 Task: Look for space in Kyrenia, Cyprus from 1st June, 2023 to 9th June, 2023 for 4 adults in price range Rs.6000 to Rs.12000. Place can be entire place with 2 bedrooms having 2 beds and 2 bathrooms. Property type can be house, flat, guest house. Booking option can be shelf check-in. Required host language is English.
Action: Mouse moved to (481, 91)
Screenshot: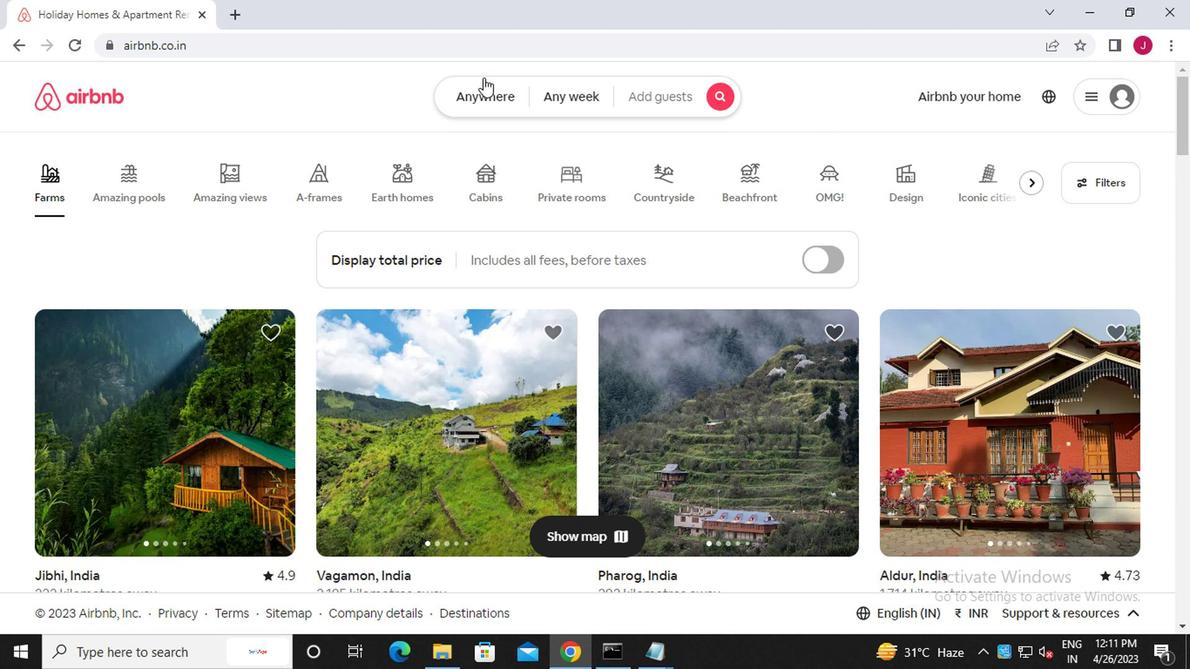
Action: Mouse pressed left at (481, 91)
Screenshot: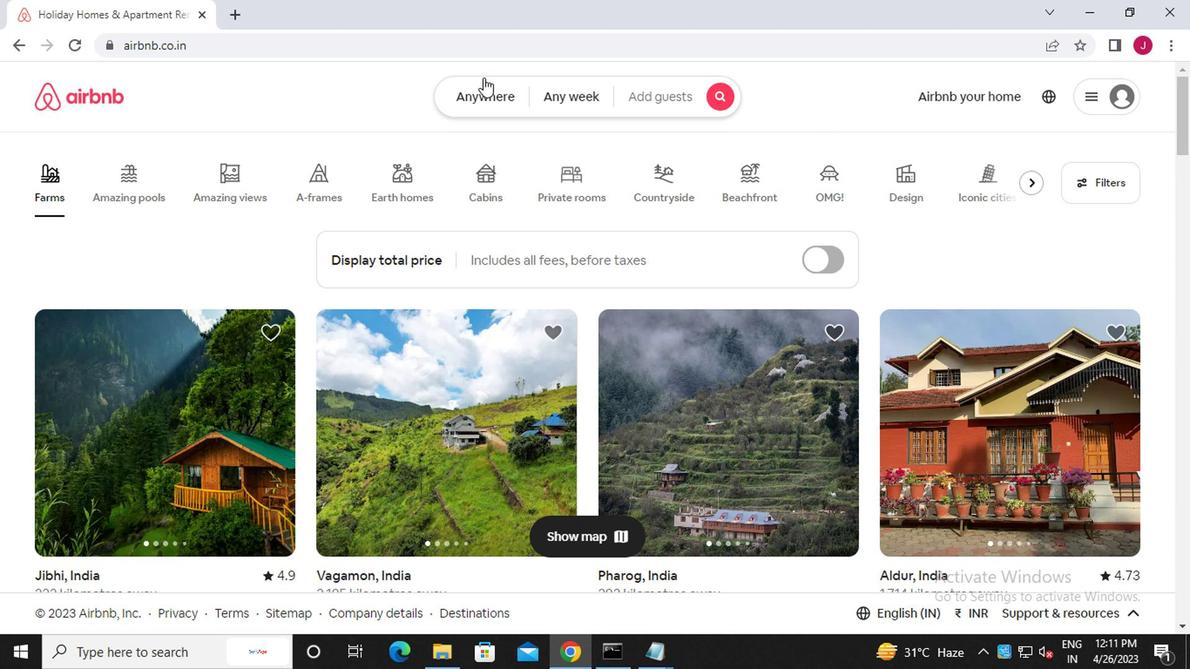 
Action: Mouse moved to (291, 169)
Screenshot: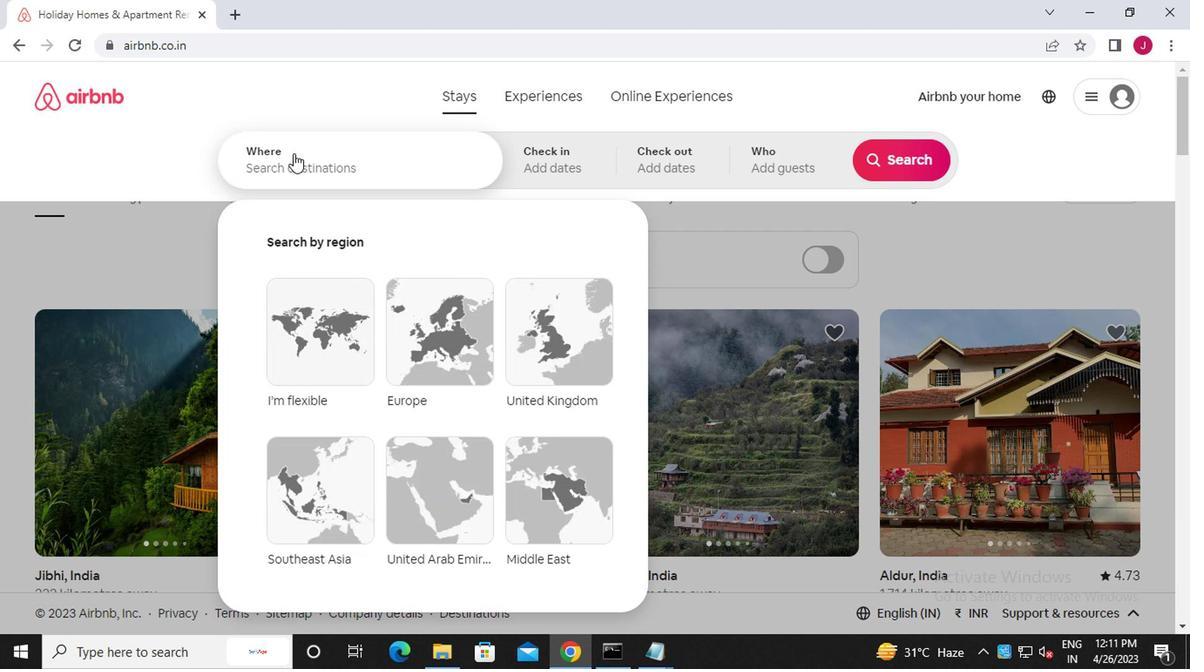 
Action: Mouse pressed left at (291, 169)
Screenshot: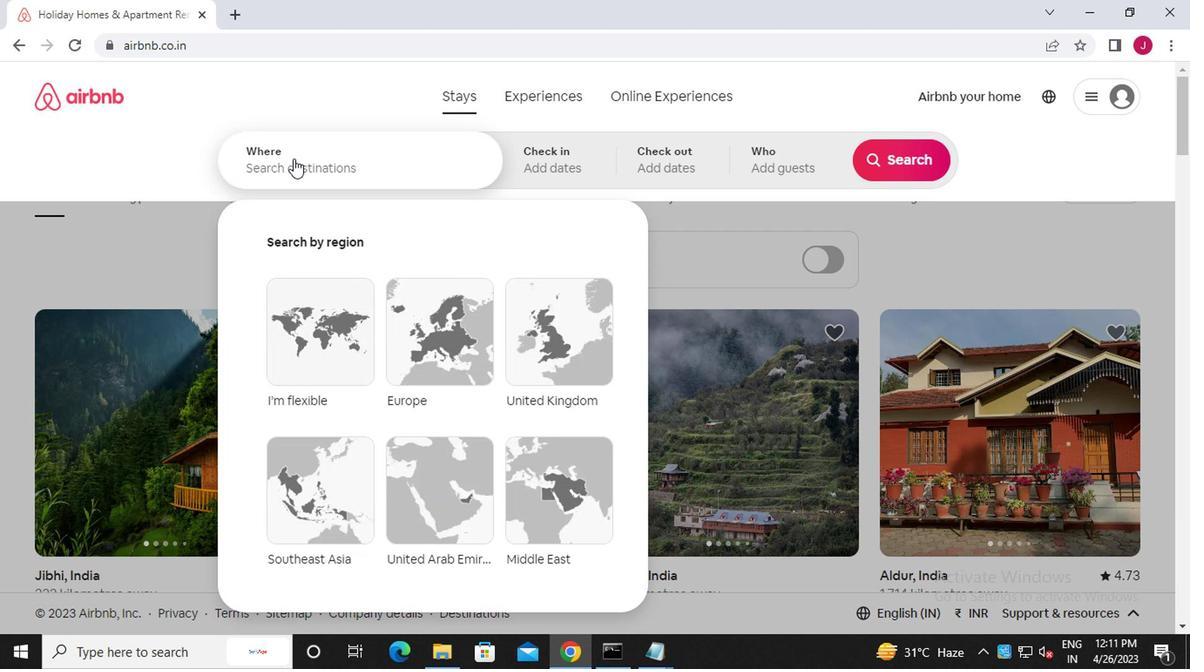 
Action: Mouse moved to (292, 169)
Screenshot: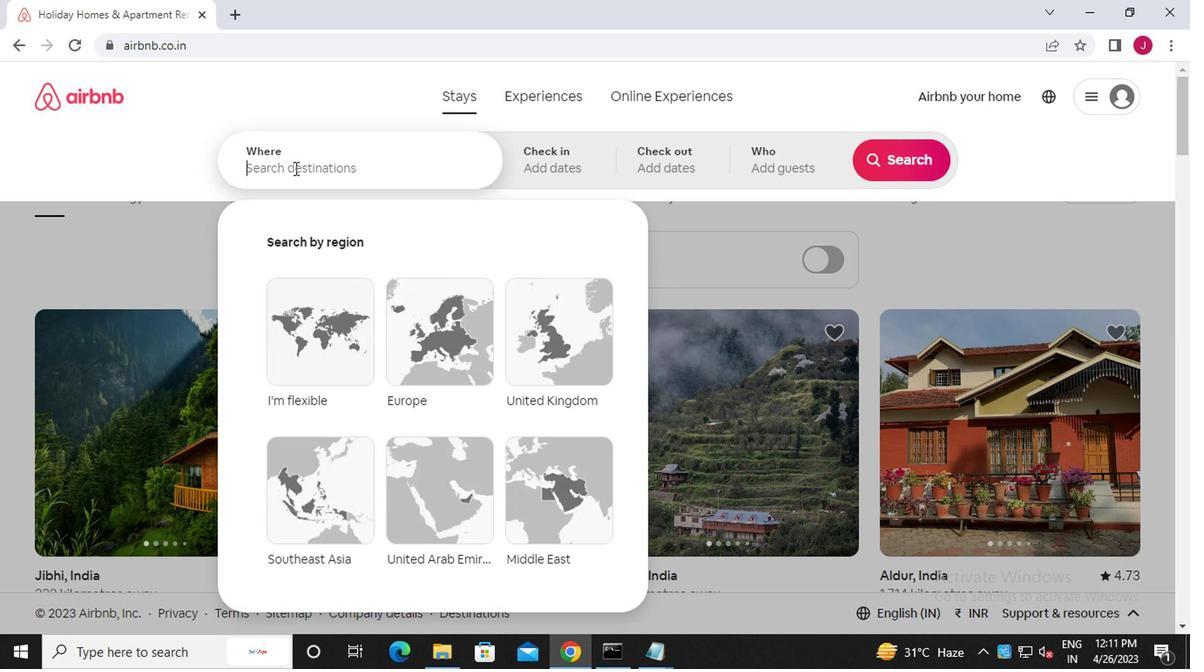 
Action: Key pressed k<Key.caps_lock>yrenia,<Key.caps_lock>c<Key.caps_lock>yprus
Screenshot: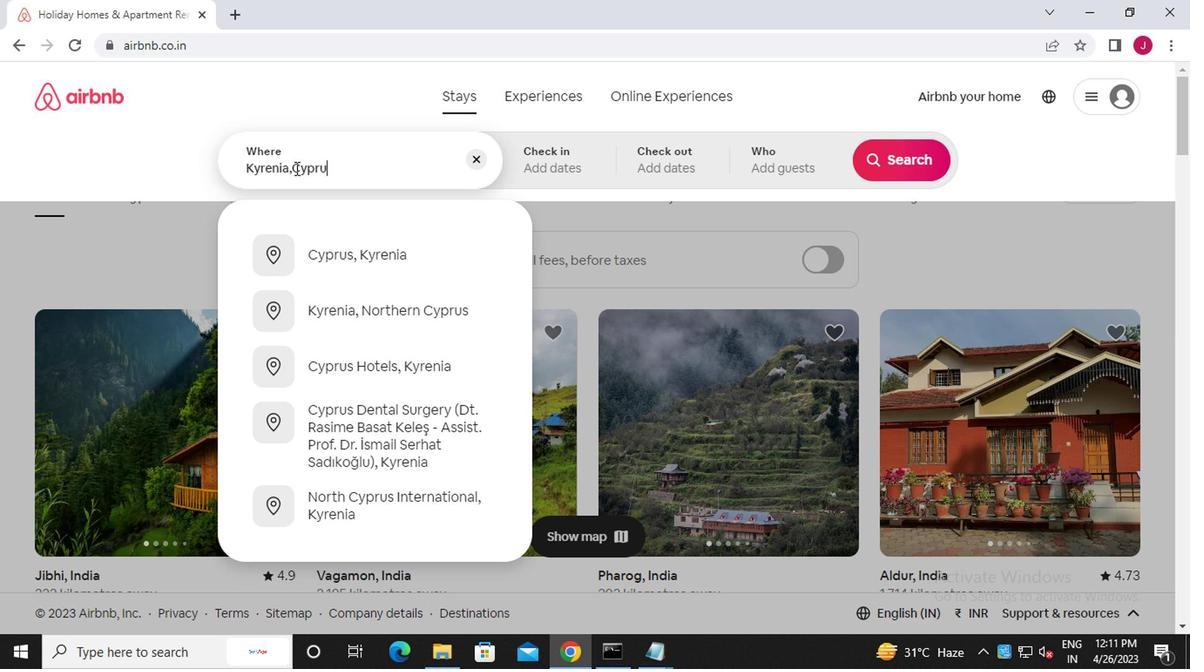 
Action: Mouse moved to (573, 161)
Screenshot: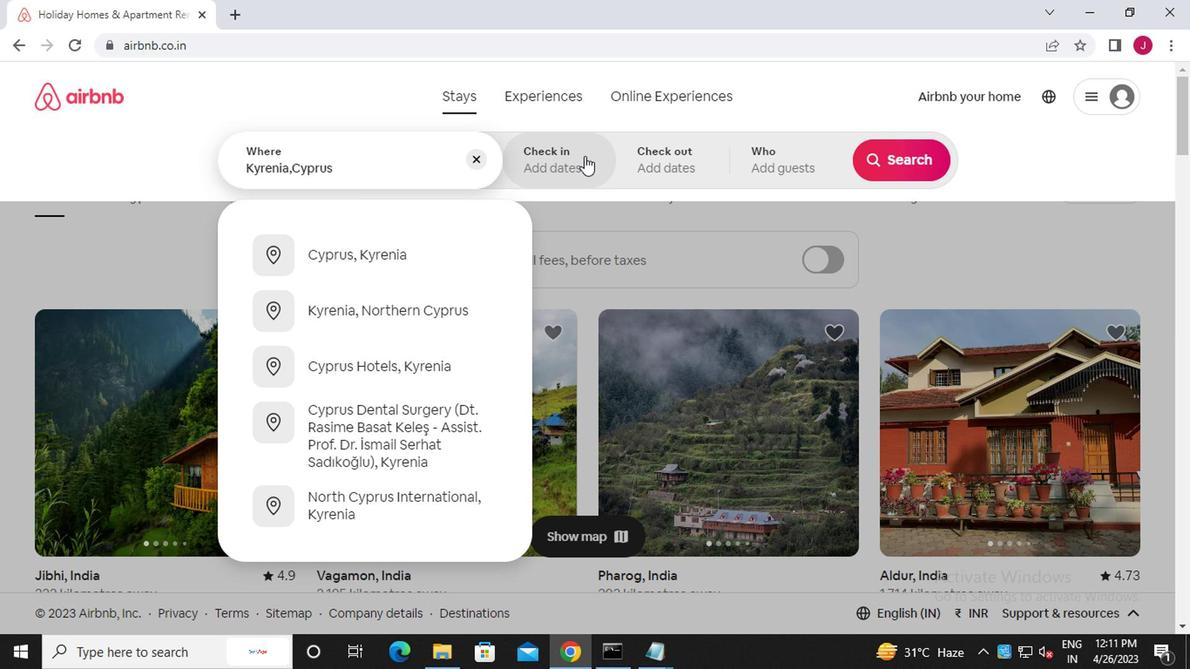 
Action: Mouse pressed left at (573, 161)
Screenshot: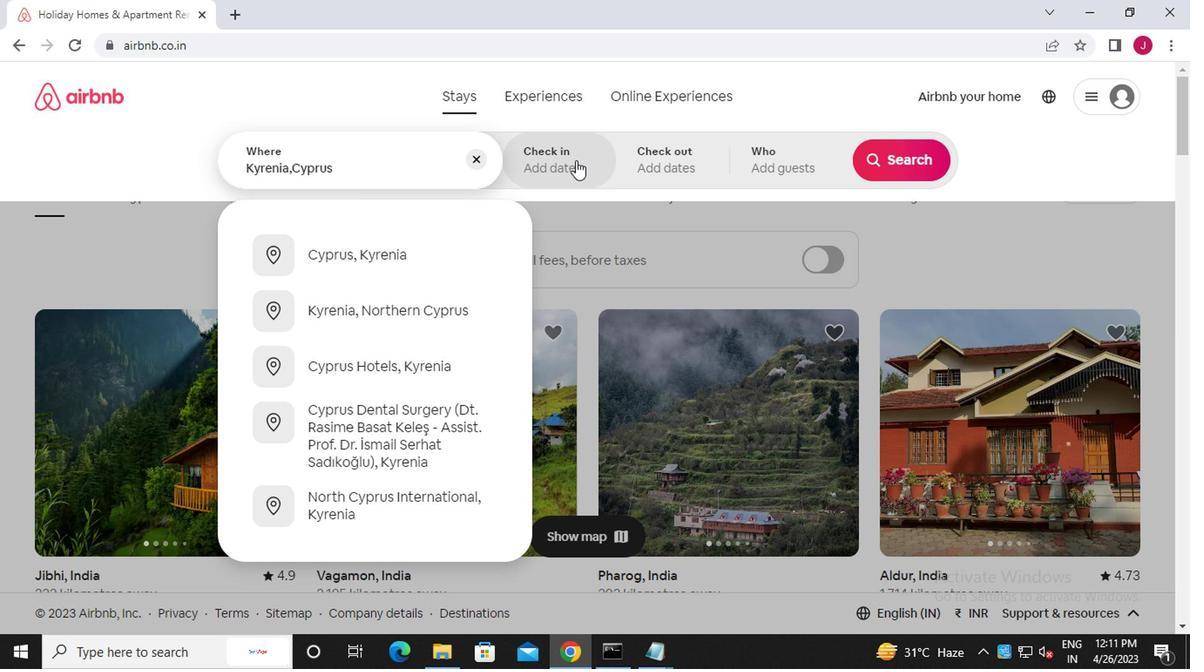
Action: Mouse moved to (878, 295)
Screenshot: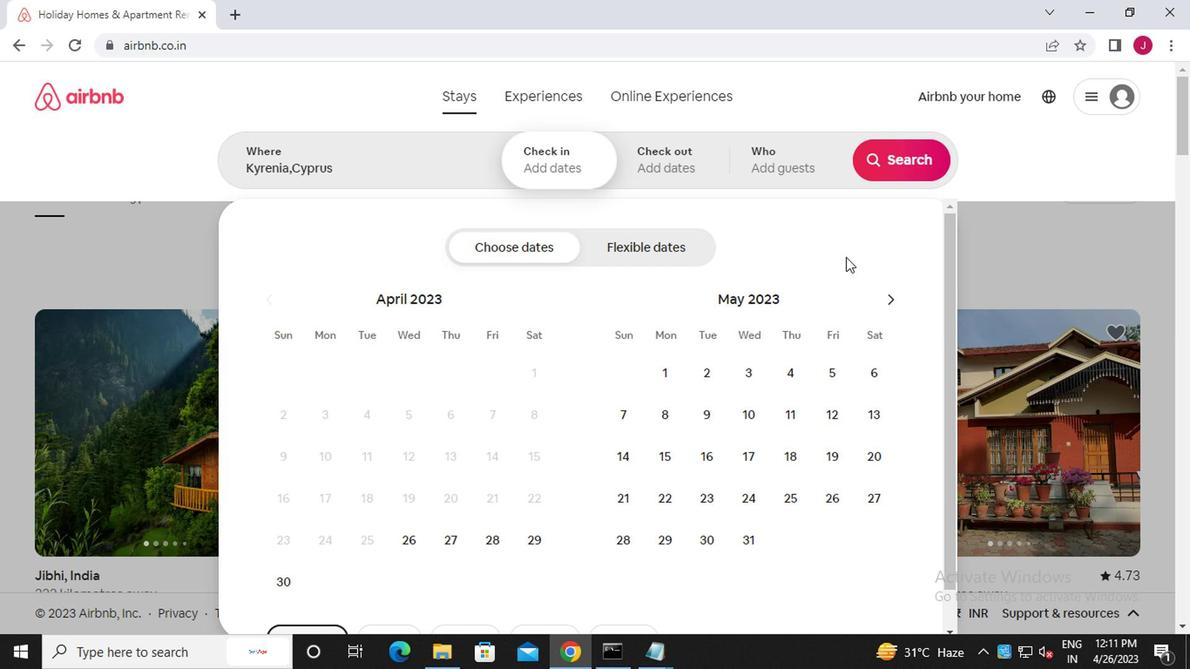 
Action: Mouse pressed left at (878, 295)
Screenshot: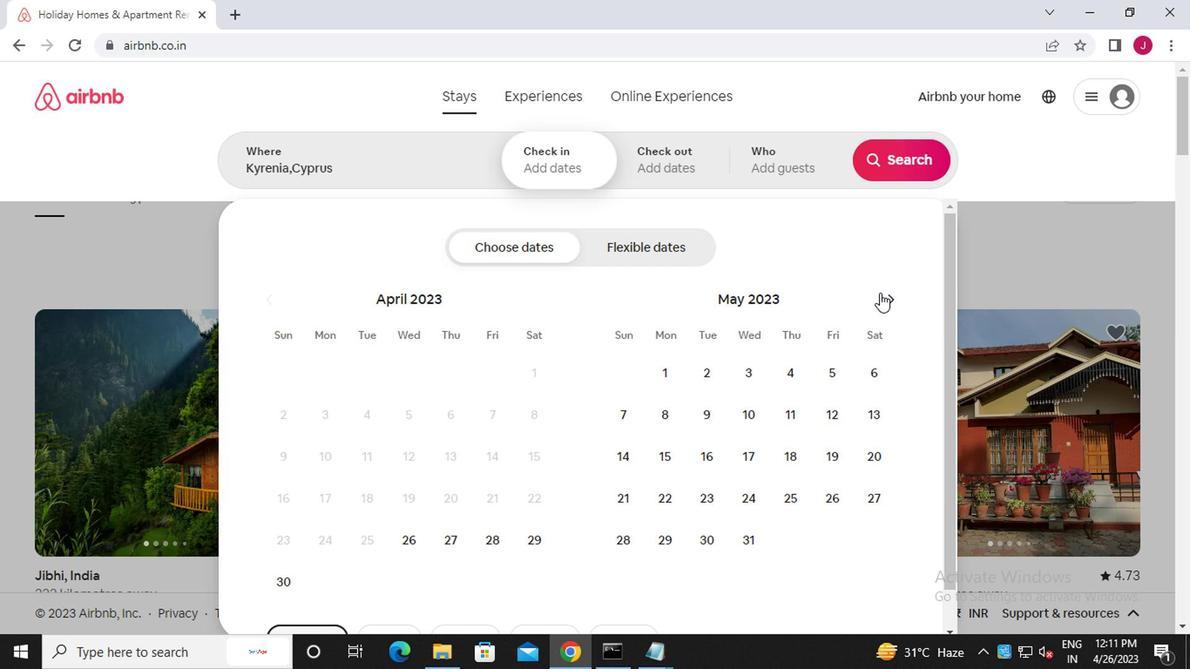 
Action: Mouse moved to (794, 375)
Screenshot: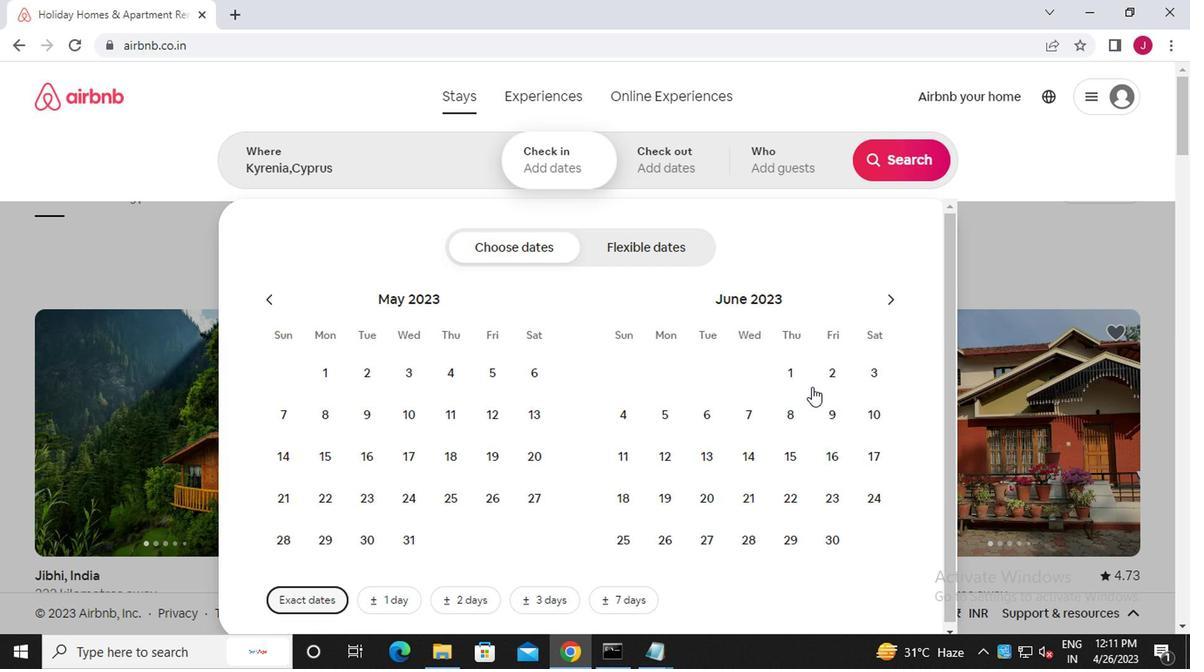 
Action: Mouse pressed left at (794, 375)
Screenshot: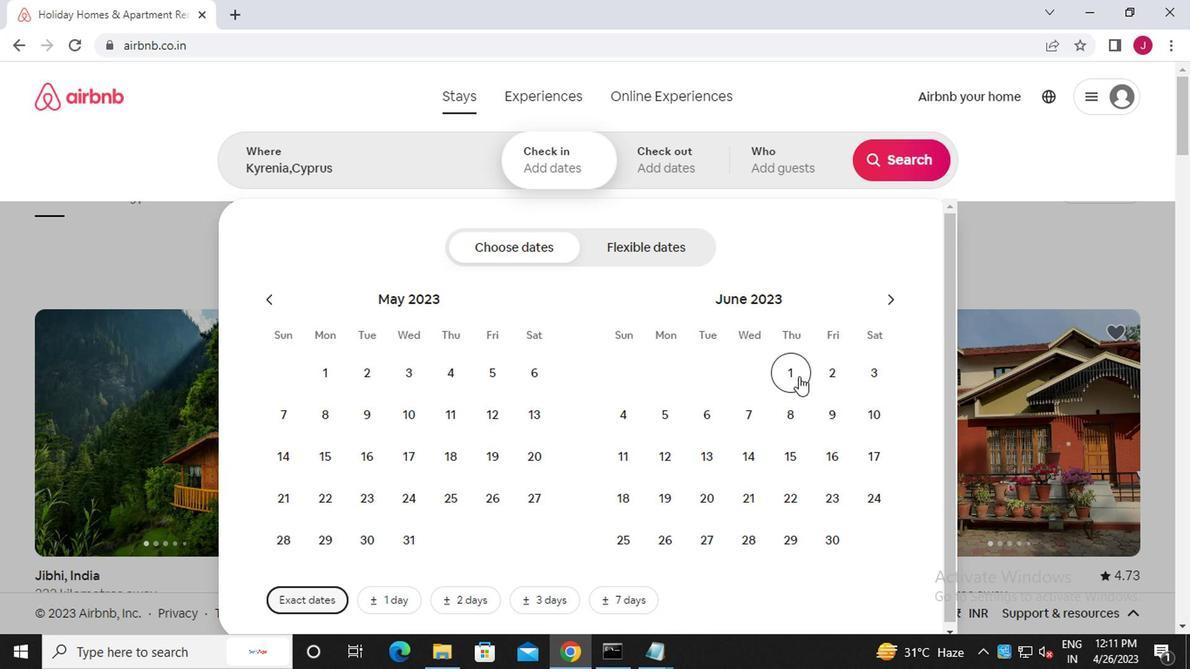 
Action: Mouse moved to (833, 421)
Screenshot: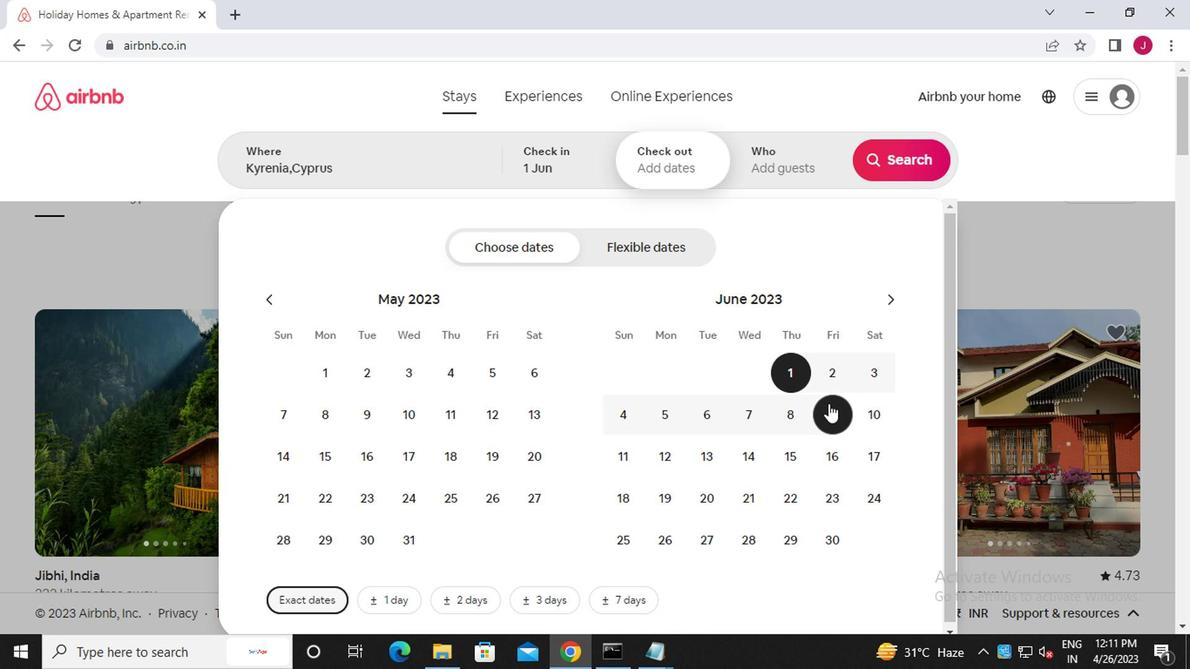 
Action: Mouse pressed left at (833, 421)
Screenshot: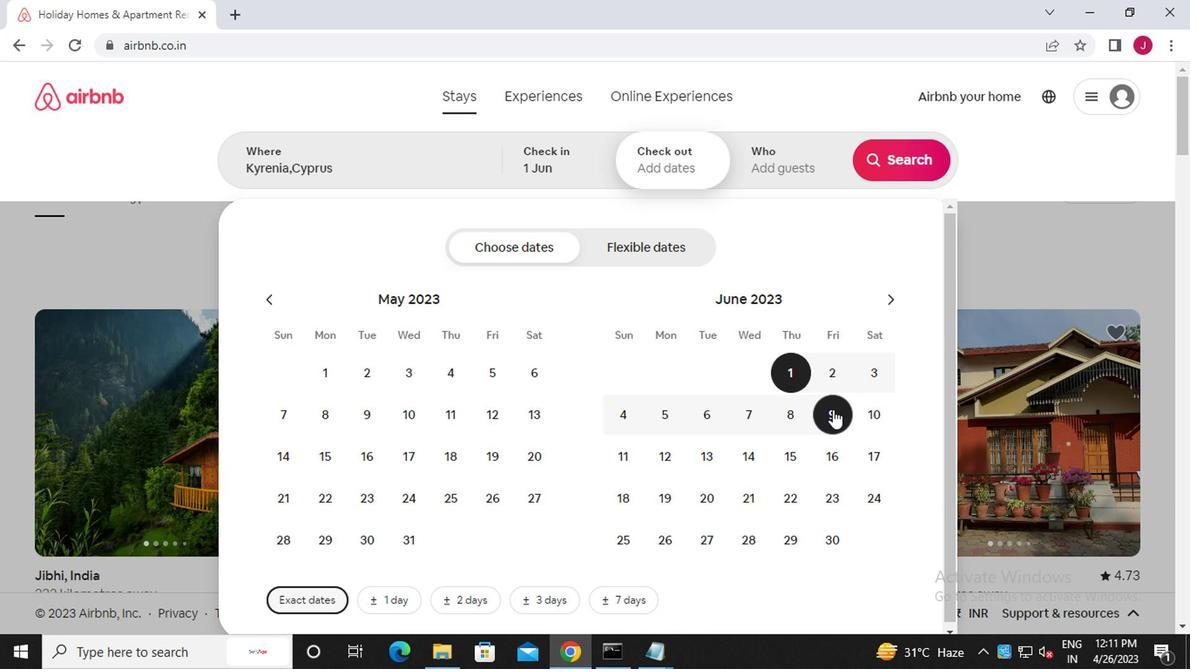 
Action: Mouse moved to (799, 177)
Screenshot: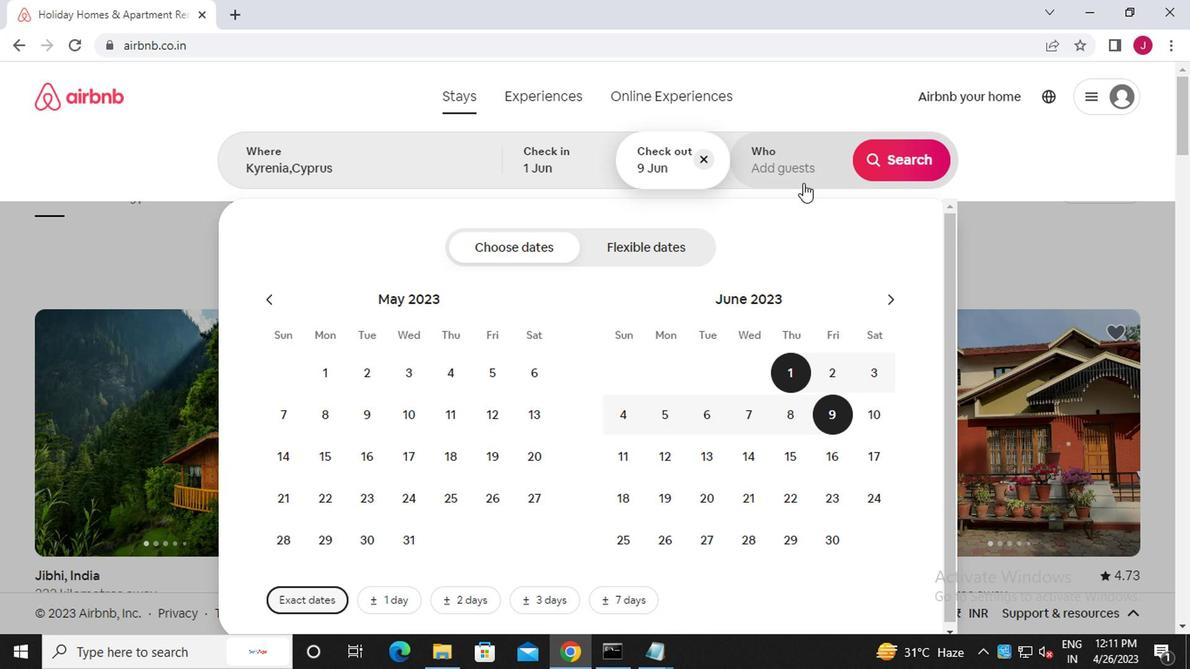 
Action: Mouse pressed left at (799, 177)
Screenshot: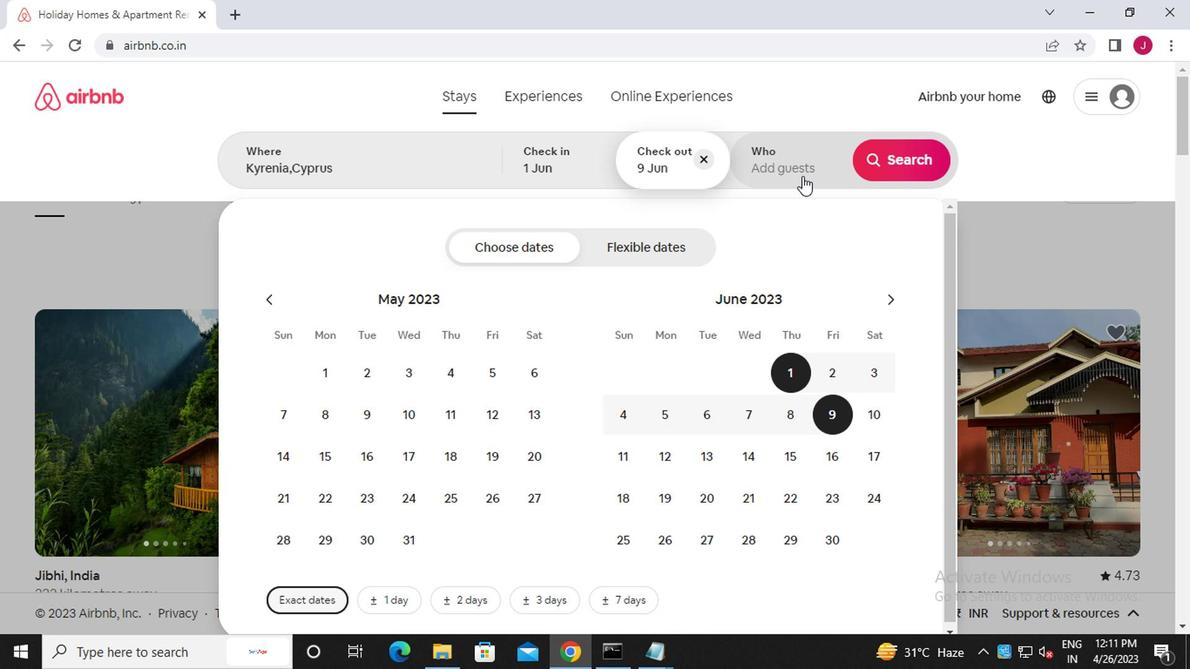 
Action: Mouse moved to (900, 254)
Screenshot: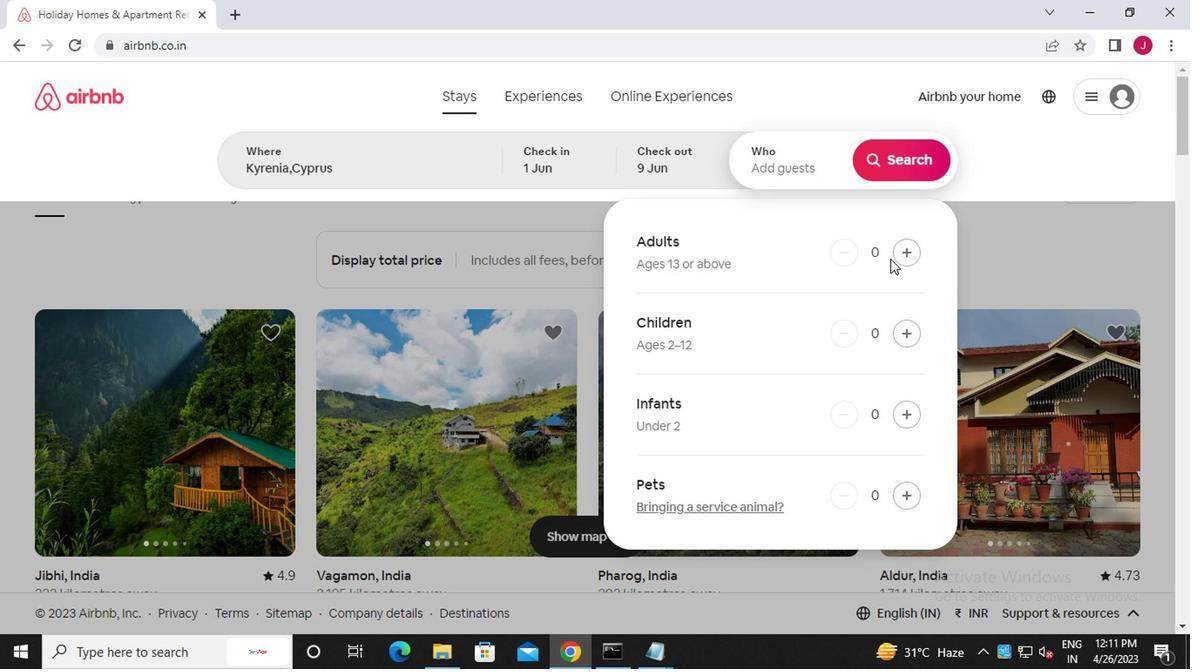 
Action: Mouse pressed left at (900, 254)
Screenshot: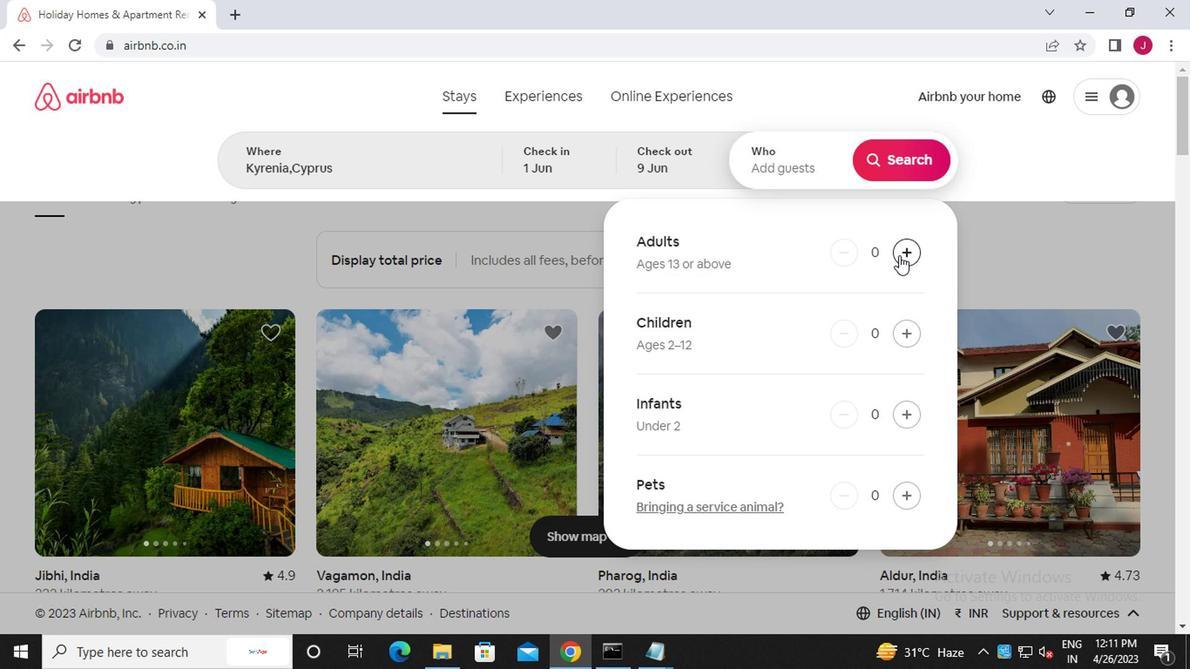 
Action: Mouse pressed left at (900, 254)
Screenshot: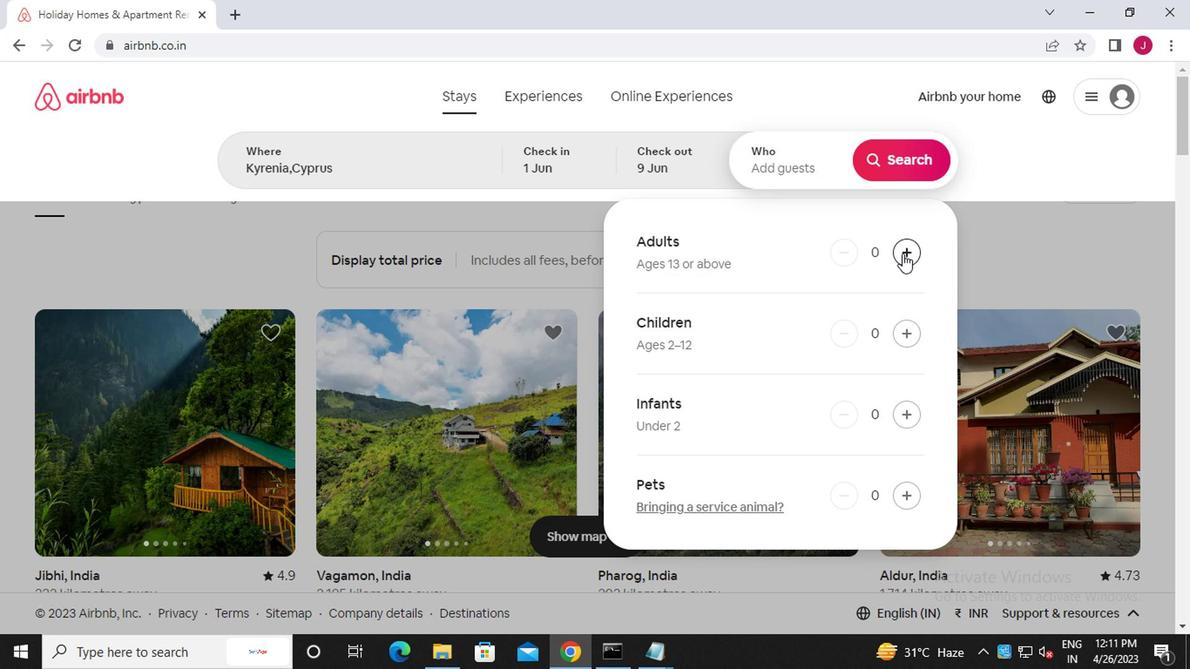 
Action: Mouse moved to (900, 254)
Screenshot: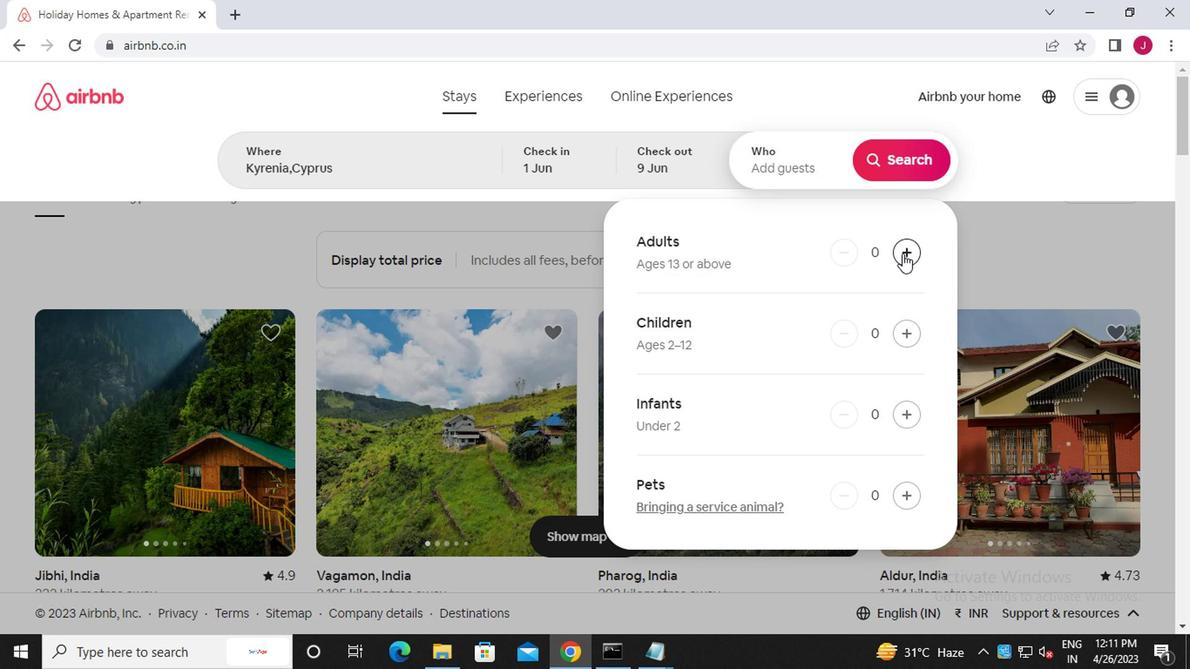 
Action: Mouse pressed left at (900, 254)
Screenshot: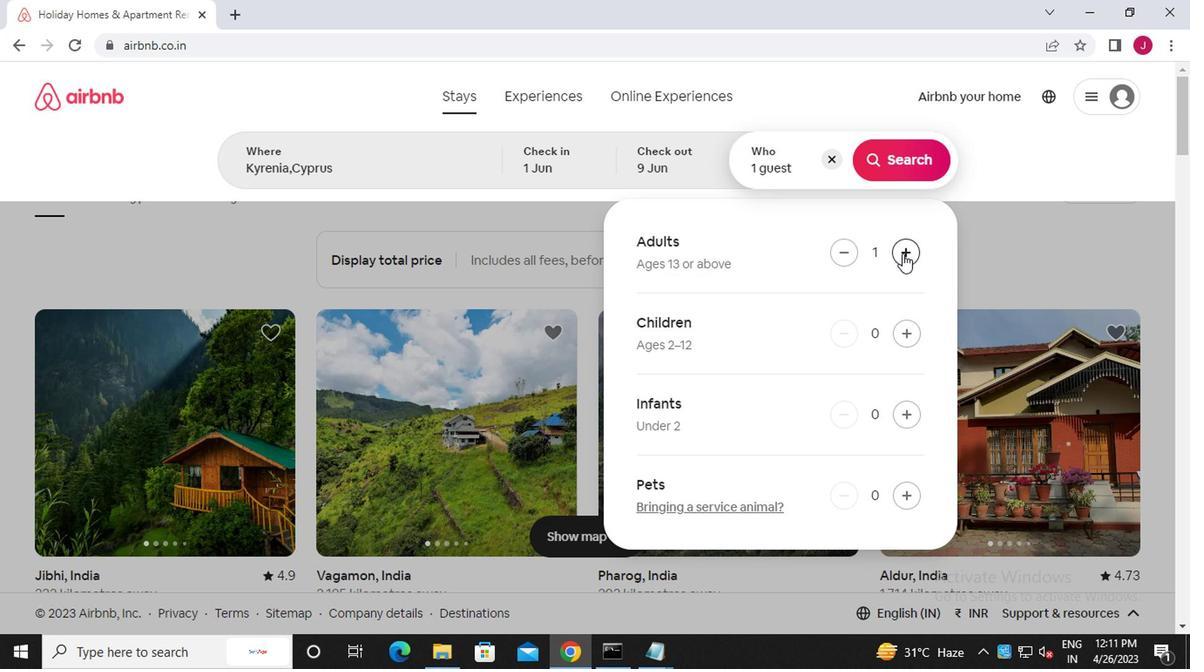 
Action: Mouse pressed left at (900, 254)
Screenshot: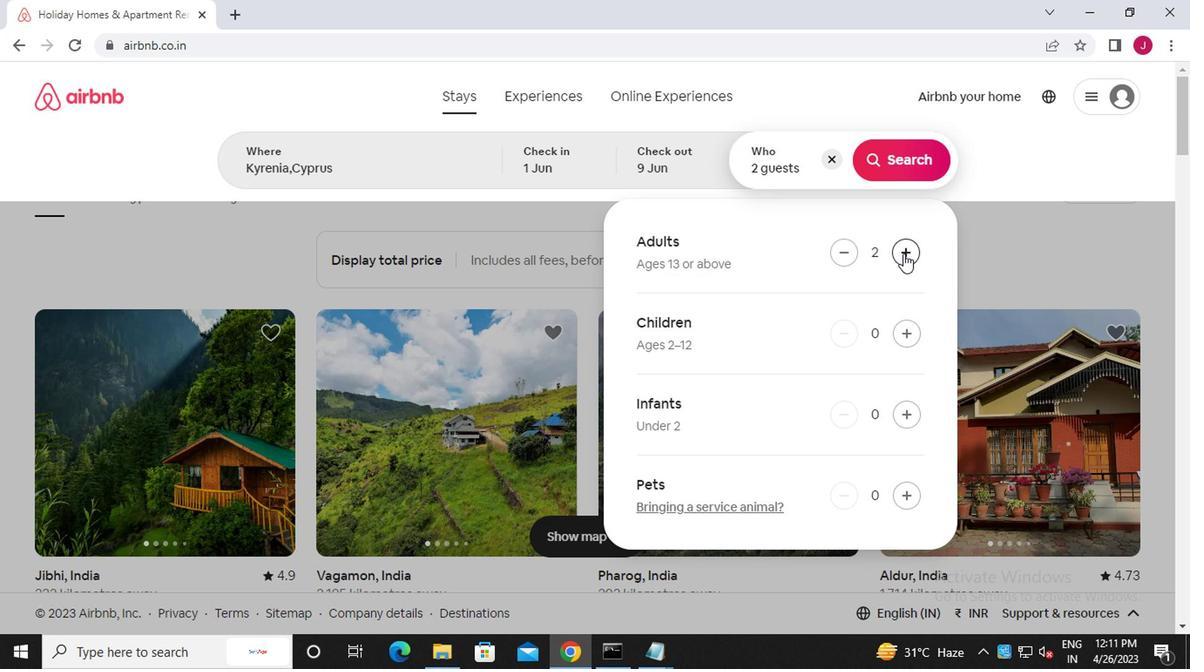 
Action: Mouse moved to (908, 172)
Screenshot: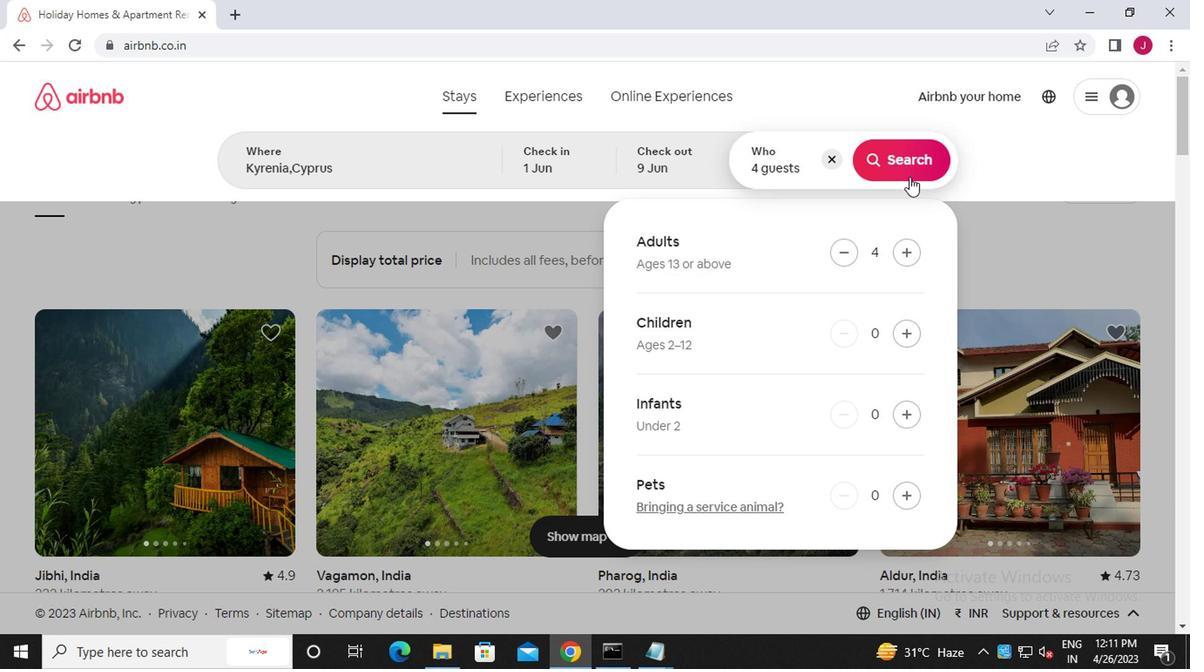 
Action: Mouse pressed left at (908, 172)
Screenshot: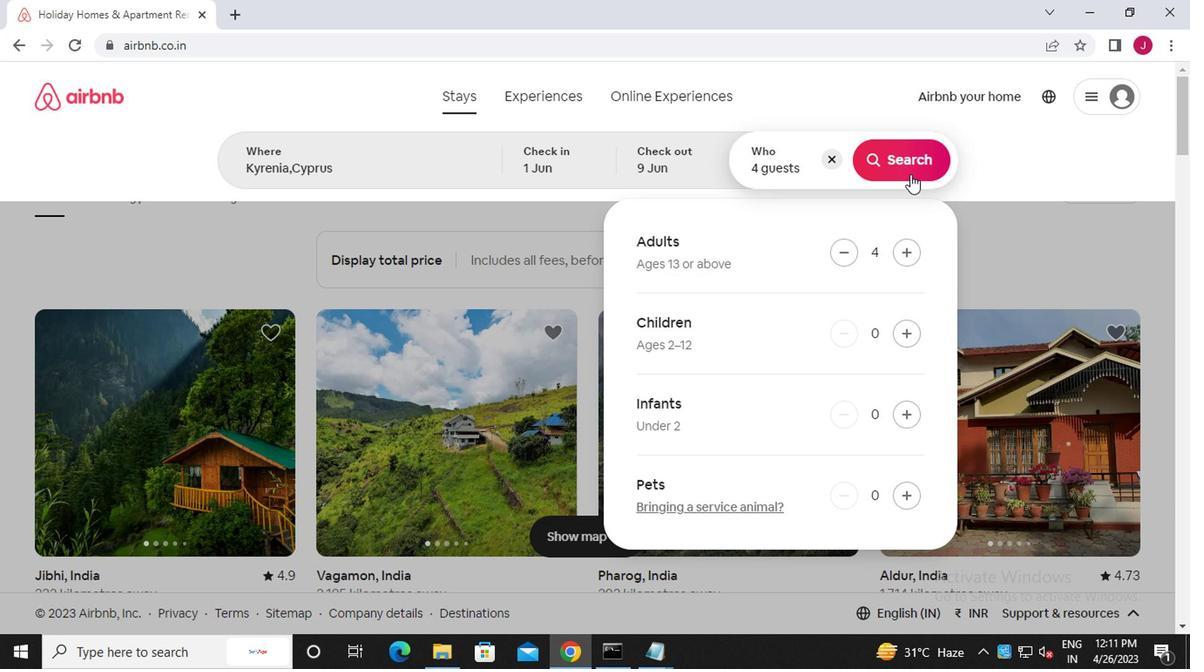
Action: Mouse moved to (1105, 164)
Screenshot: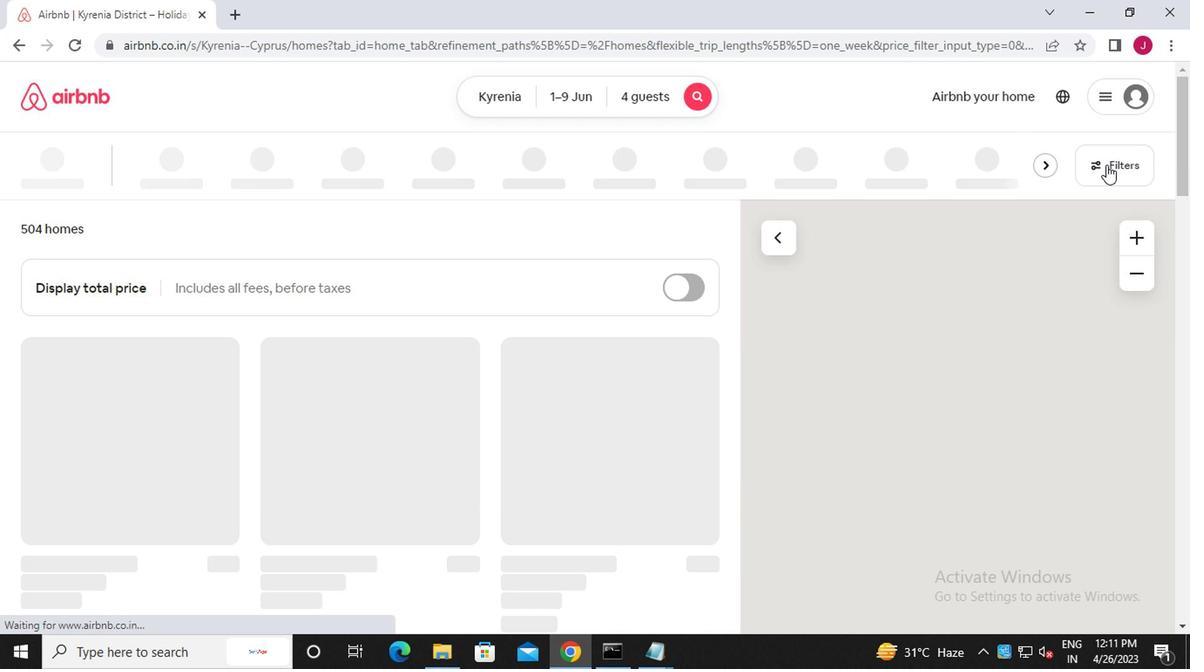
Action: Mouse pressed left at (1105, 164)
Screenshot: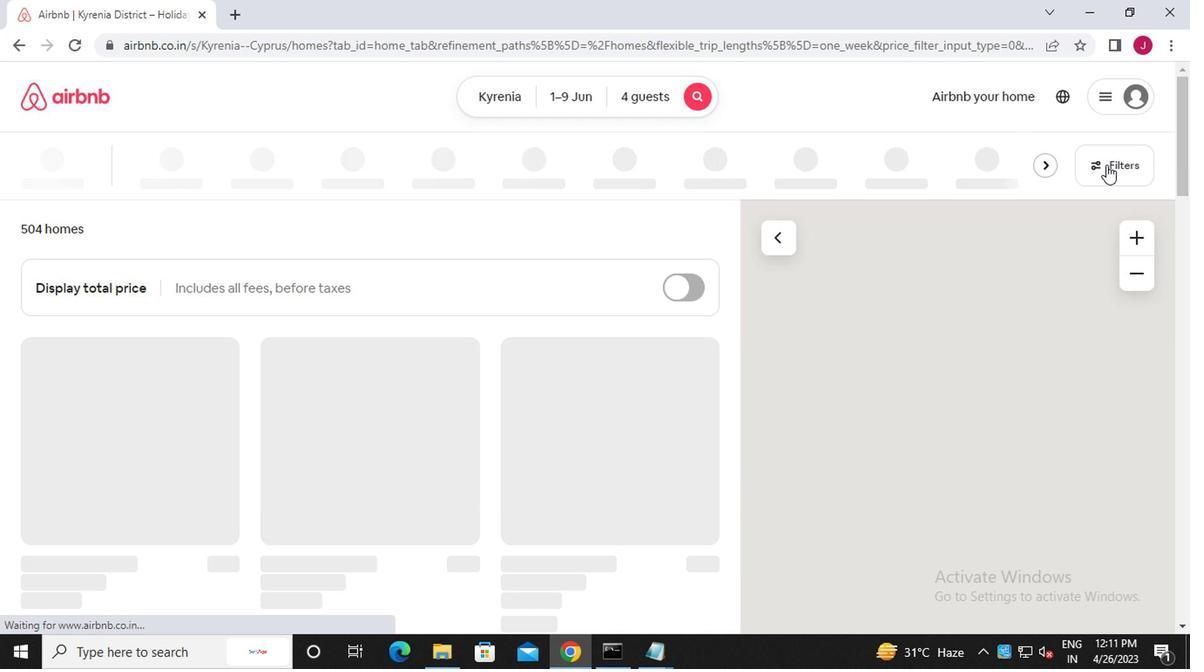 
Action: Mouse moved to (428, 383)
Screenshot: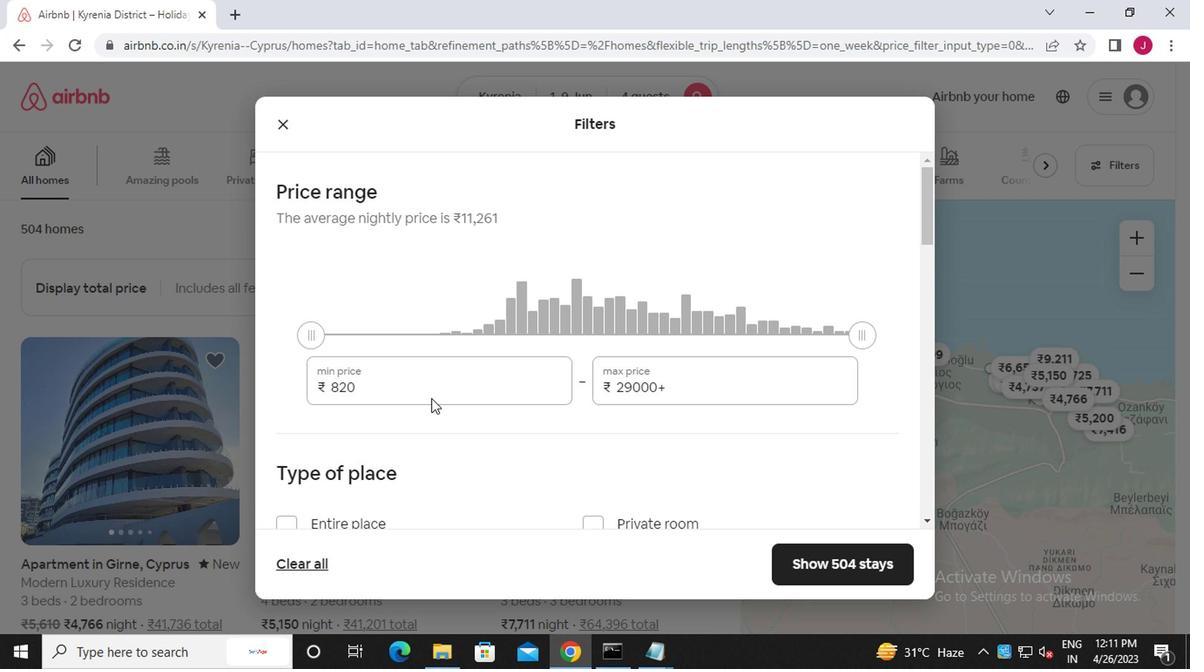 
Action: Mouse pressed left at (428, 383)
Screenshot: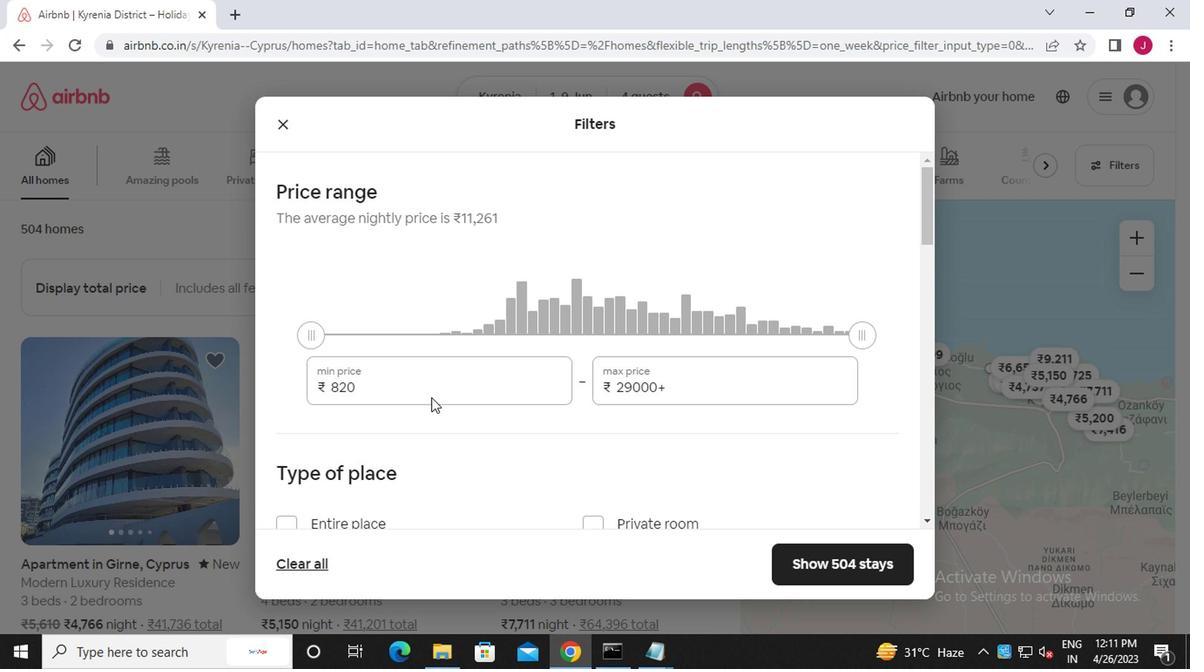 
Action: Mouse moved to (416, 369)
Screenshot: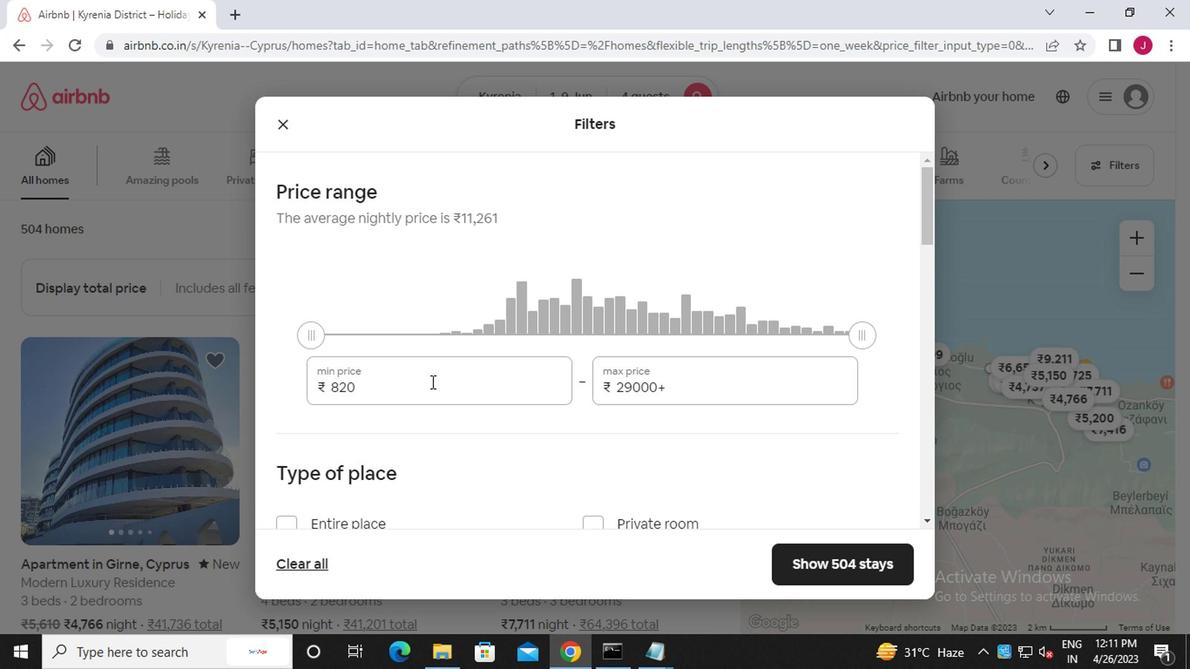 
Action: Key pressed <Key.backspace><Key.backspace><Key.backspace><<102>><<96>><<96>><<96>>
Screenshot: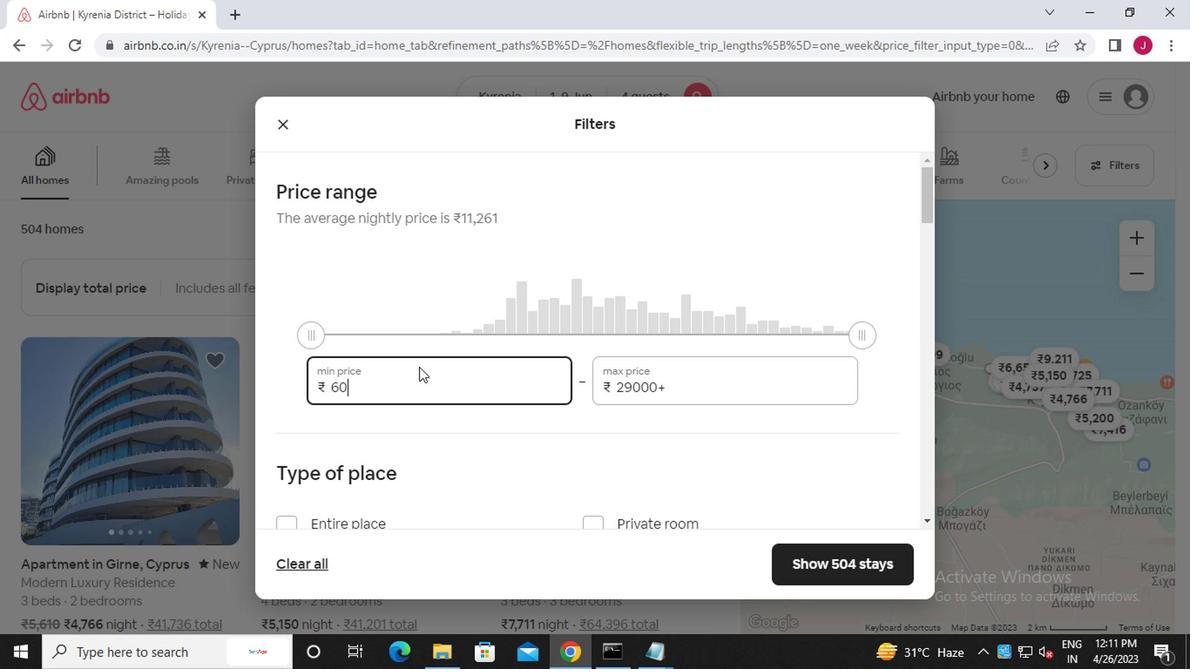
Action: Mouse moved to (697, 387)
Screenshot: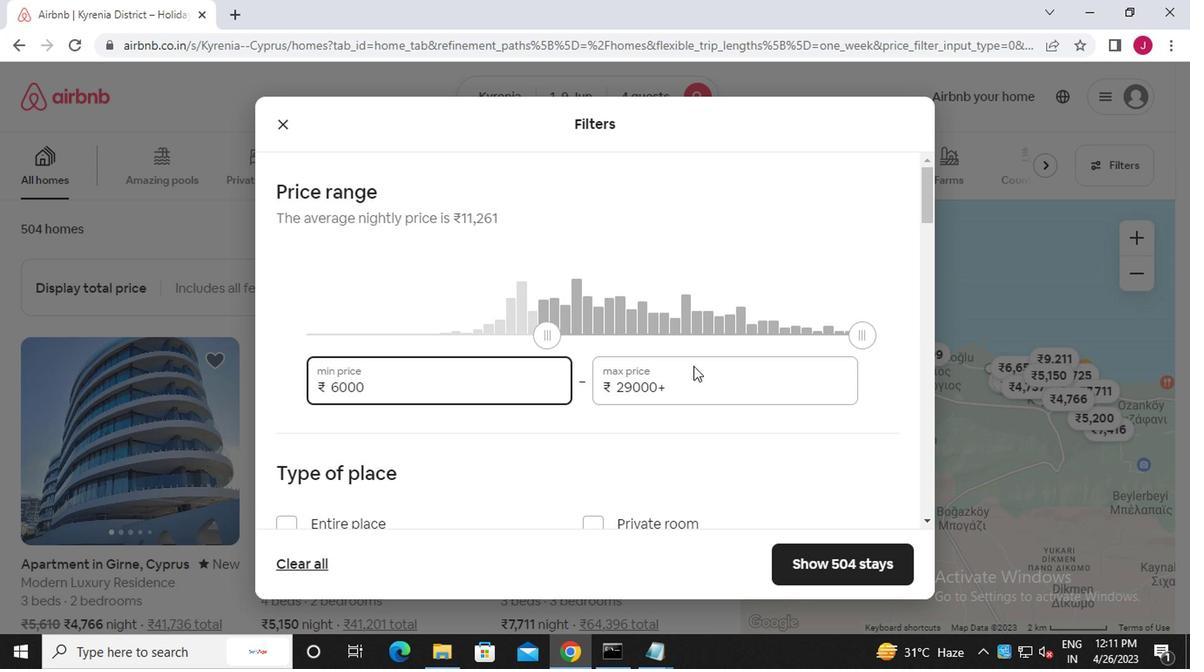 
Action: Mouse pressed left at (697, 387)
Screenshot: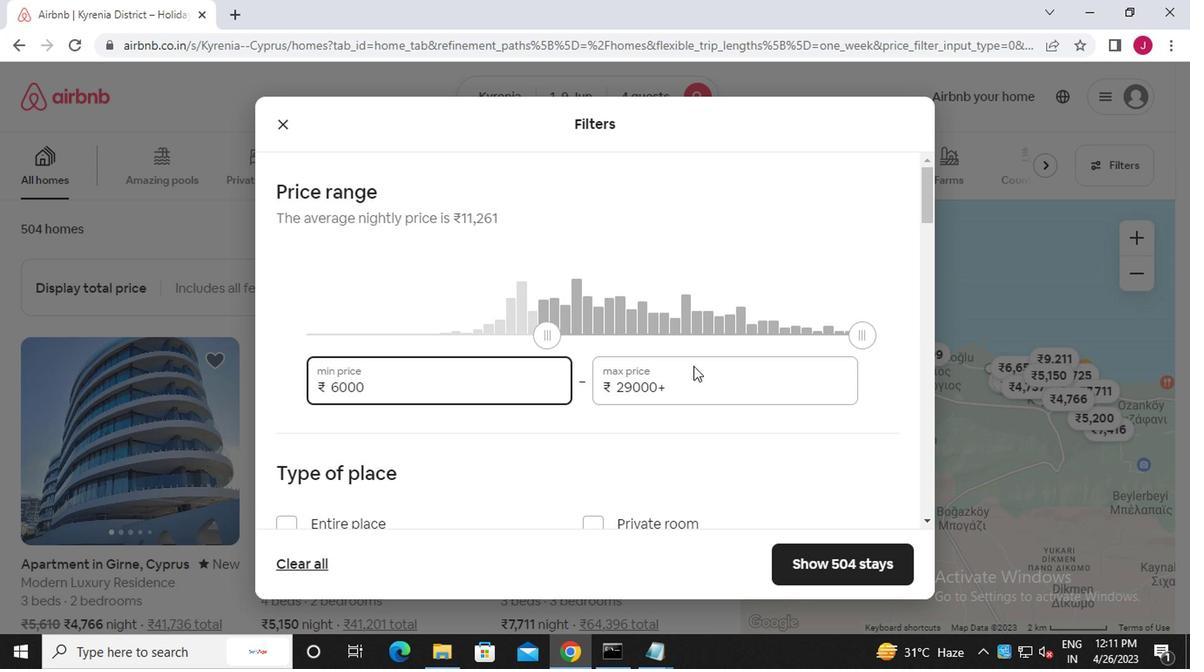 
Action: Key pressed <Key.backspace><Key.backspace><Key.backspace><Key.backspace><Key.backspace><Key.backspace><Key.backspace><Key.backspace><Key.backspace><Key.backspace><Key.backspace><<97>><<98>><<96>><<96>><<96>>
Screenshot: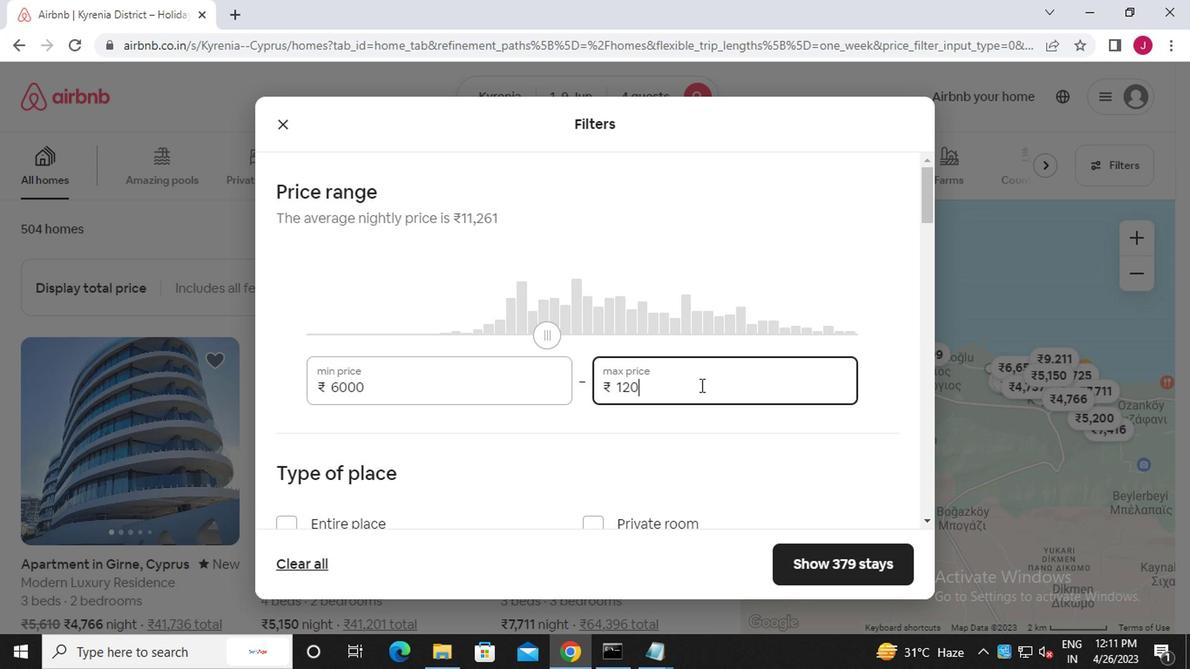 
Action: Mouse scrolled (697, 386) with delta (0, 0)
Screenshot: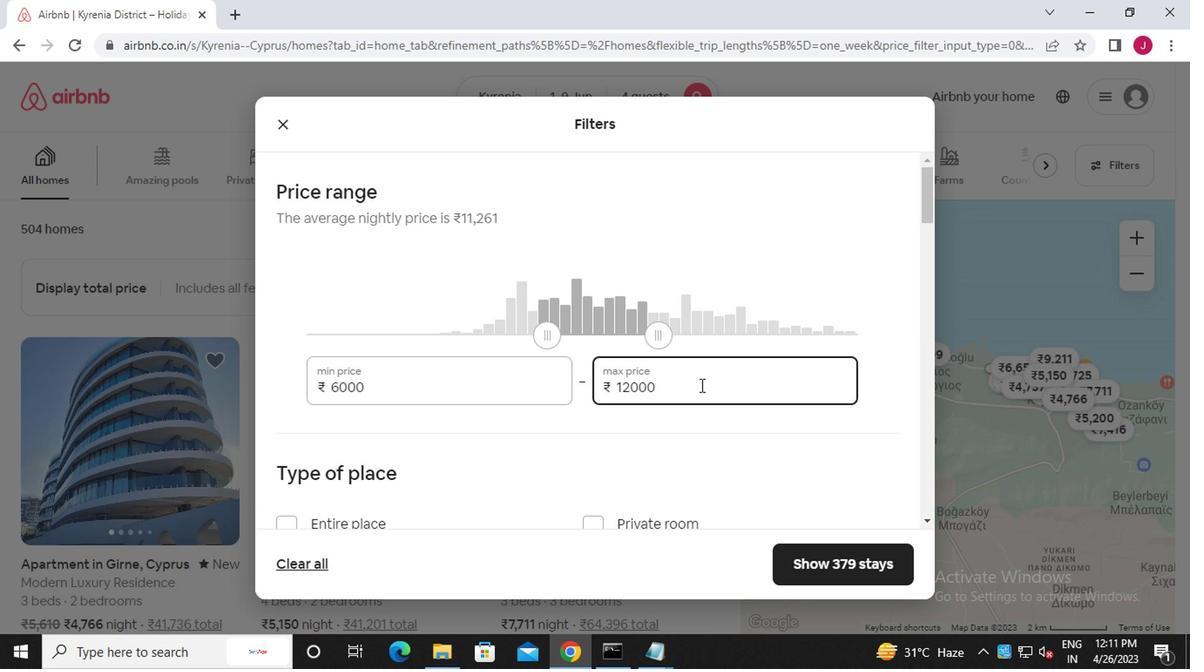 
Action: Mouse scrolled (697, 386) with delta (0, 0)
Screenshot: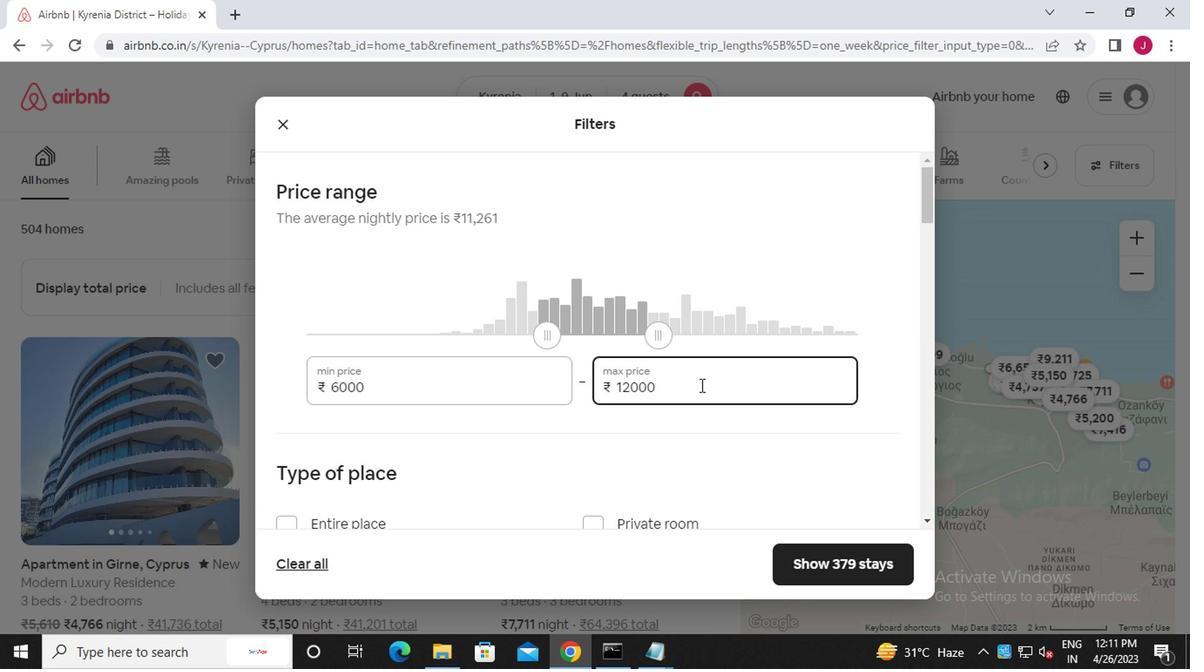
Action: Mouse scrolled (697, 386) with delta (0, 0)
Screenshot: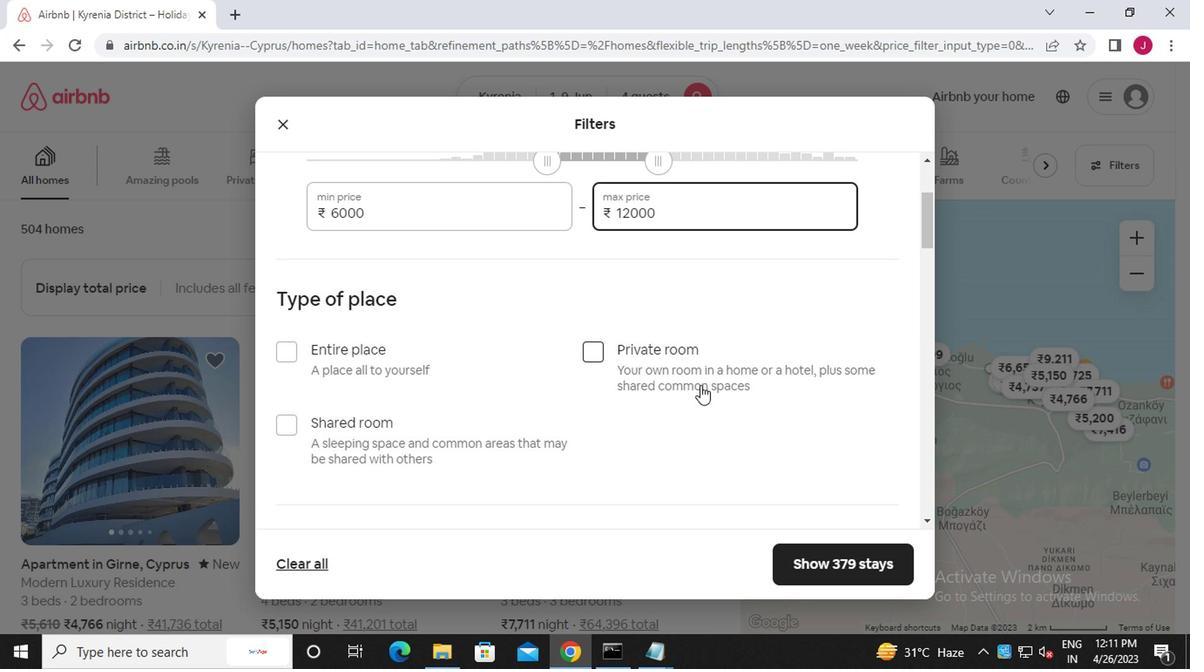 
Action: Mouse scrolled (697, 386) with delta (0, 0)
Screenshot: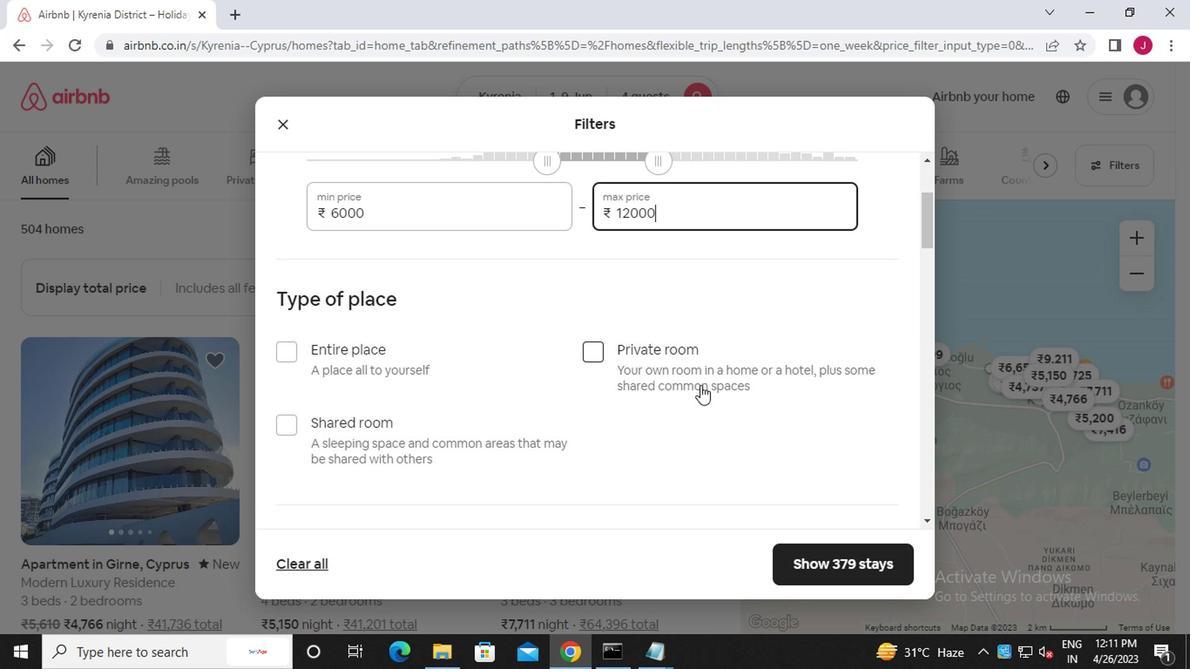 
Action: Mouse moved to (269, 181)
Screenshot: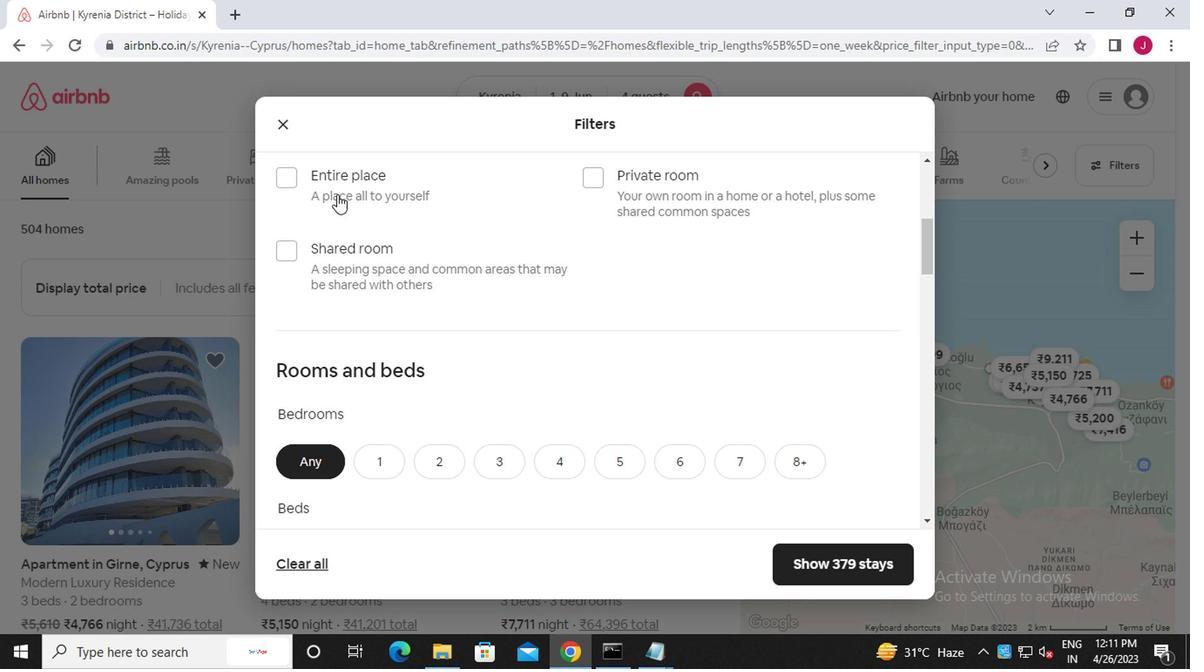 
Action: Mouse pressed left at (269, 181)
Screenshot: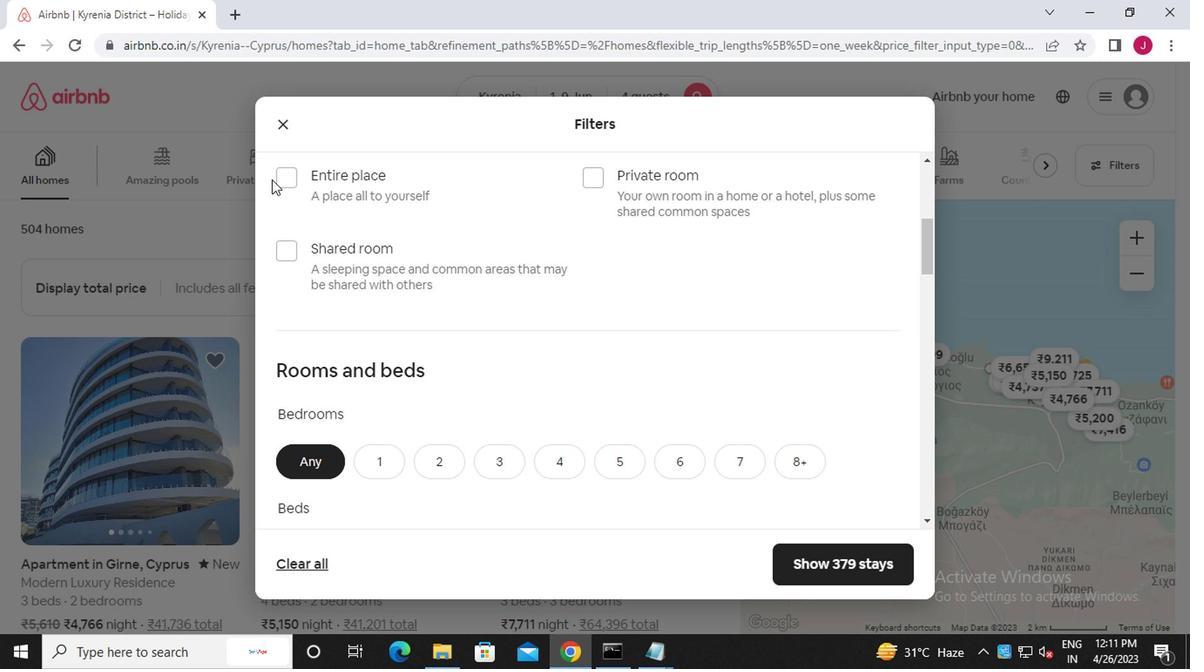 
Action: Mouse moved to (287, 183)
Screenshot: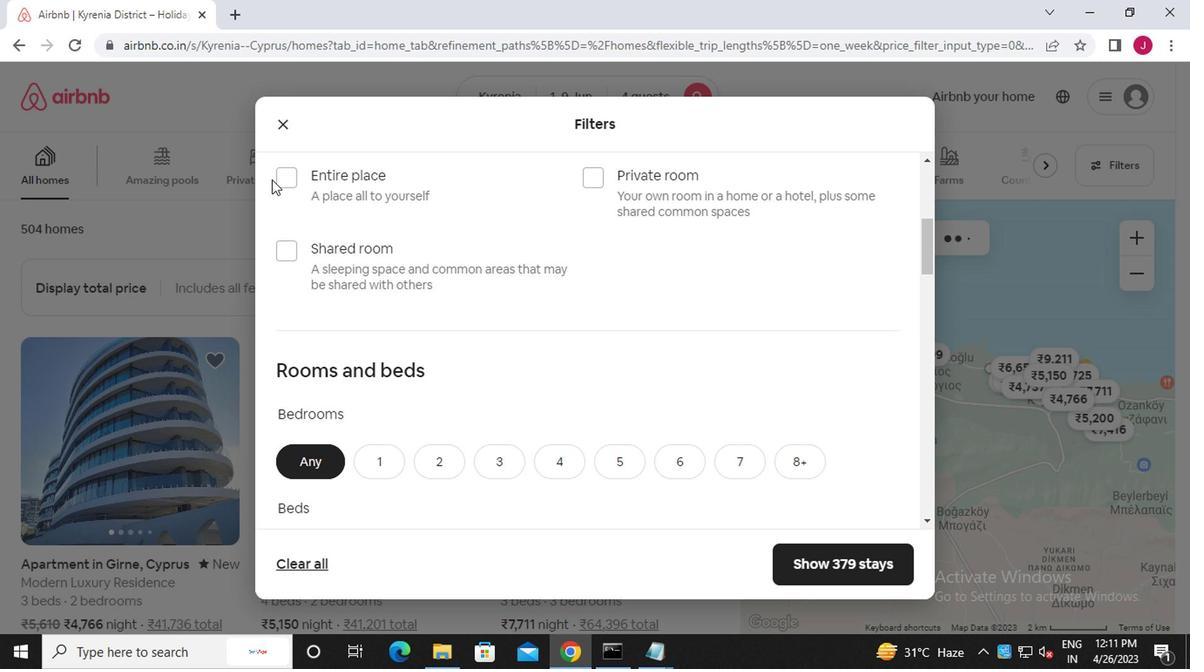 
Action: Mouse pressed left at (287, 183)
Screenshot: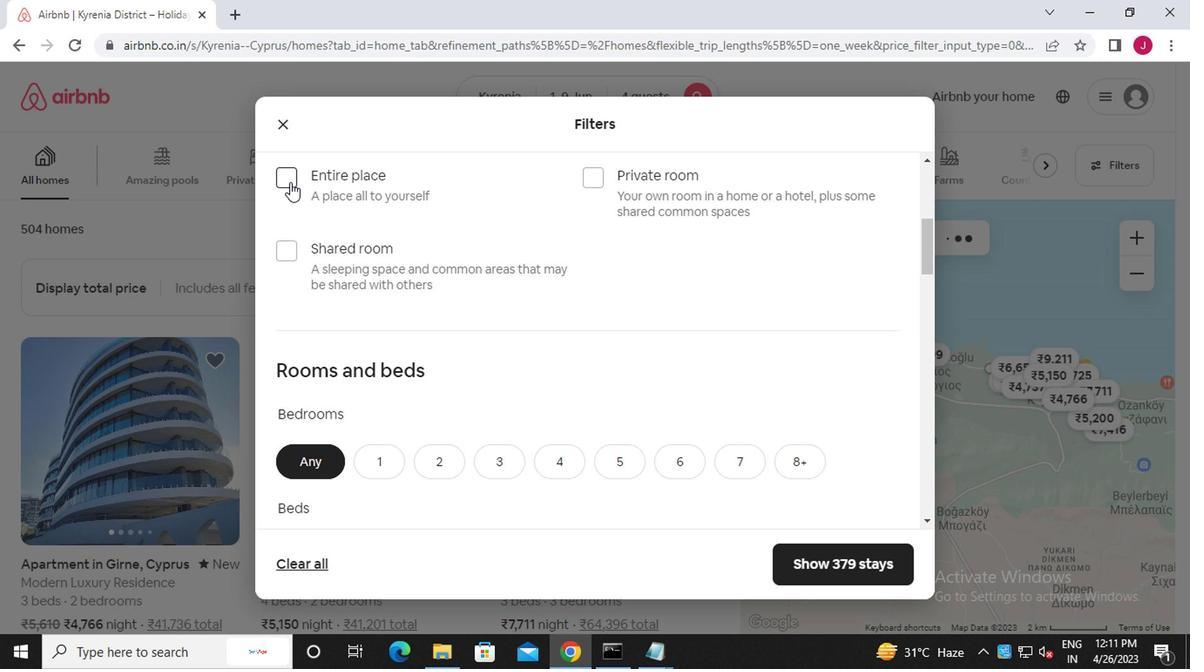
Action: Mouse moved to (356, 308)
Screenshot: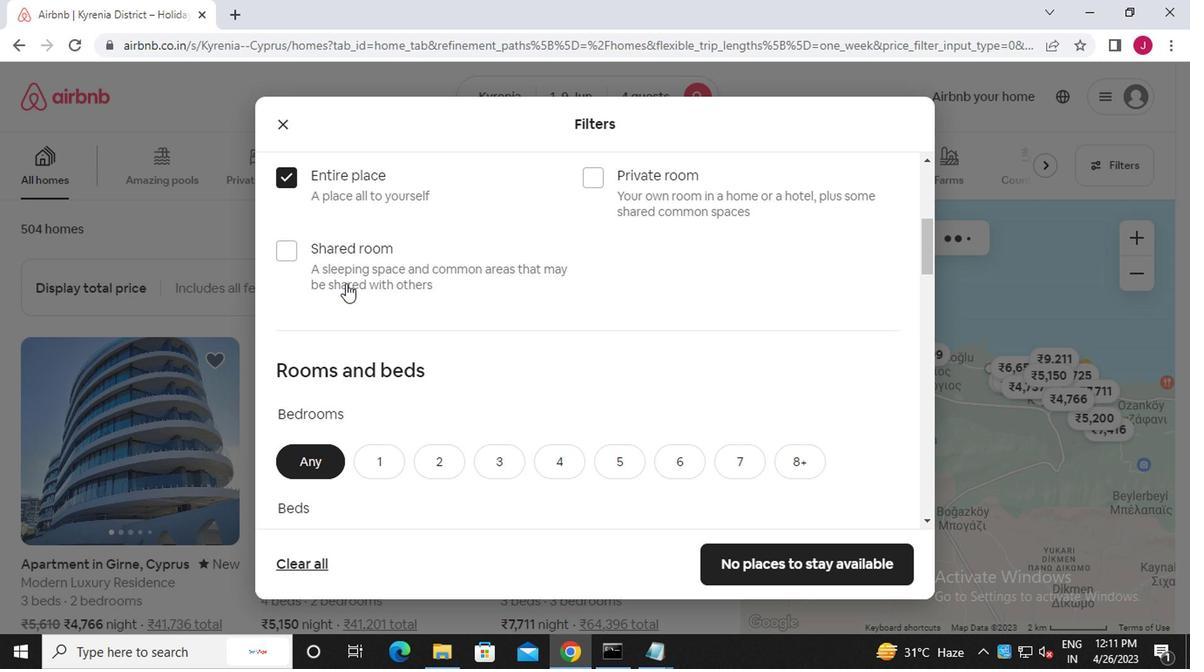 
Action: Mouse scrolled (356, 307) with delta (0, -1)
Screenshot: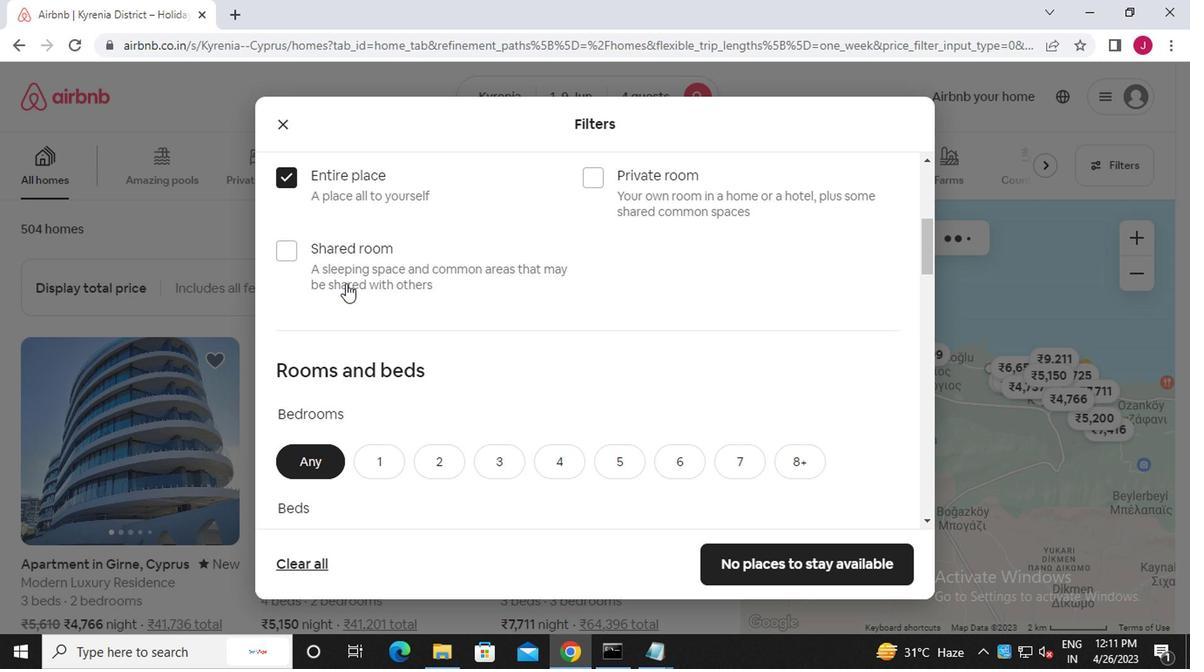 
Action: Mouse scrolled (356, 307) with delta (0, -1)
Screenshot: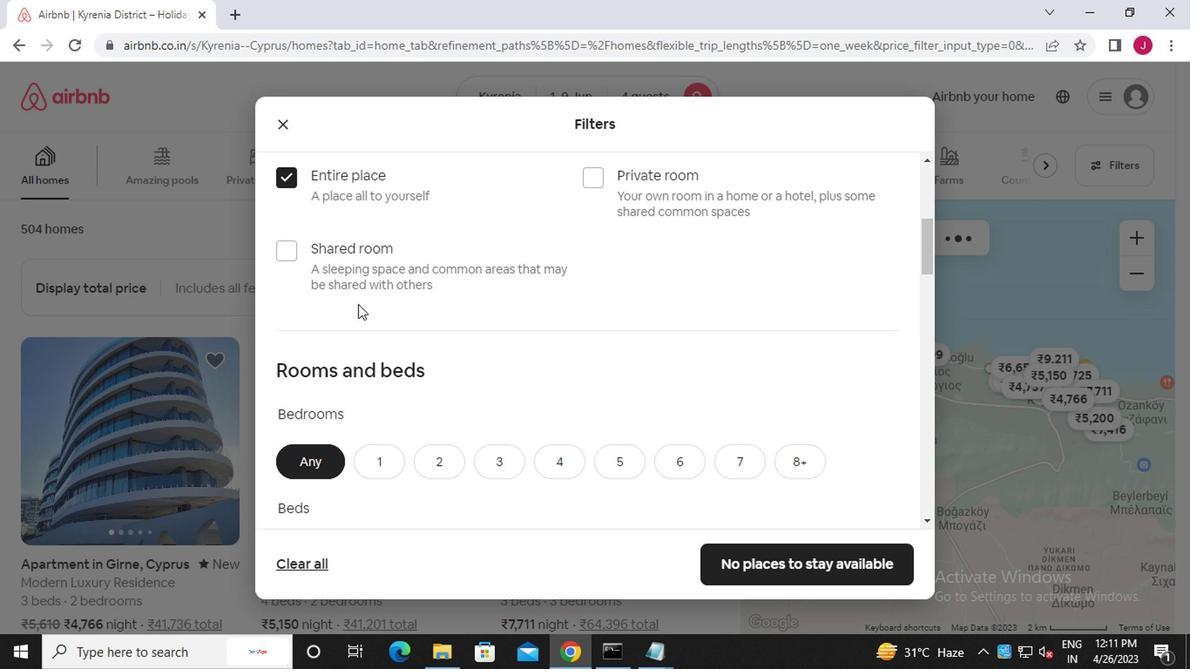 
Action: Mouse scrolled (356, 307) with delta (0, -1)
Screenshot: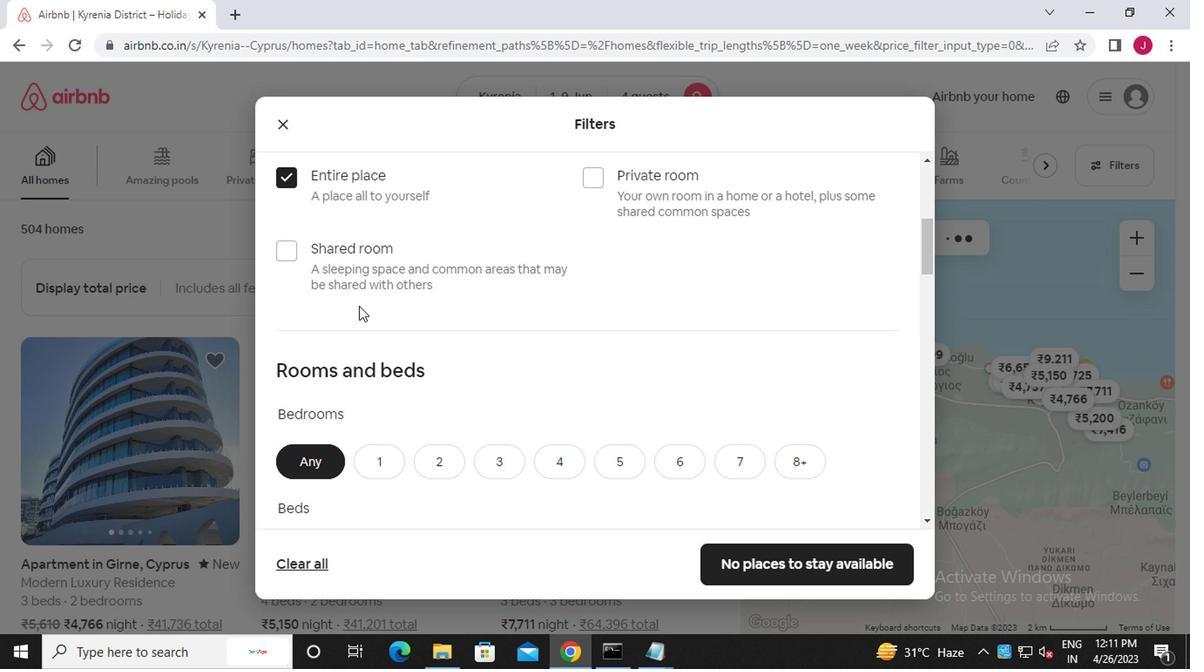 
Action: Mouse moved to (436, 206)
Screenshot: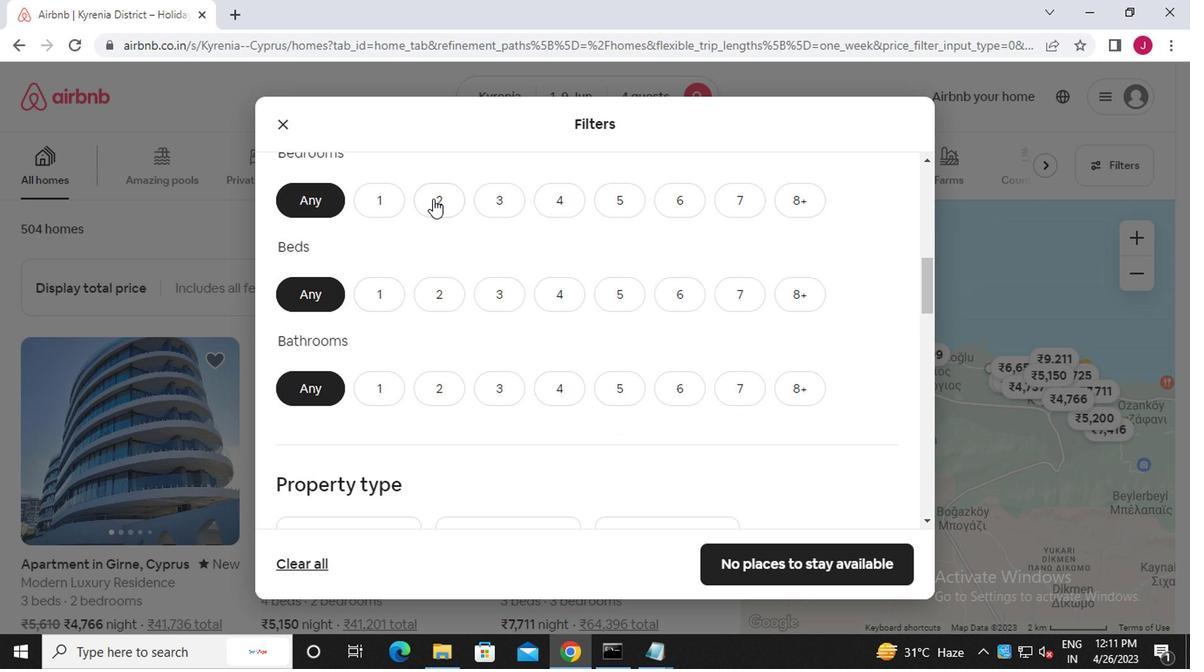 
Action: Mouse pressed left at (436, 206)
Screenshot: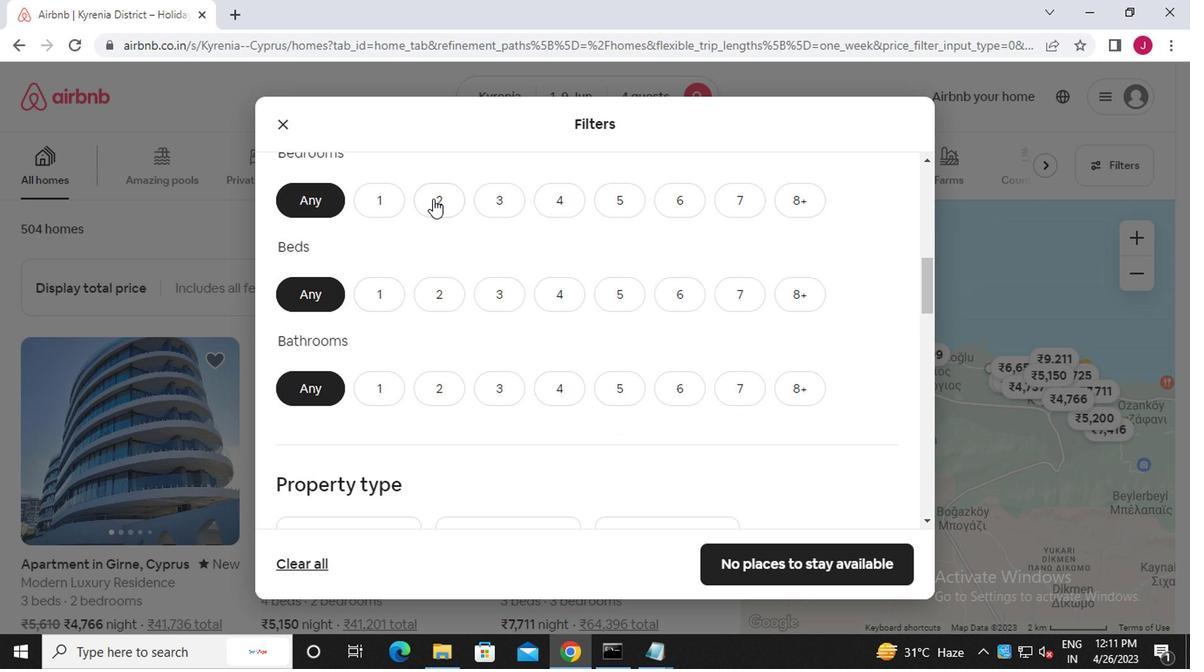 
Action: Mouse moved to (437, 295)
Screenshot: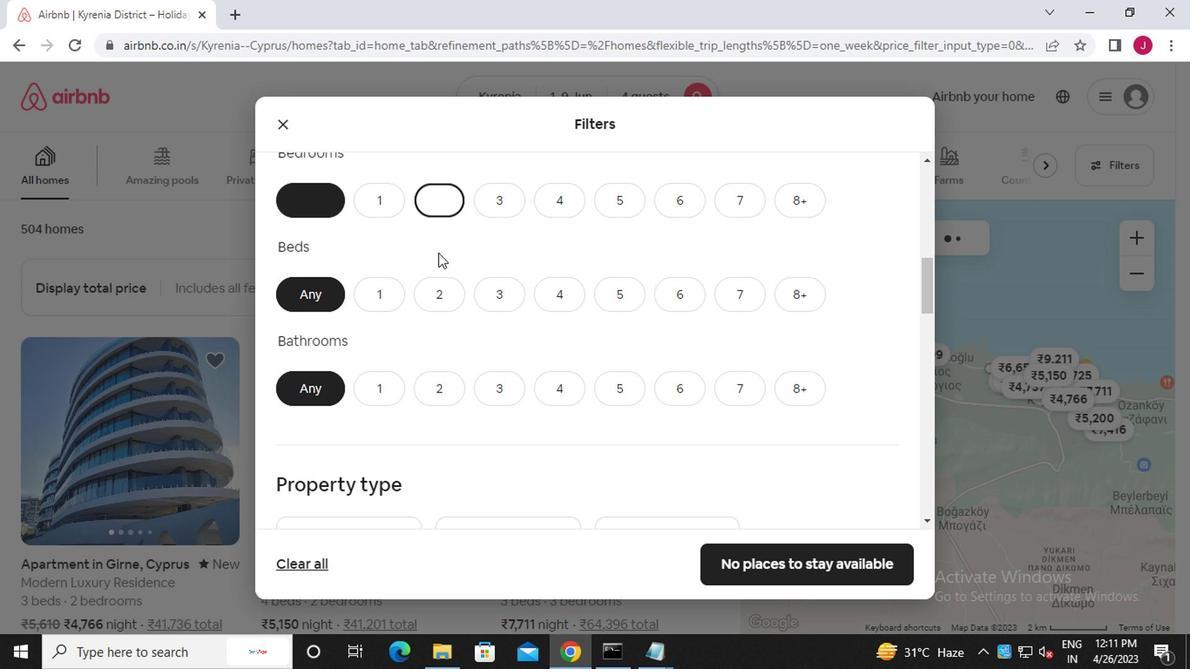 
Action: Mouse pressed left at (437, 295)
Screenshot: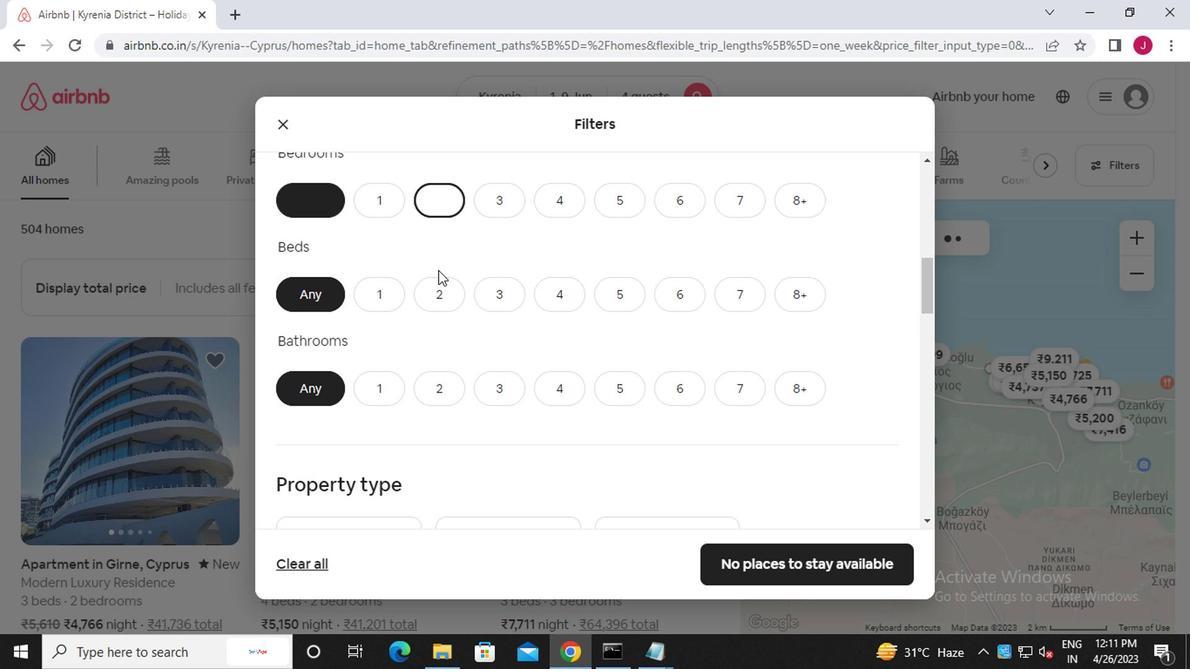 
Action: Mouse moved to (431, 394)
Screenshot: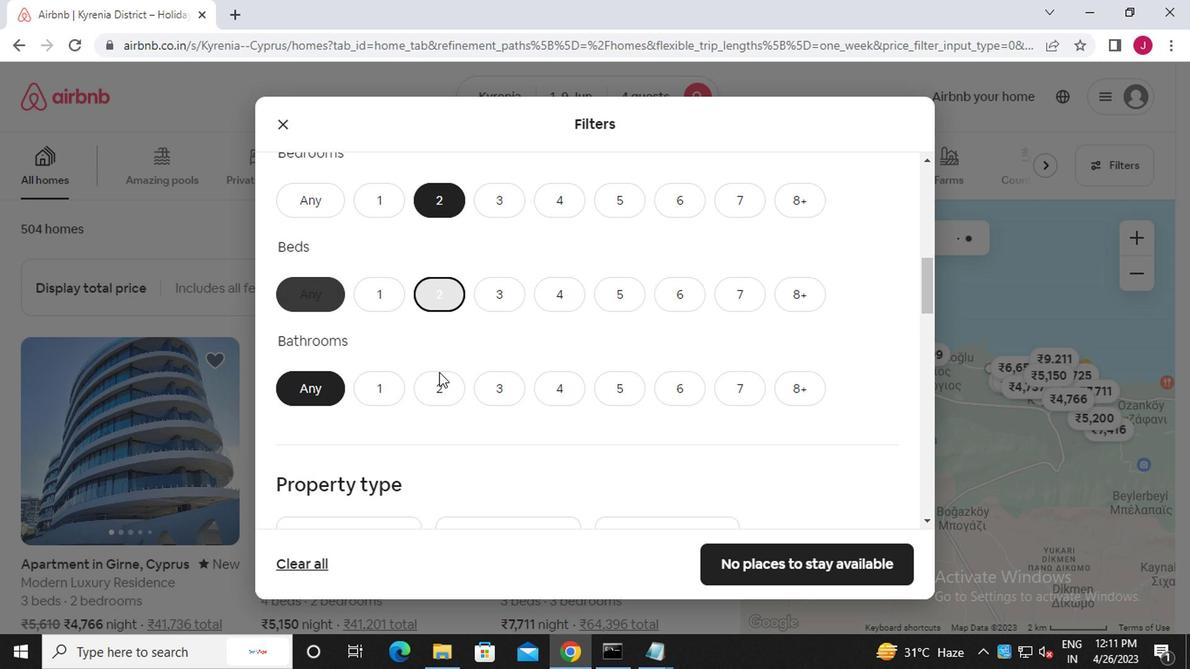 
Action: Mouse pressed left at (431, 394)
Screenshot: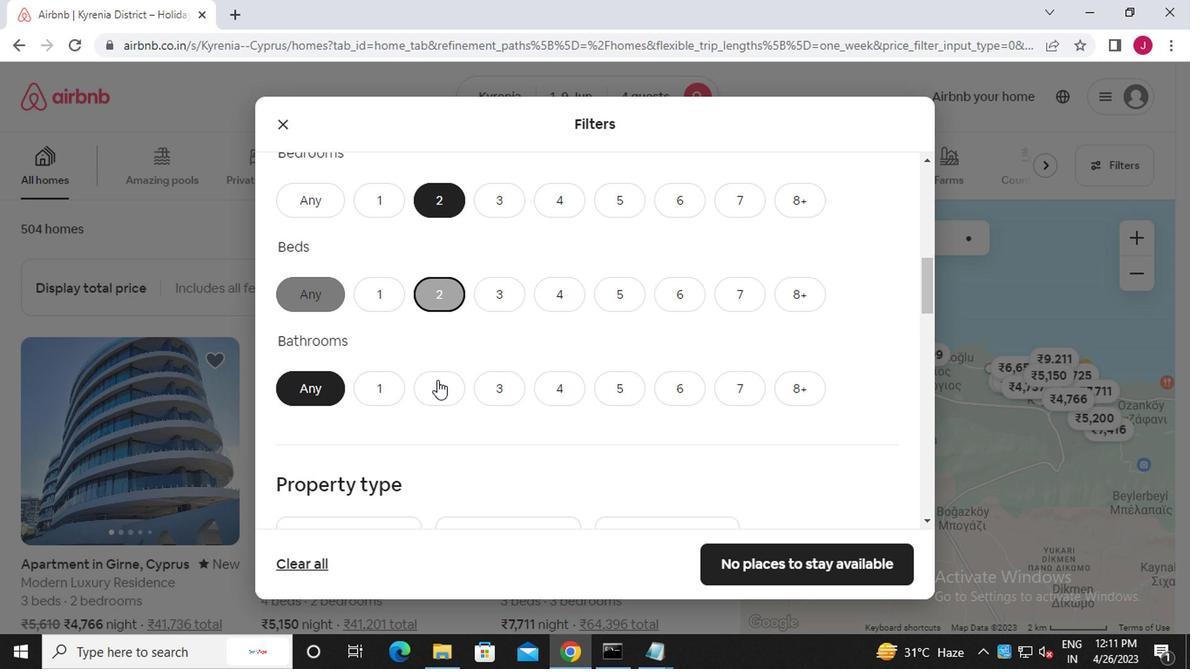 
Action: Mouse scrolled (431, 393) with delta (0, -1)
Screenshot: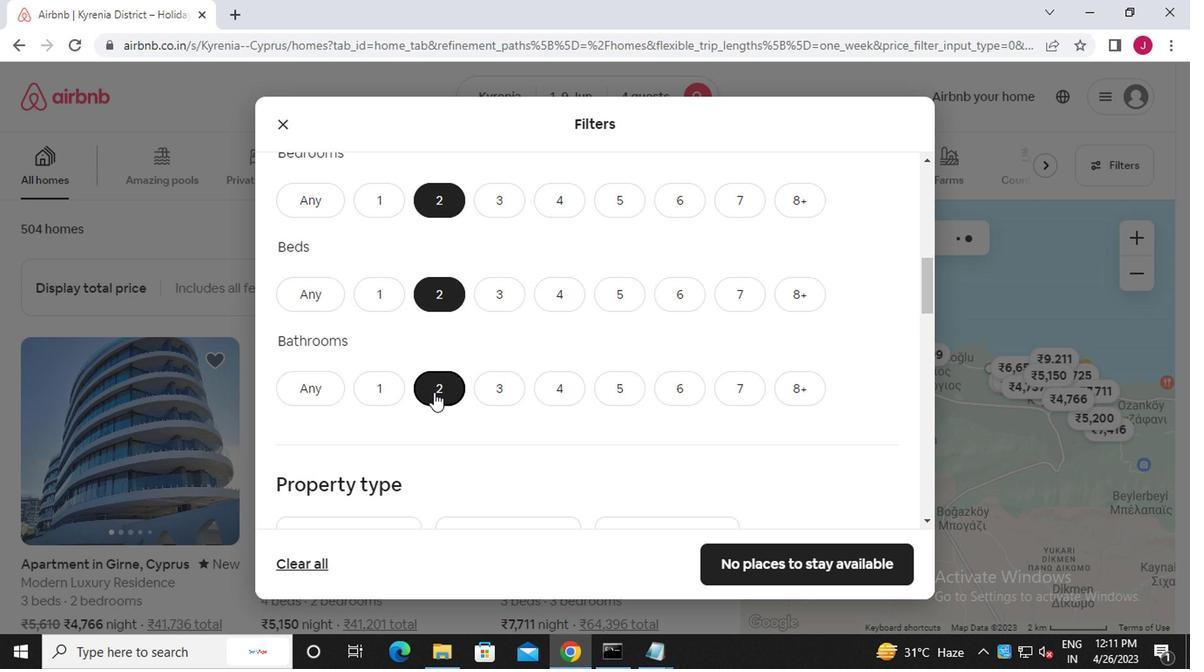 
Action: Mouse scrolled (431, 393) with delta (0, -1)
Screenshot: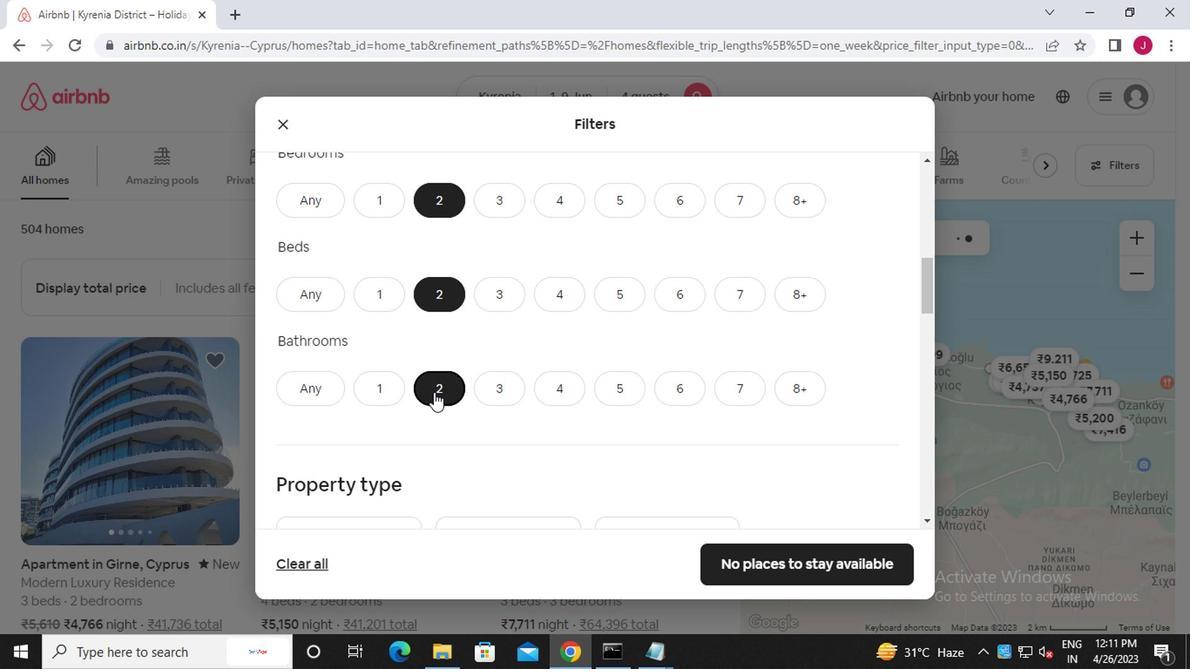 
Action: Mouse scrolled (431, 393) with delta (0, -1)
Screenshot: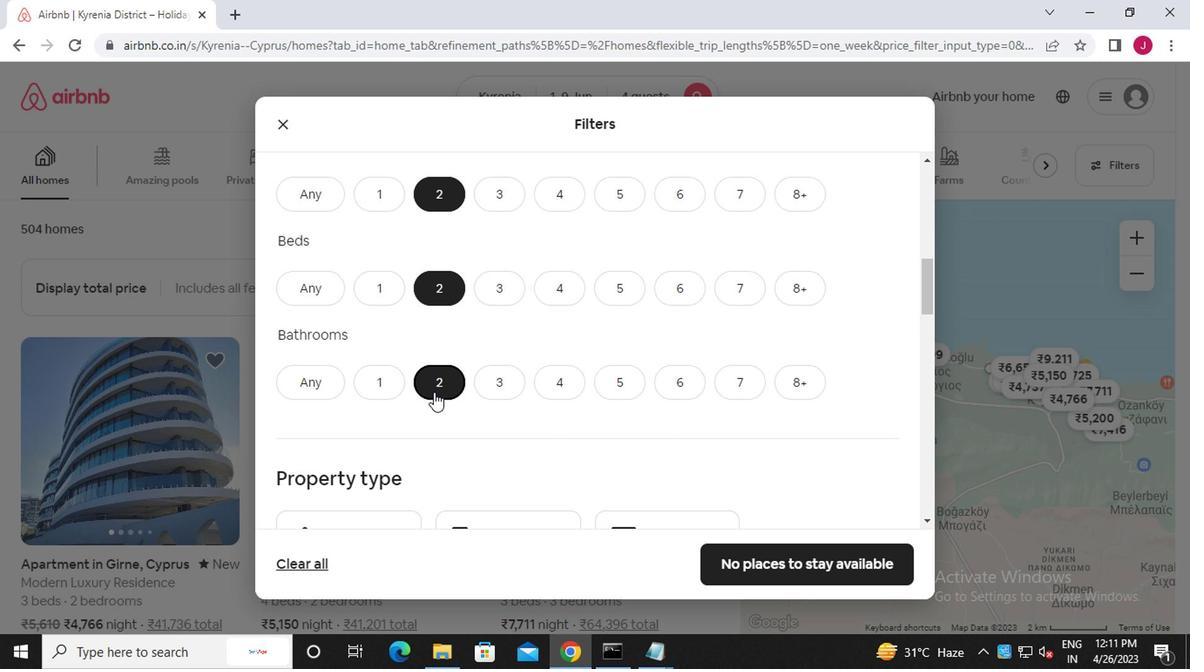 
Action: Mouse scrolled (431, 393) with delta (0, -1)
Screenshot: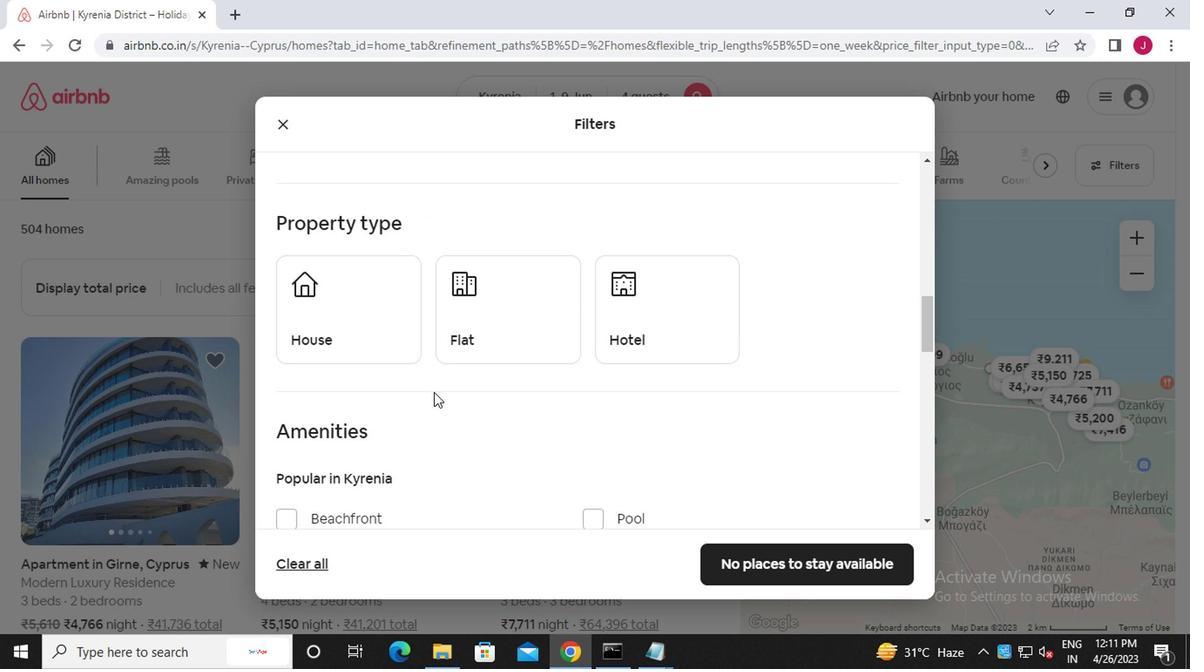 
Action: Mouse moved to (357, 254)
Screenshot: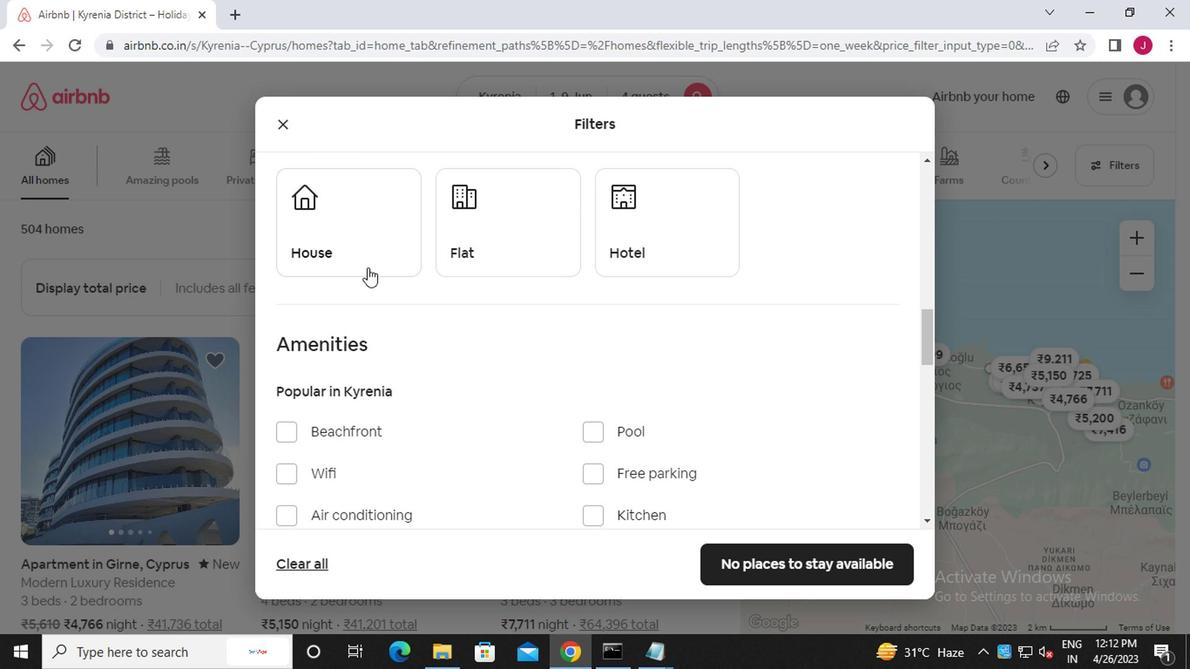 
Action: Mouse pressed left at (357, 254)
Screenshot: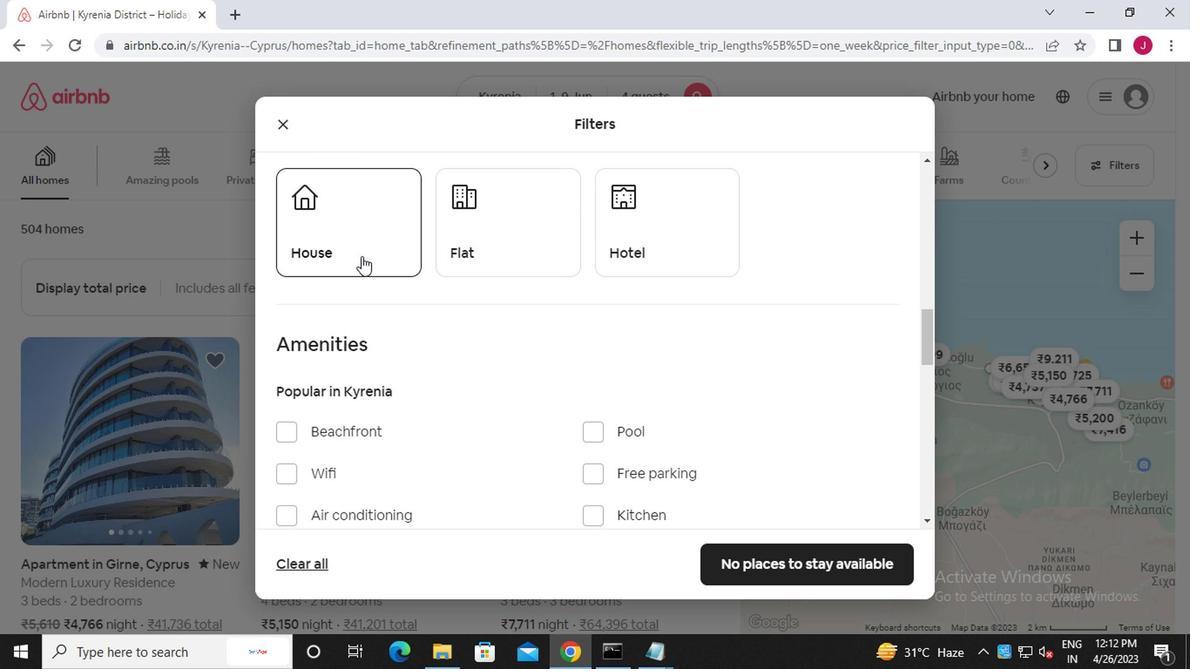 
Action: Mouse moved to (465, 254)
Screenshot: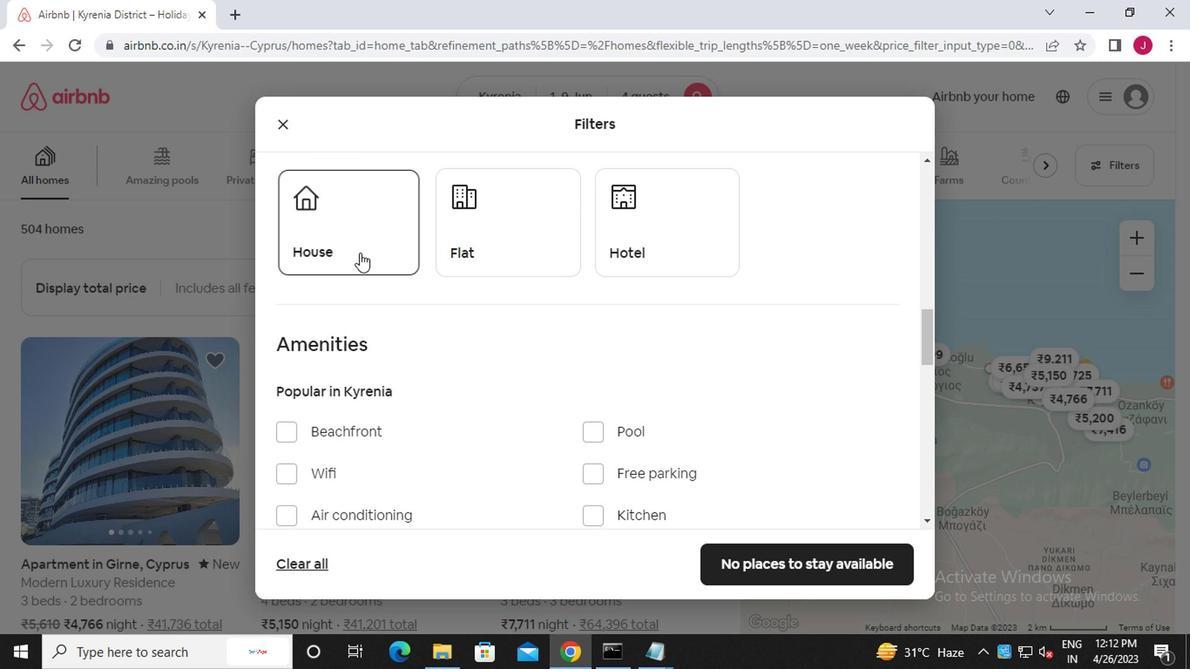 
Action: Mouse pressed left at (465, 254)
Screenshot: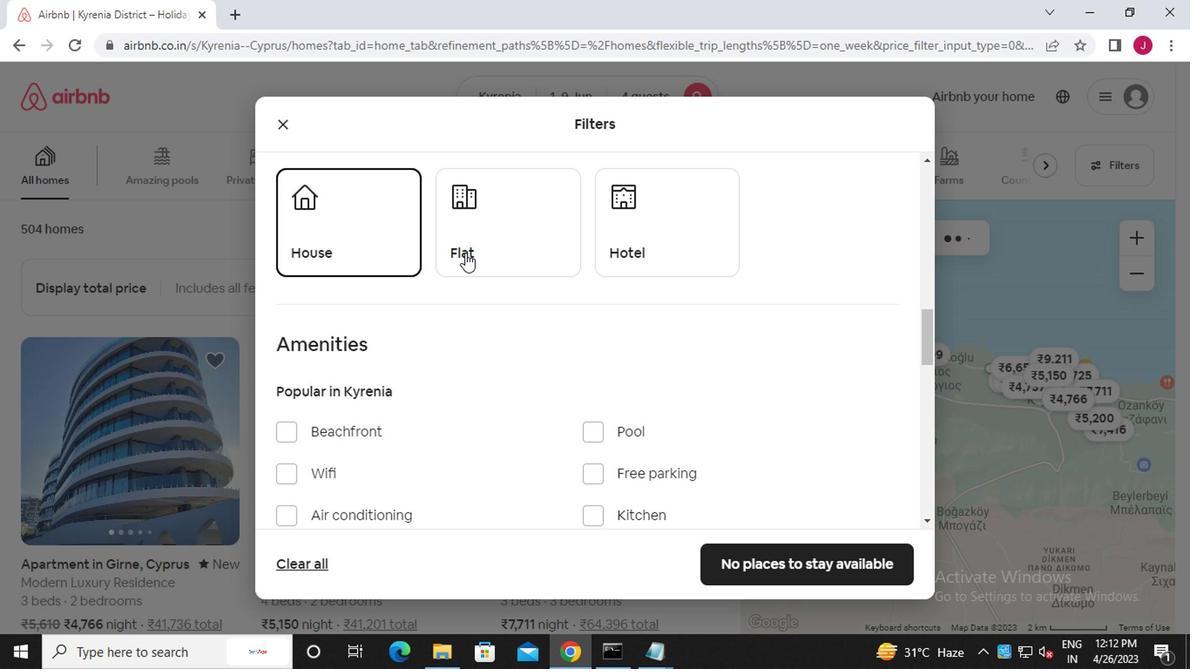 
Action: Mouse moved to (519, 350)
Screenshot: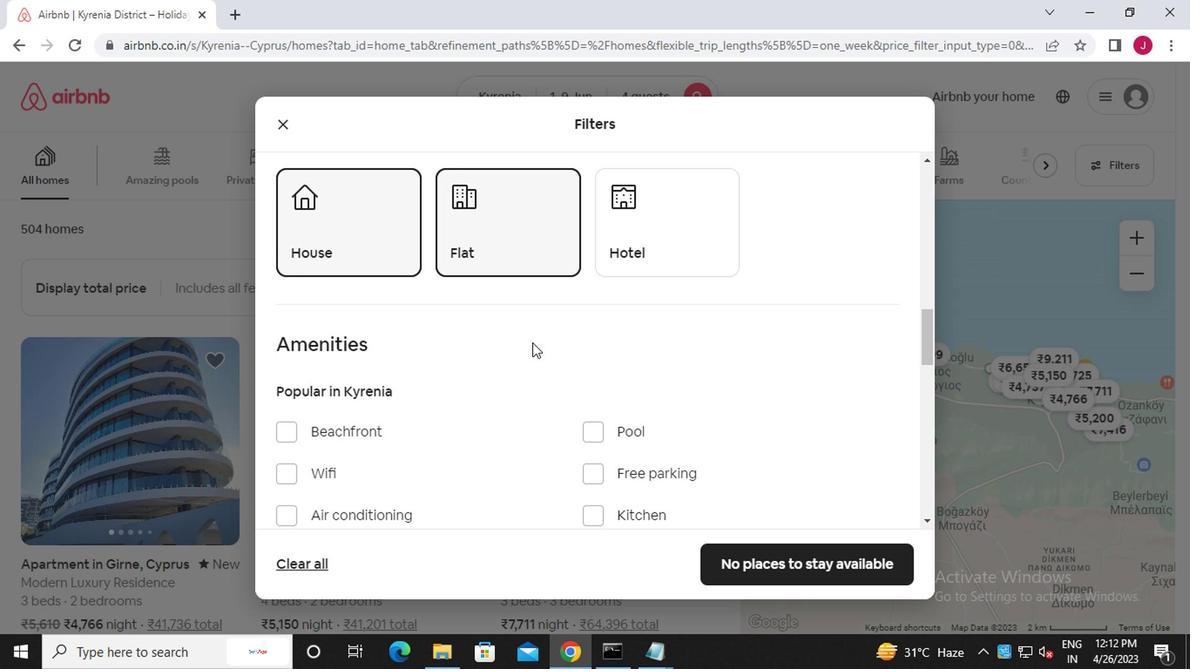
Action: Mouse scrolled (519, 349) with delta (0, 0)
Screenshot: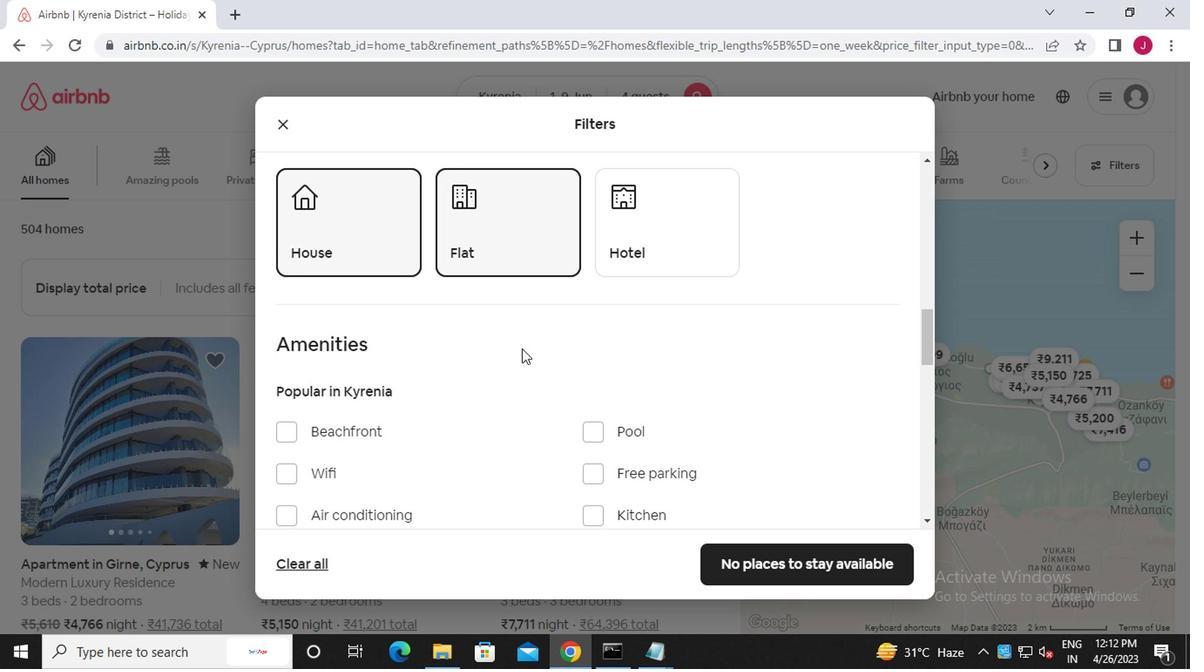 
Action: Mouse scrolled (519, 349) with delta (0, 0)
Screenshot: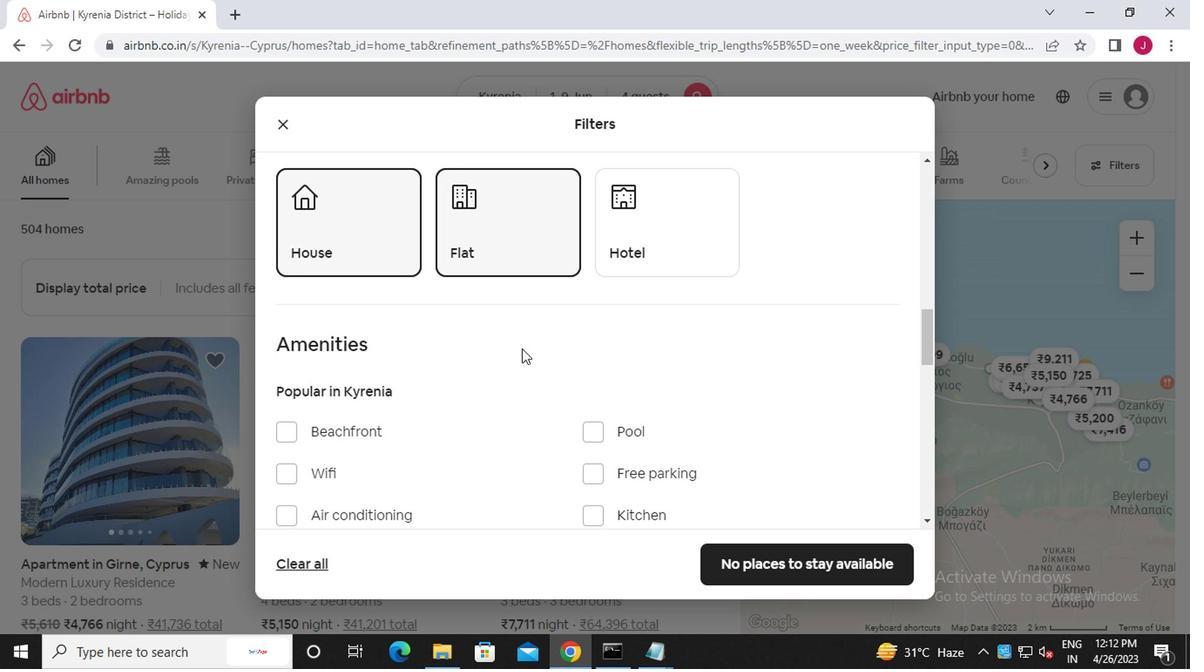 
Action: Mouse scrolled (519, 349) with delta (0, 0)
Screenshot: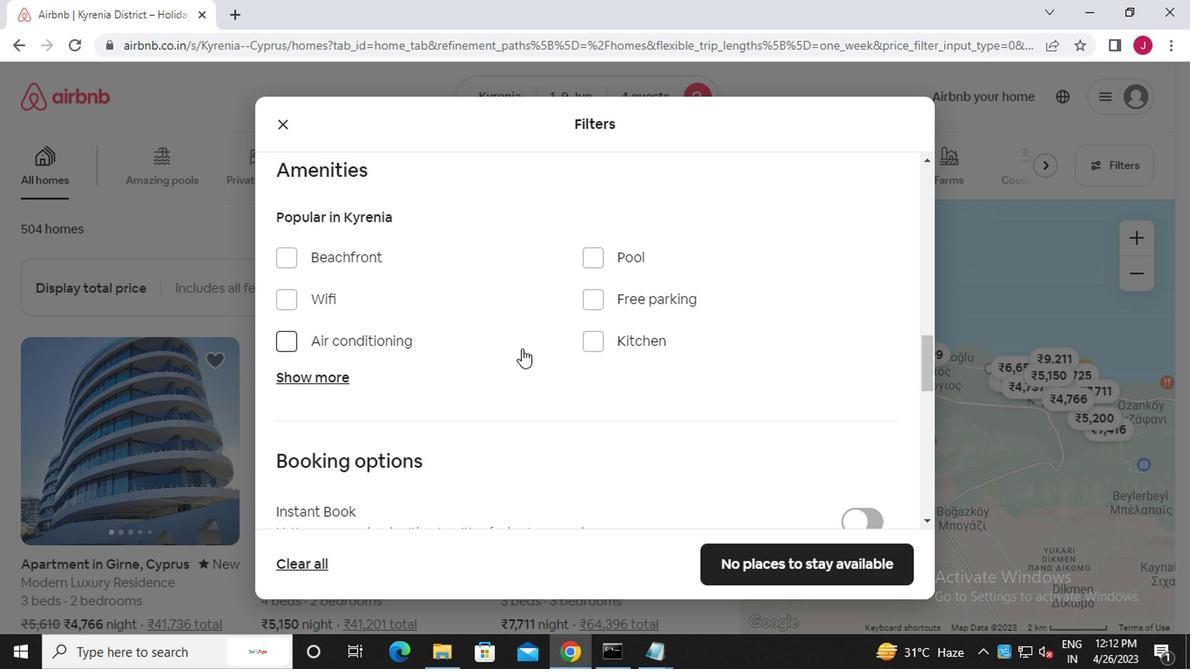 
Action: Mouse scrolled (519, 349) with delta (0, 0)
Screenshot: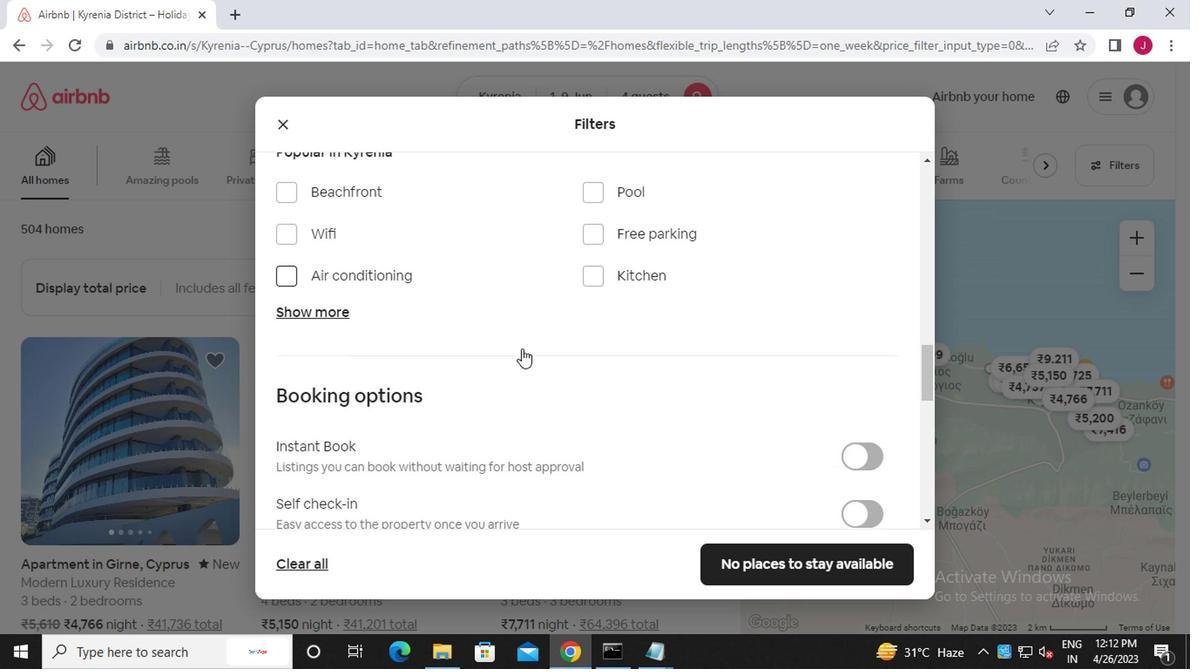 
Action: Mouse scrolled (519, 349) with delta (0, 0)
Screenshot: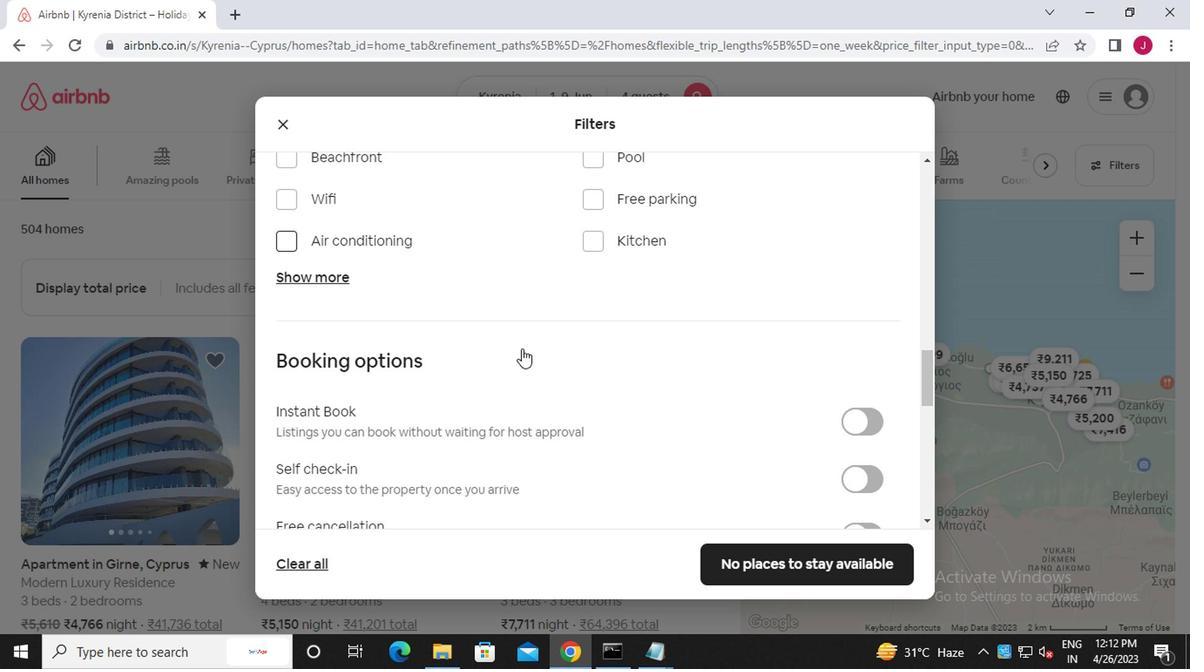 
Action: Mouse scrolled (519, 349) with delta (0, 0)
Screenshot: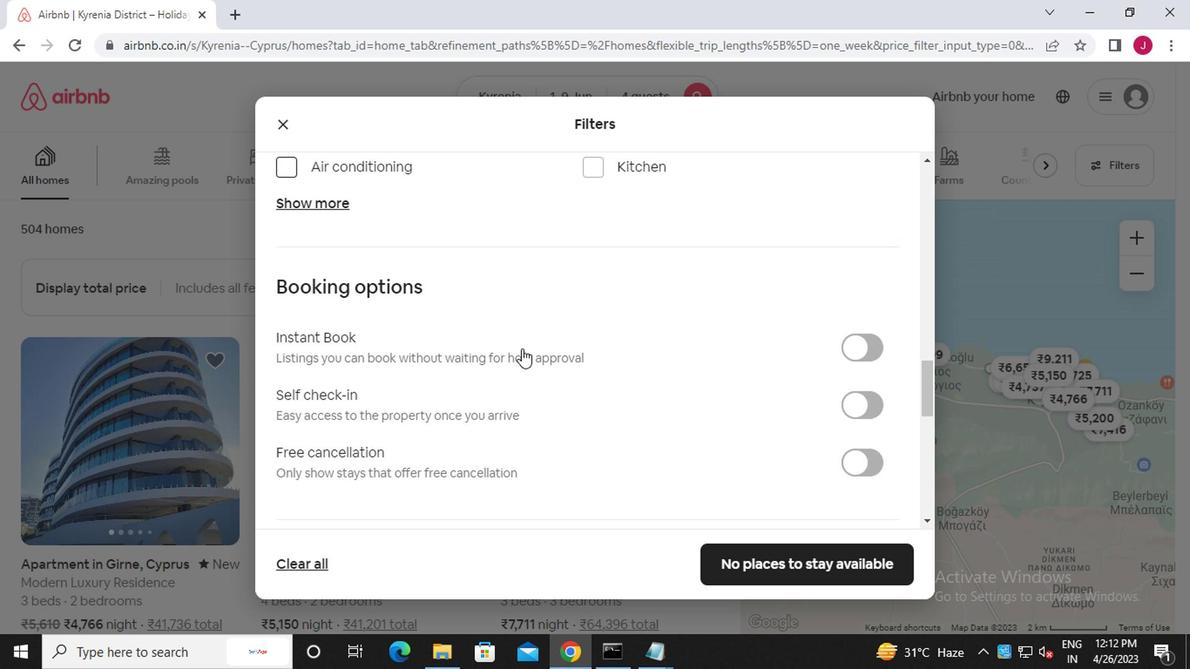 
Action: Mouse moved to (851, 231)
Screenshot: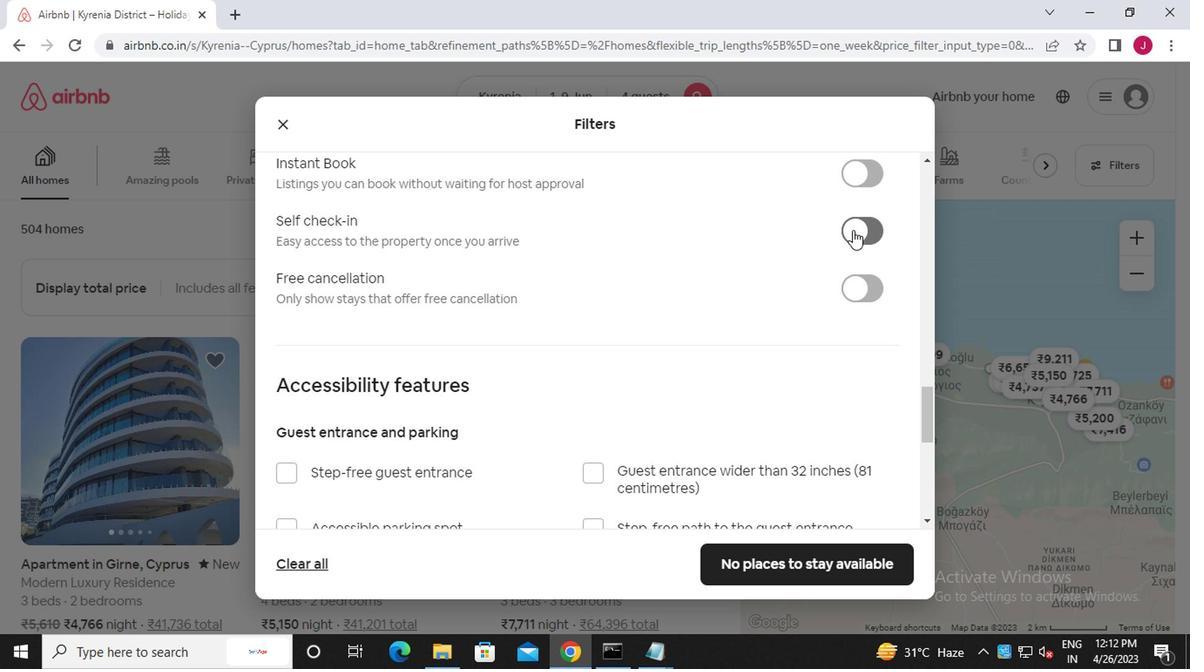 
Action: Mouse pressed left at (851, 231)
Screenshot: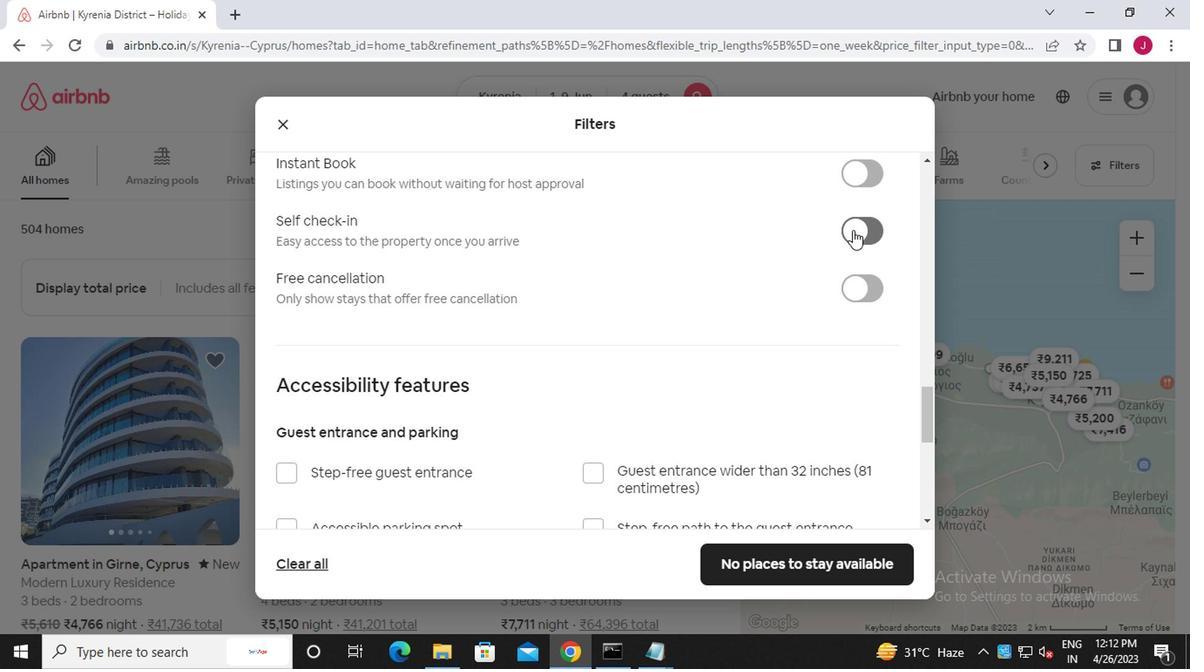 
Action: Mouse moved to (686, 318)
Screenshot: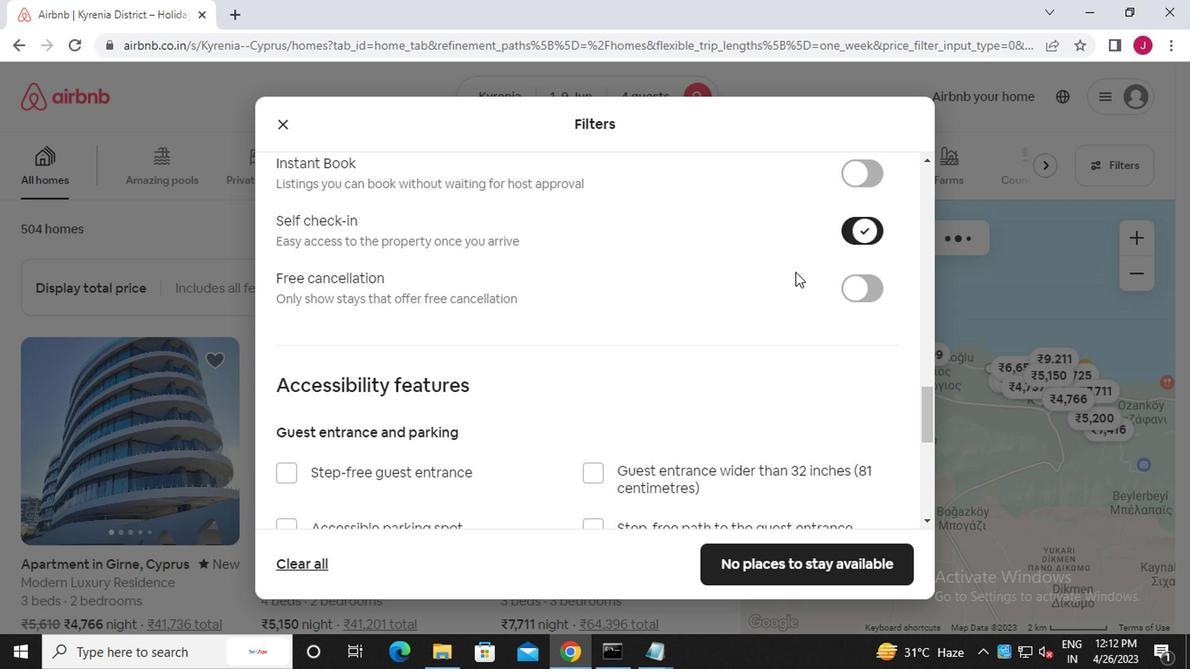 
Action: Mouse scrolled (686, 317) with delta (0, 0)
Screenshot: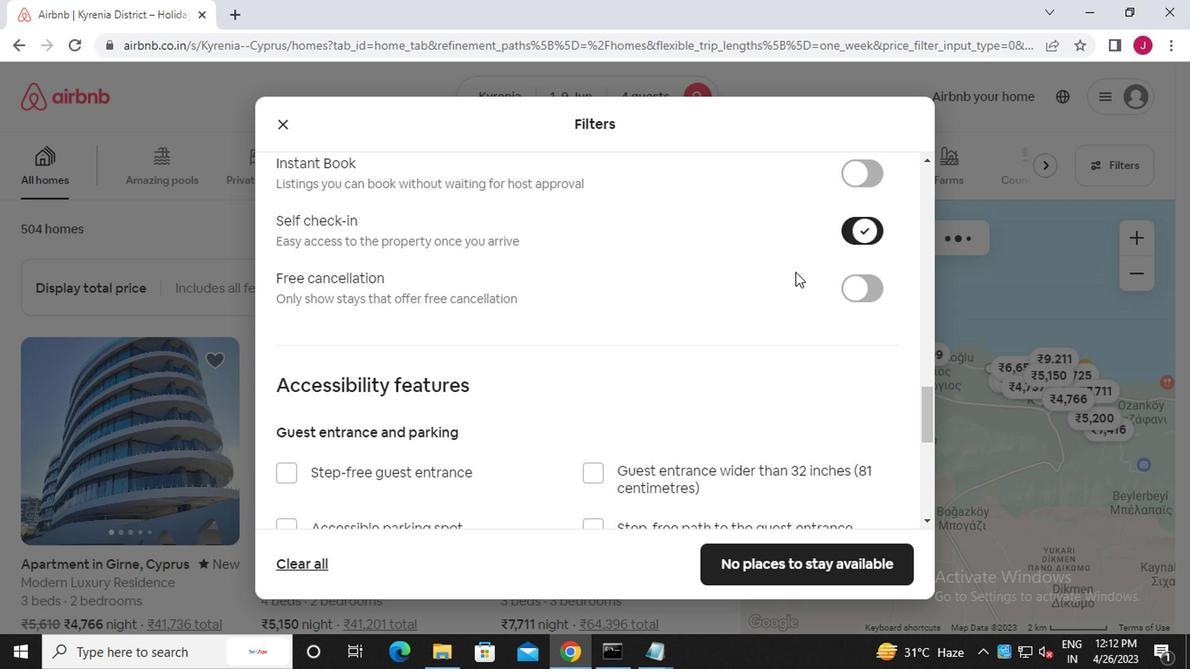 
Action: Mouse moved to (682, 325)
Screenshot: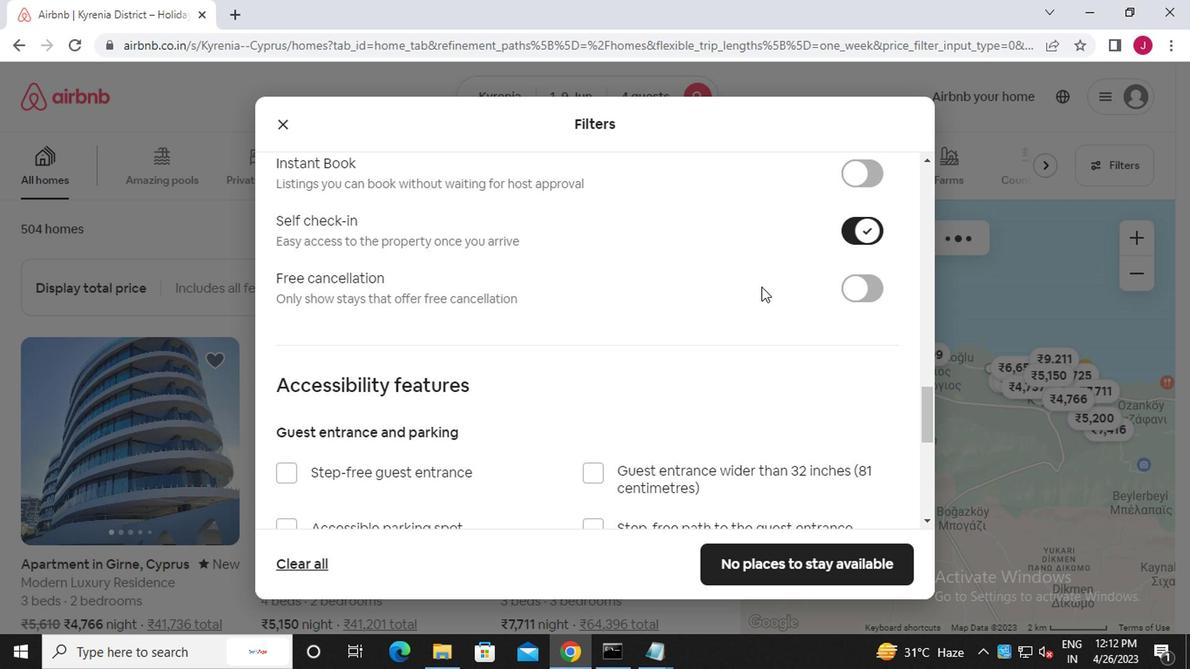 
Action: Mouse scrolled (682, 324) with delta (0, 0)
Screenshot: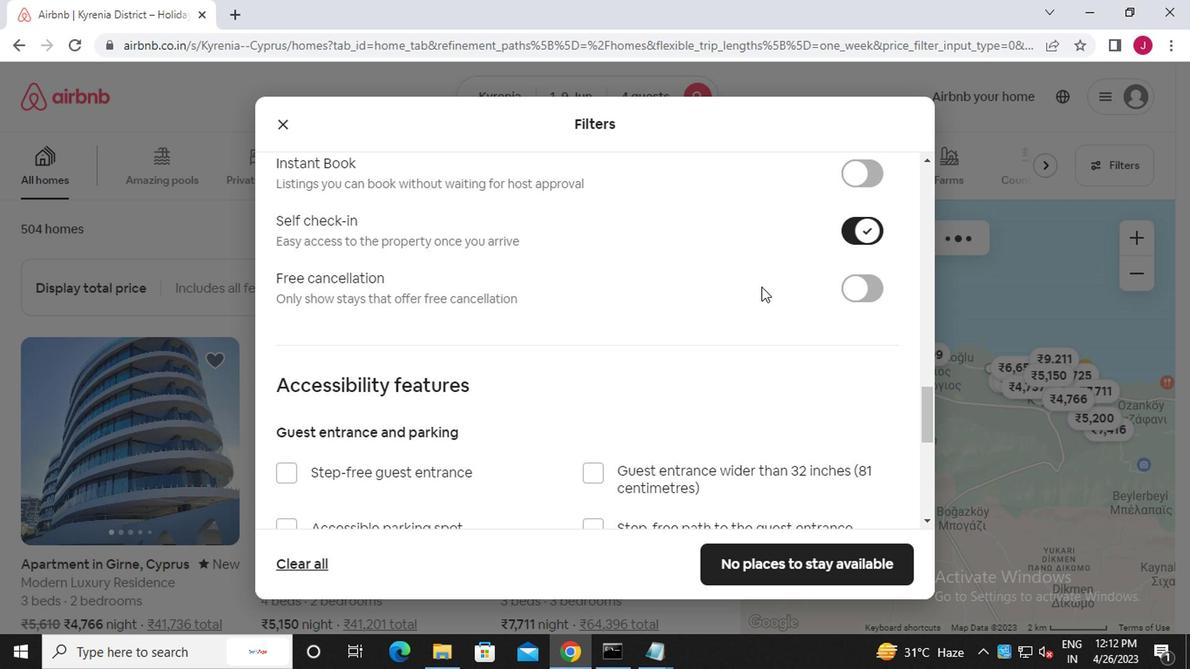 
Action: Mouse moved to (681, 326)
Screenshot: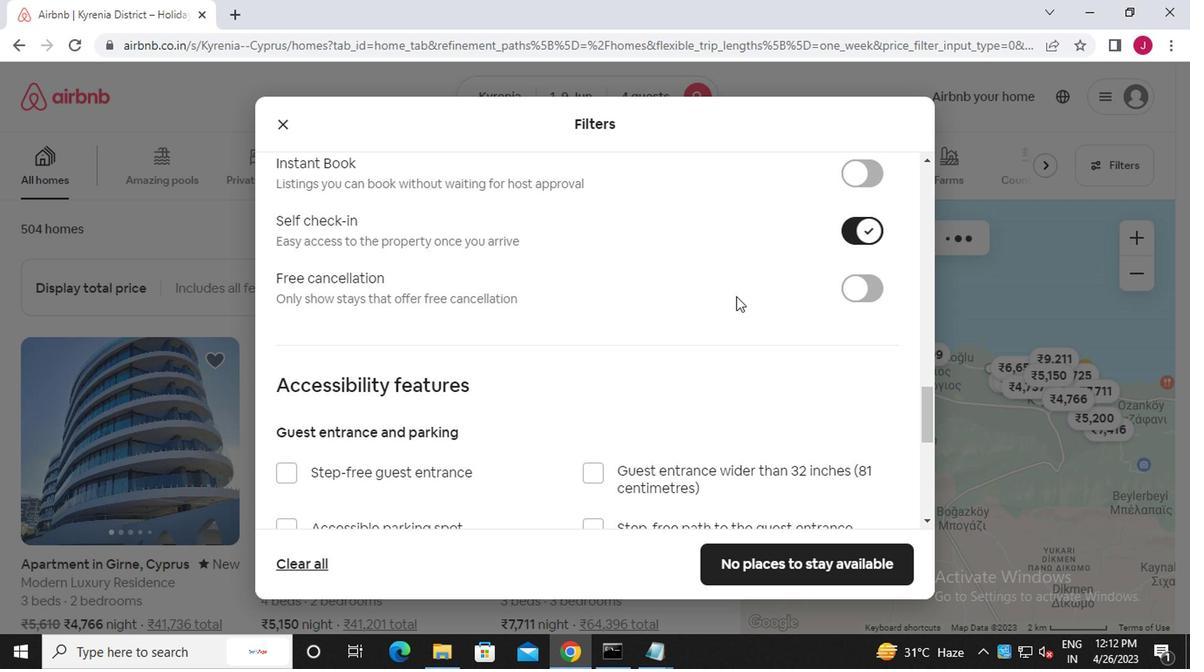 
Action: Mouse scrolled (681, 326) with delta (0, 0)
Screenshot: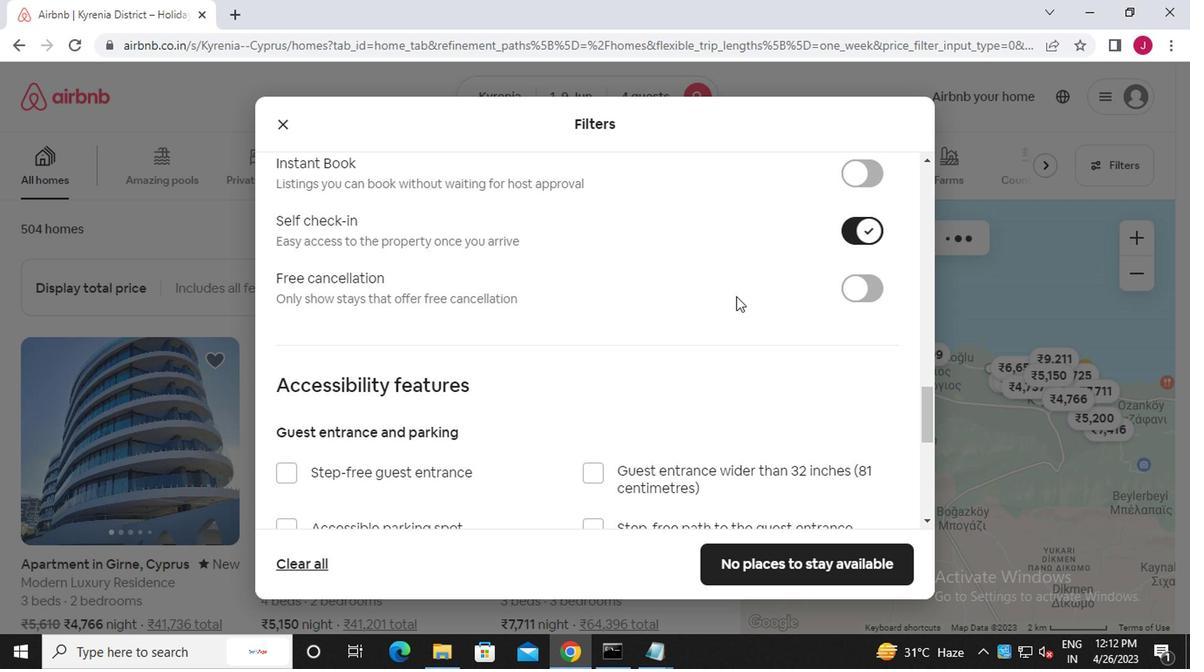 
Action: Mouse moved to (680, 328)
Screenshot: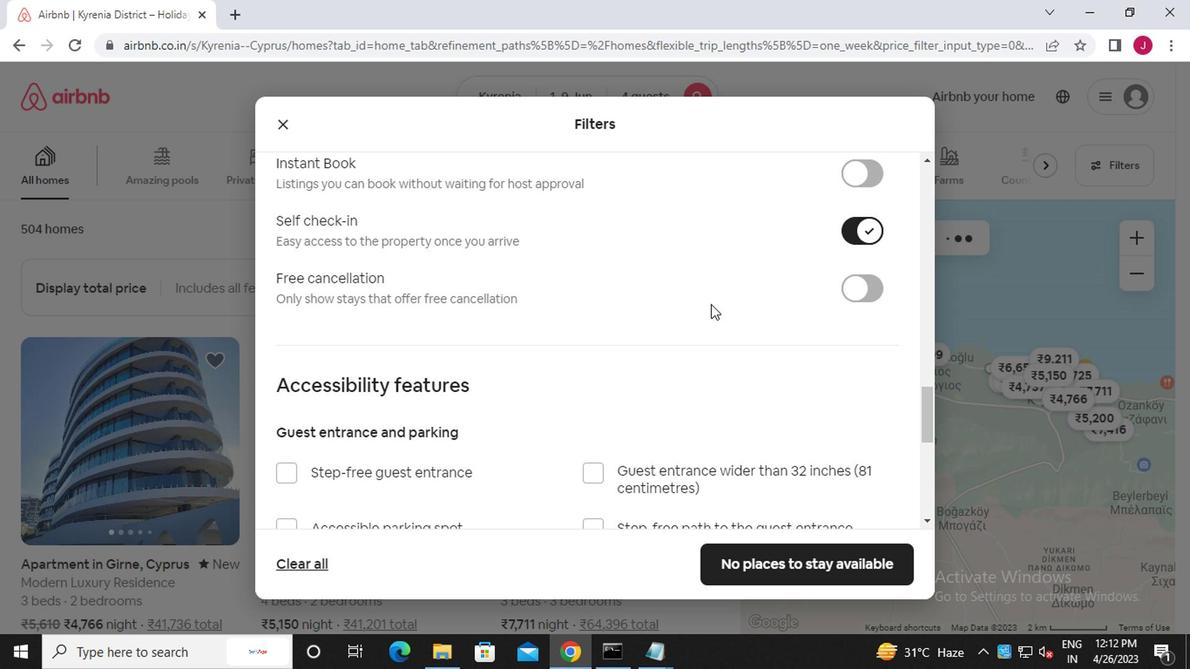 
Action: Mouse scrolled (680, 328) with delta (0, 0)
Screenshot: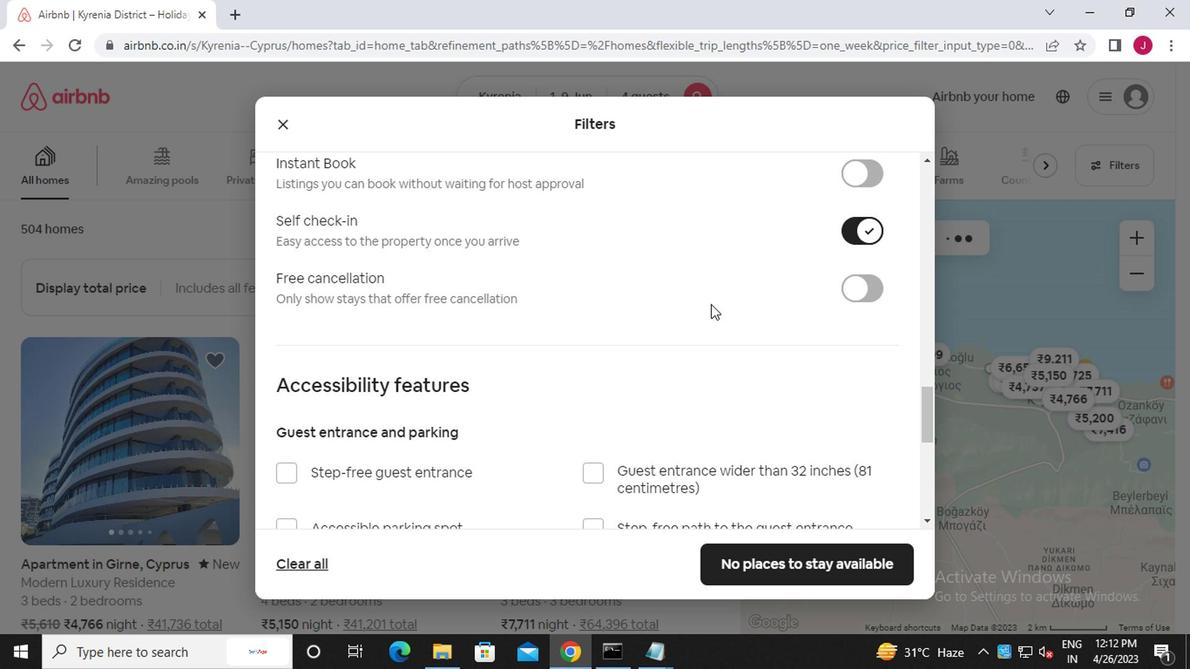 
Action: Mouse moved to (680, 328)
Screenshot: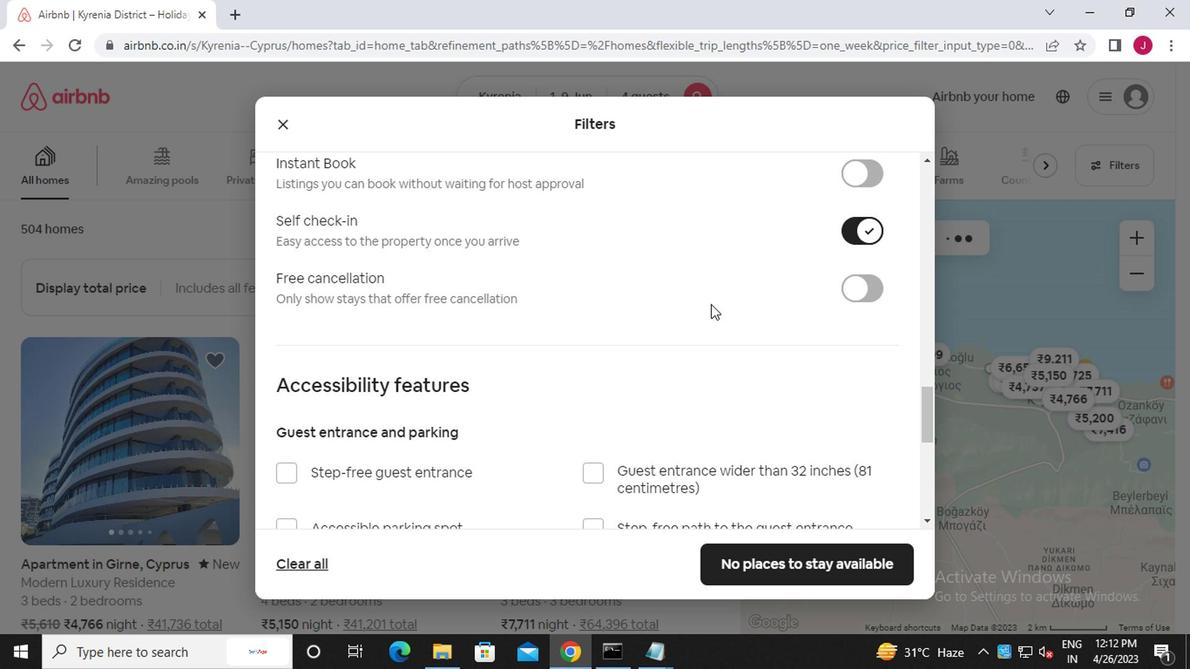 
Action: Mouse scrolled (680, 328) with delta (0, 0)
Screenshot: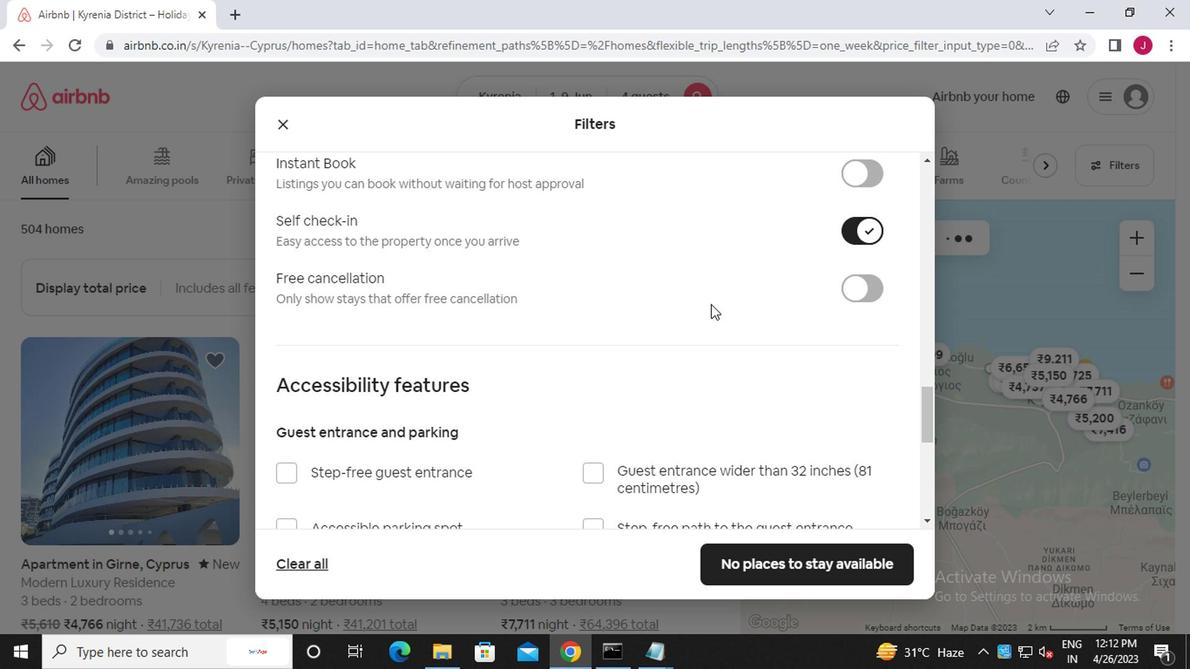 
Action: Mouse moved to (680, 328)
Screenshot: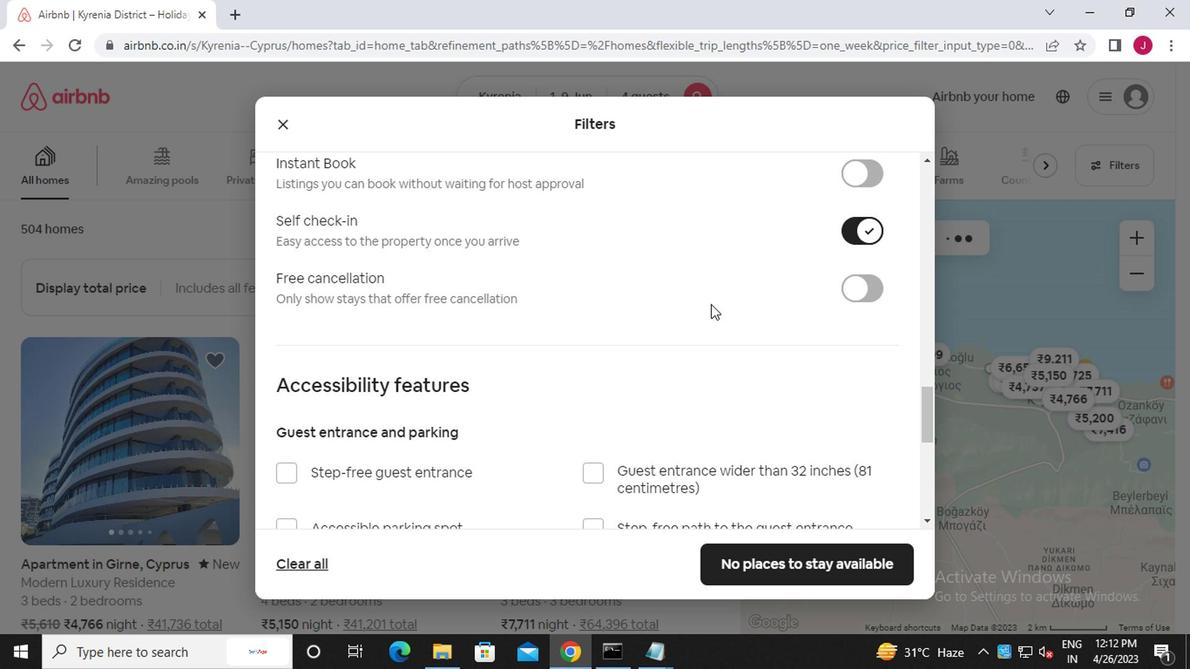 
Action: Mouse scrolled (680, 328) with delta (0, 0)
Screenshot: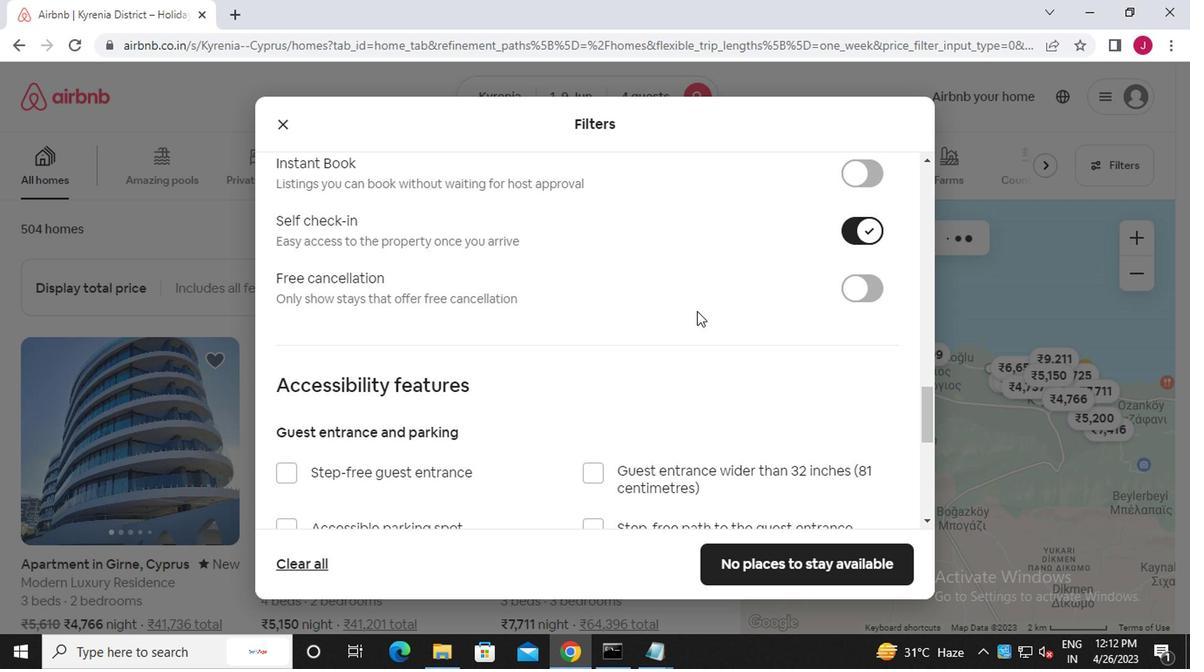 
Action: Mouse moved to (680, 329)
Screenshot: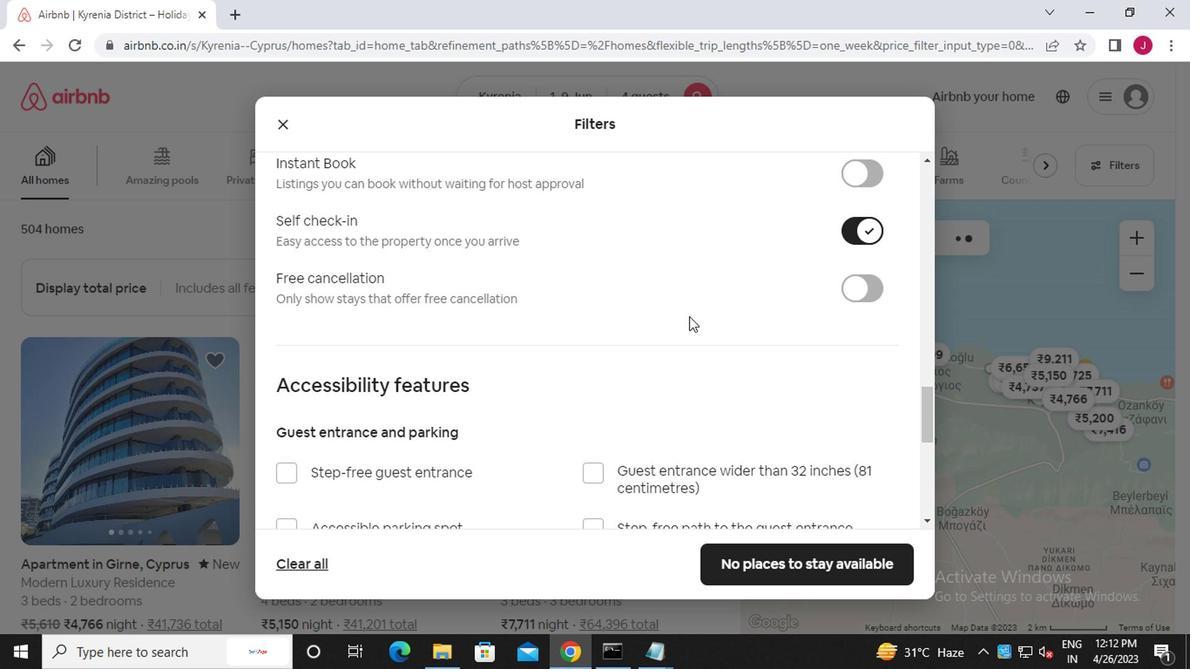 
Action: Mouse scrolled (680, 328) with delta (0, 0)
Screenshot: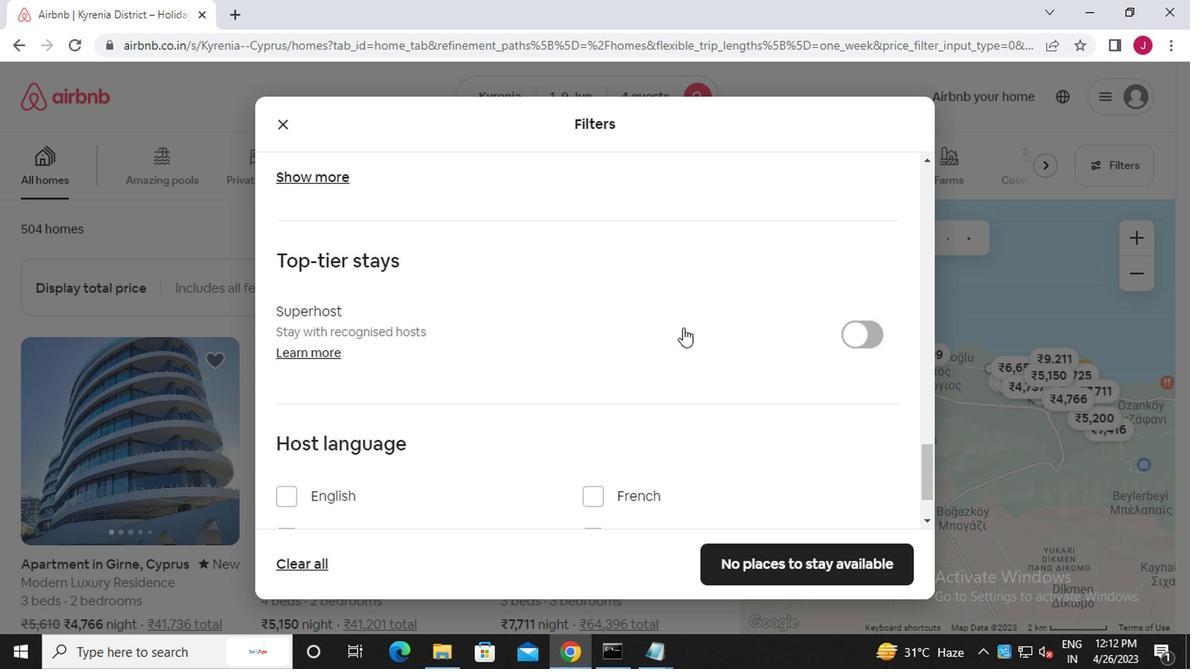 
Action: Mouse scrolled (680, 328) with delta (0, 0)
Screenshot: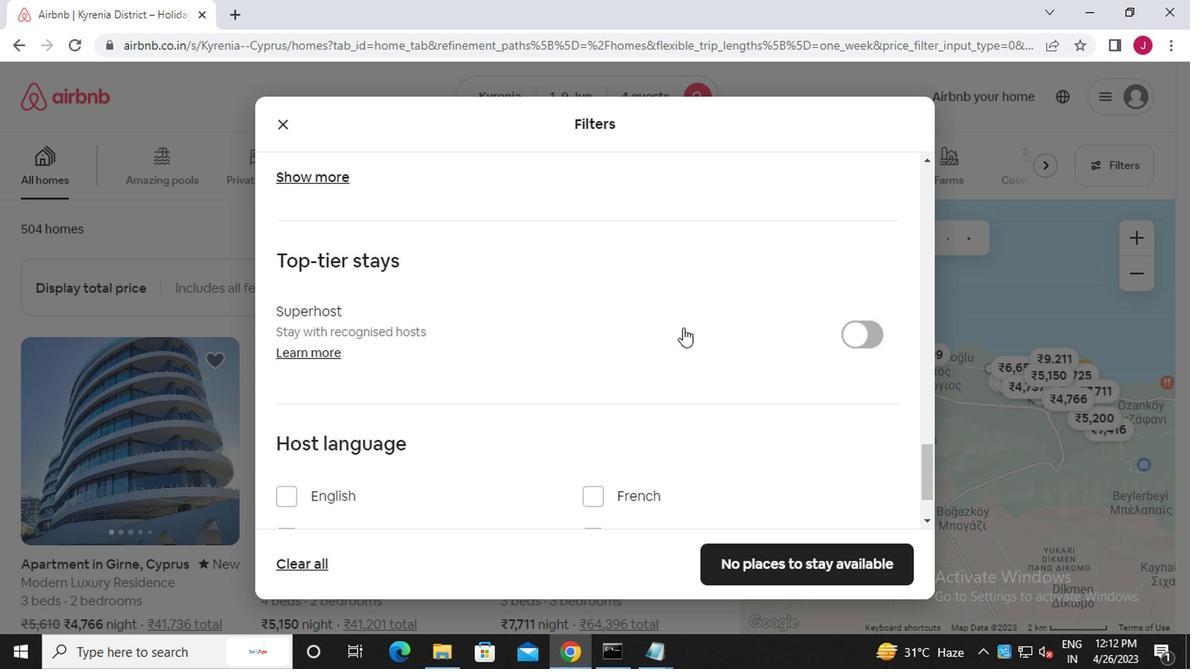 
Action: Mouse scrolled (680, 328) with delta (0, 0)
Screenshot: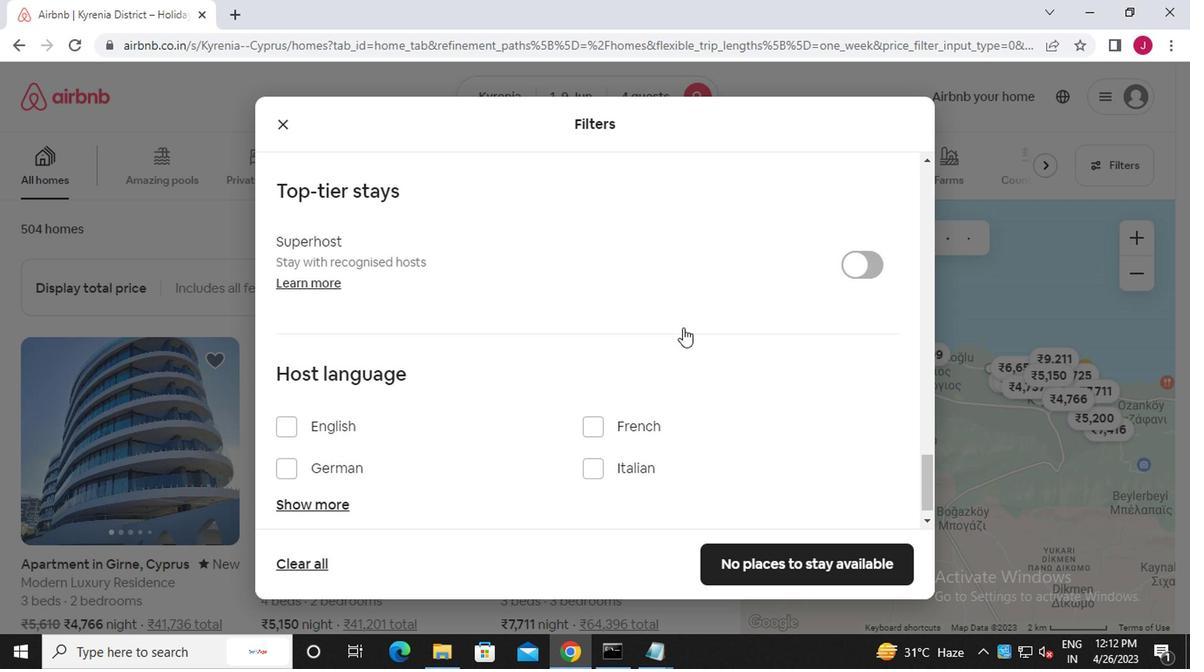 
Action: Mouse scrolled (680, 328) with delta (0, 0)
Screenshot: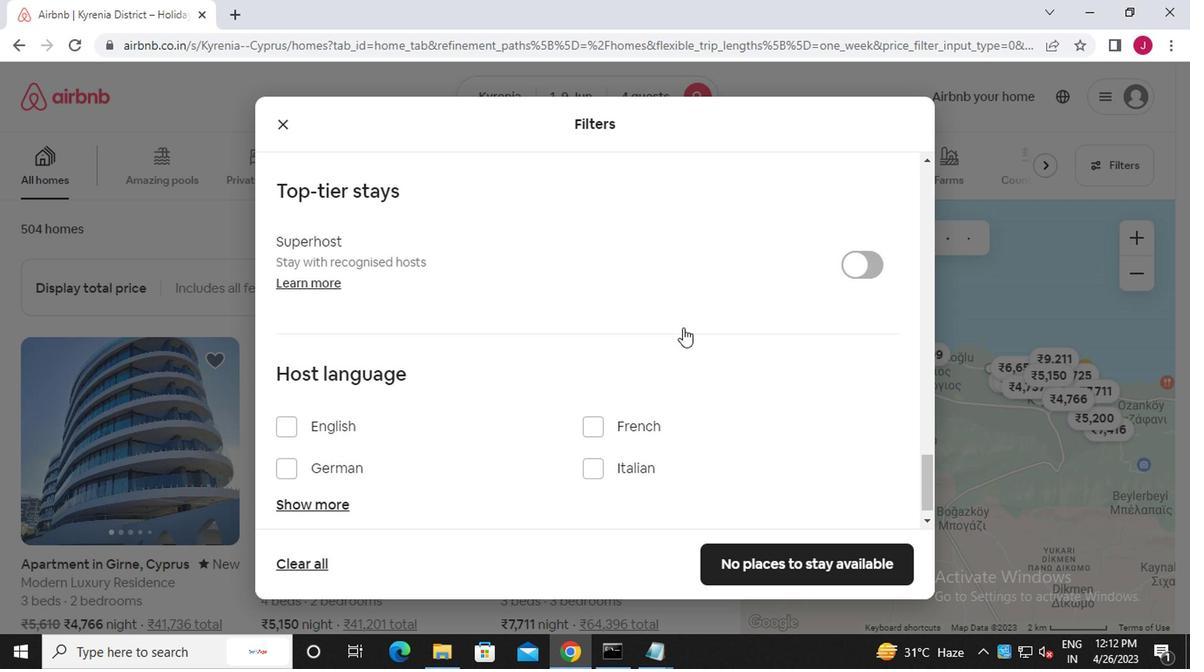 
Action: Mouse scrolled (680, 328) with delta (0, 0)
Screenshot: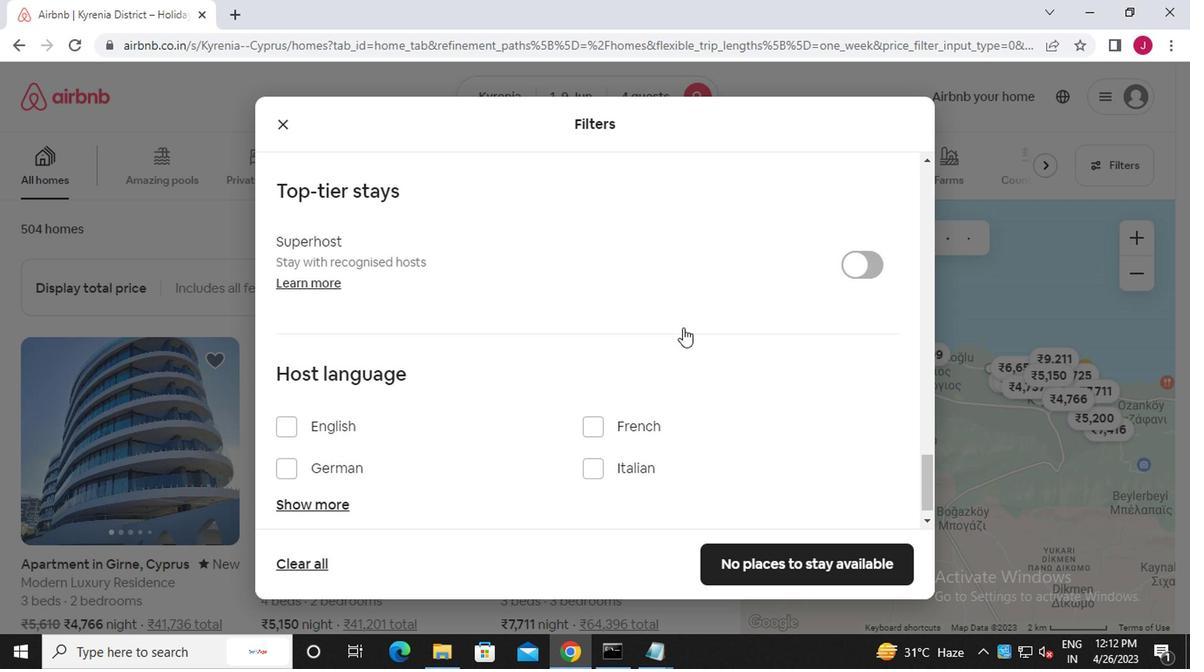 
Action: Mouse scrolled (680, 328) with delta (0, 0)
Screenshot: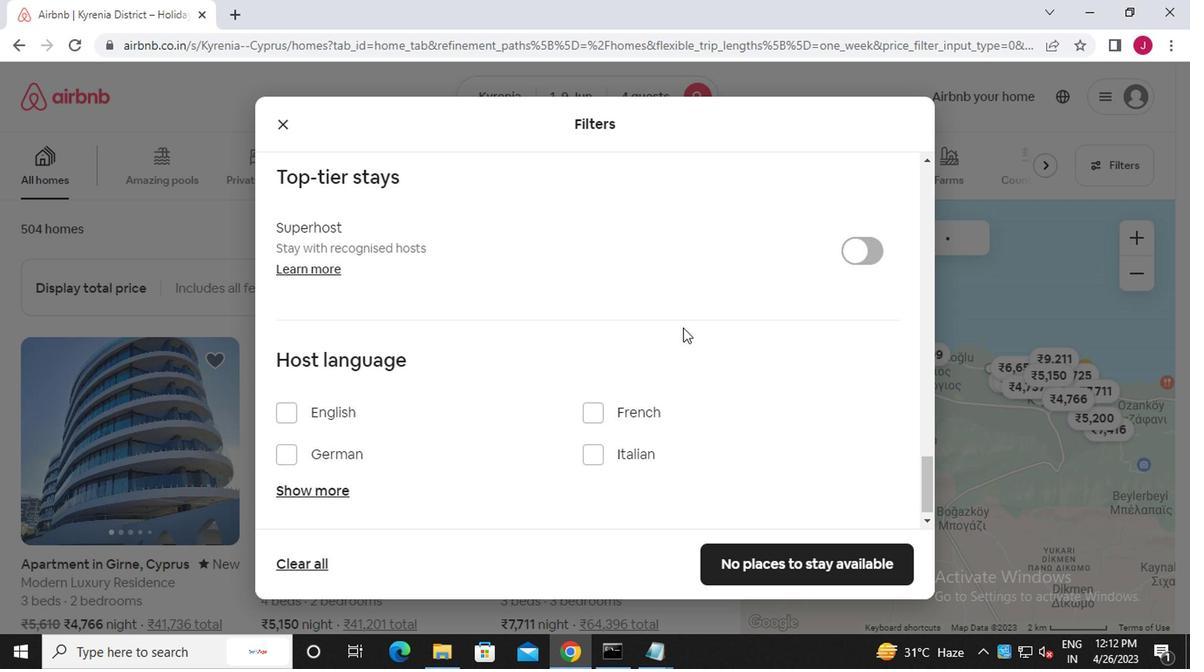 
Action: Mouse moved to (274, 407)
Screenshot: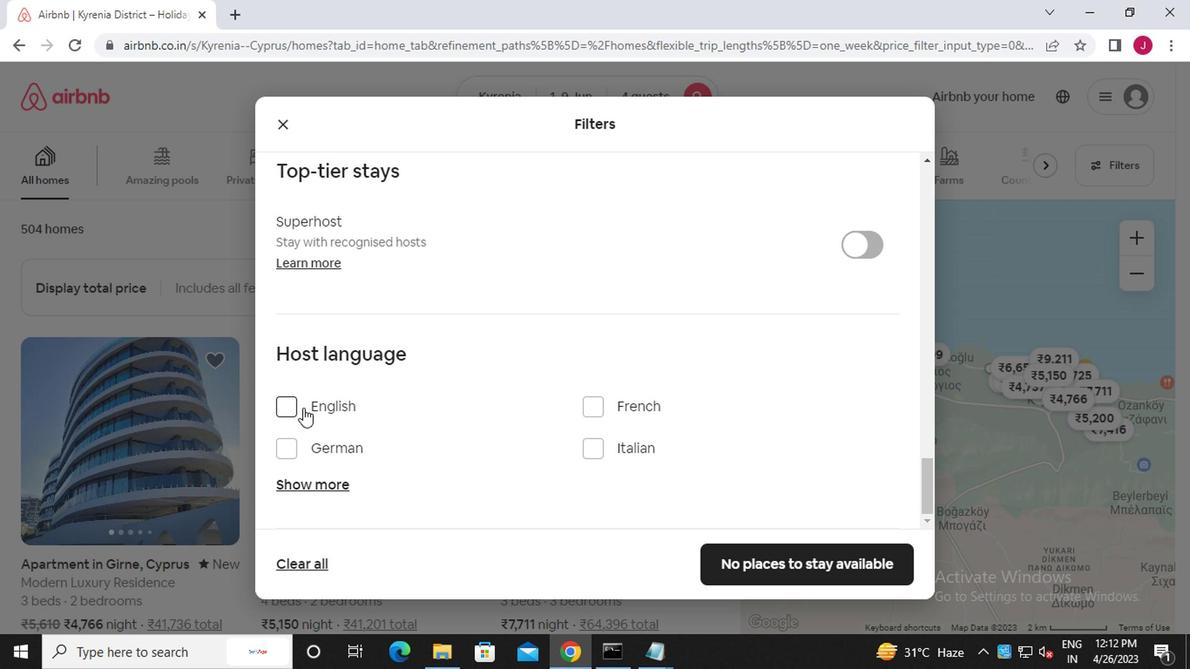 
Action: Mouse pressed left at (274, 407)
Screenshot: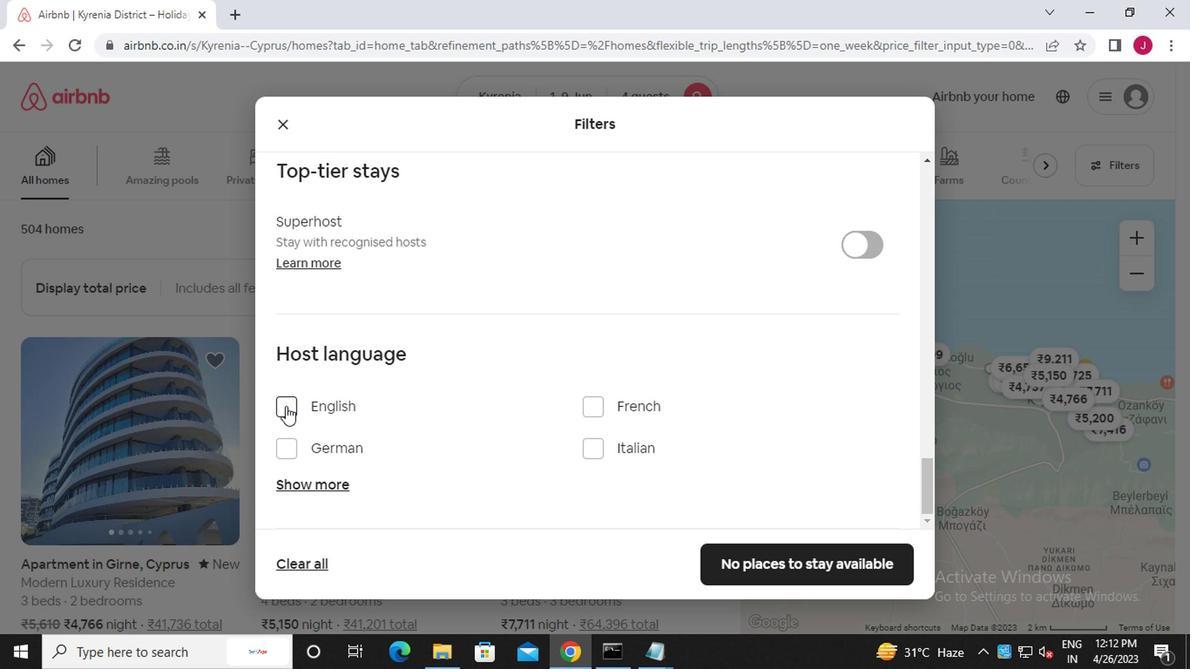 
Action: Mouse moved to (761, 571)
Screenshot: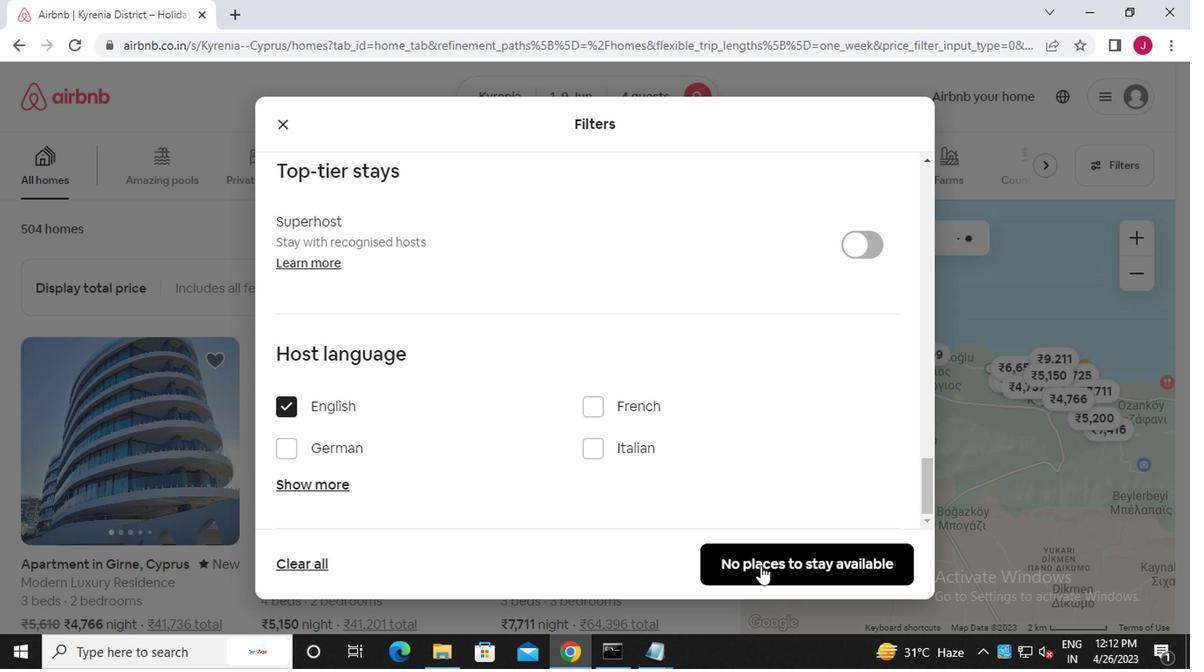 
Action: Mouse pressed left at (761, 571)
Screenshot: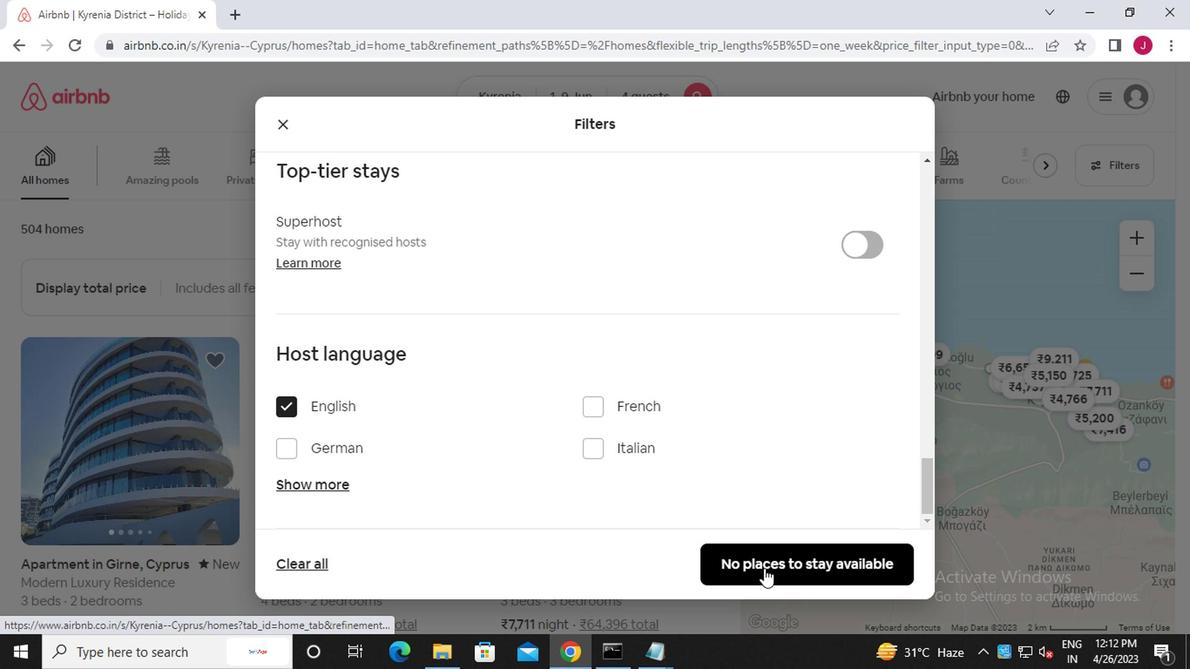
Action: Mouse moved to (753, 555)
Screenshot: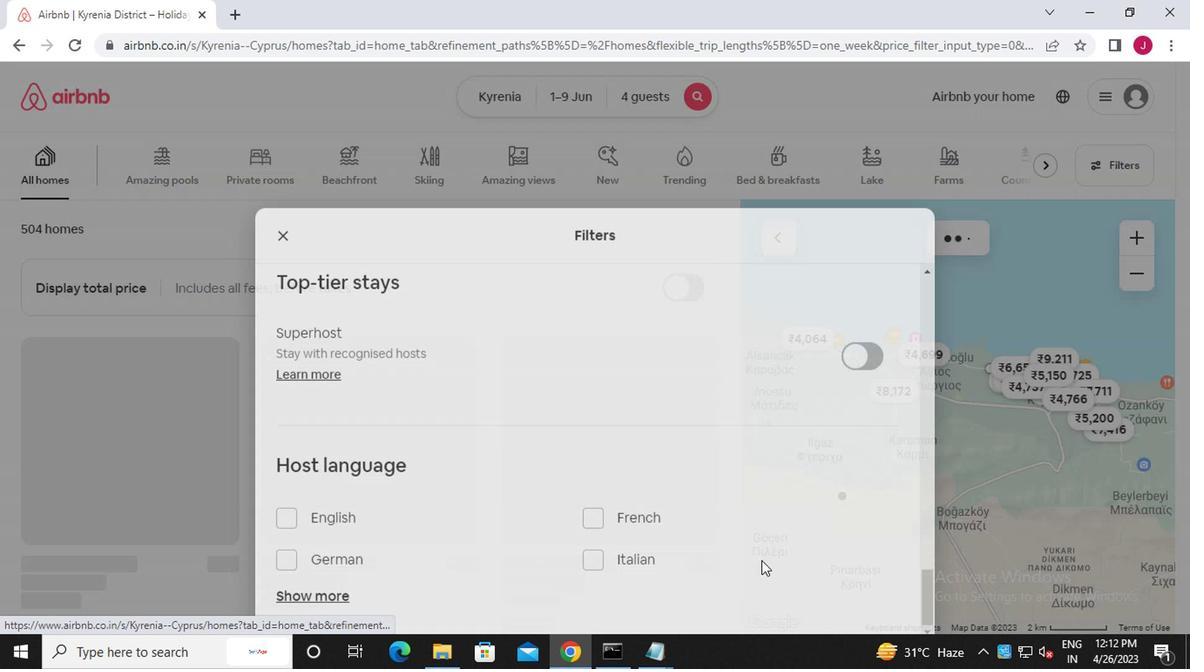 
